 Task: Find connections with filter location Caruaru with filter topic #homebuyers with filter profile language Potuguese with filter current company HSE INTEGRO with filter school Sharda University with filter industry Building Construction with filter service category Video Editing with filter keywords title Red Cross Volunteer
Action: Mouse moved to (607, 111)
Screenshot: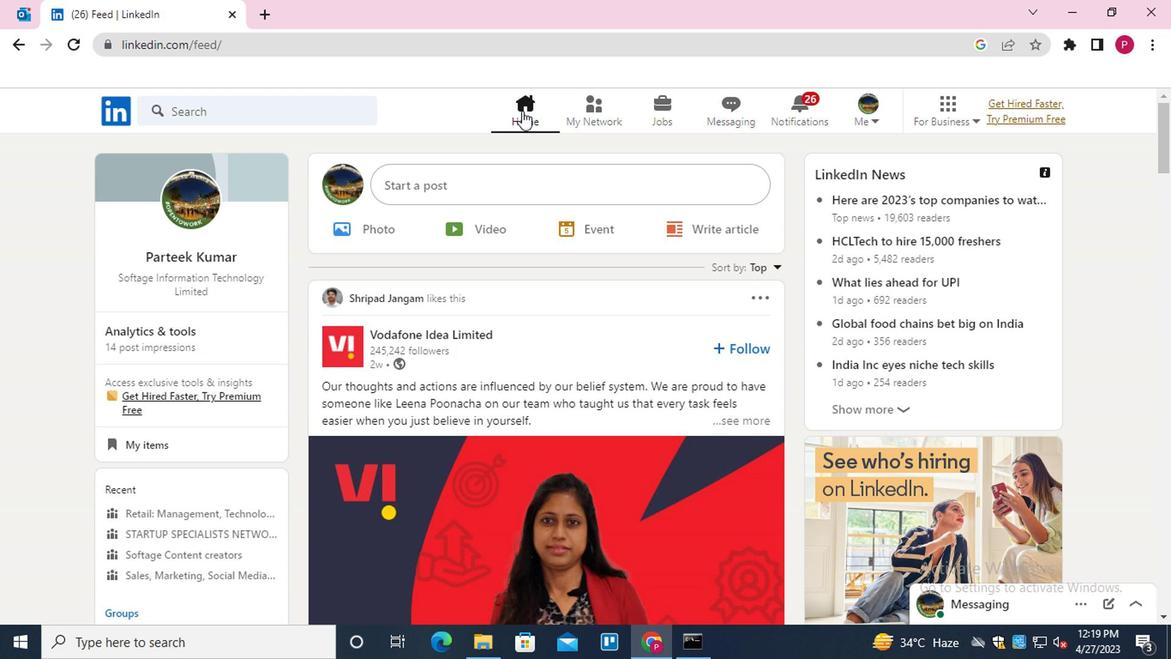 
Action: Mouse pressed left at (607, 111)
Screenshot: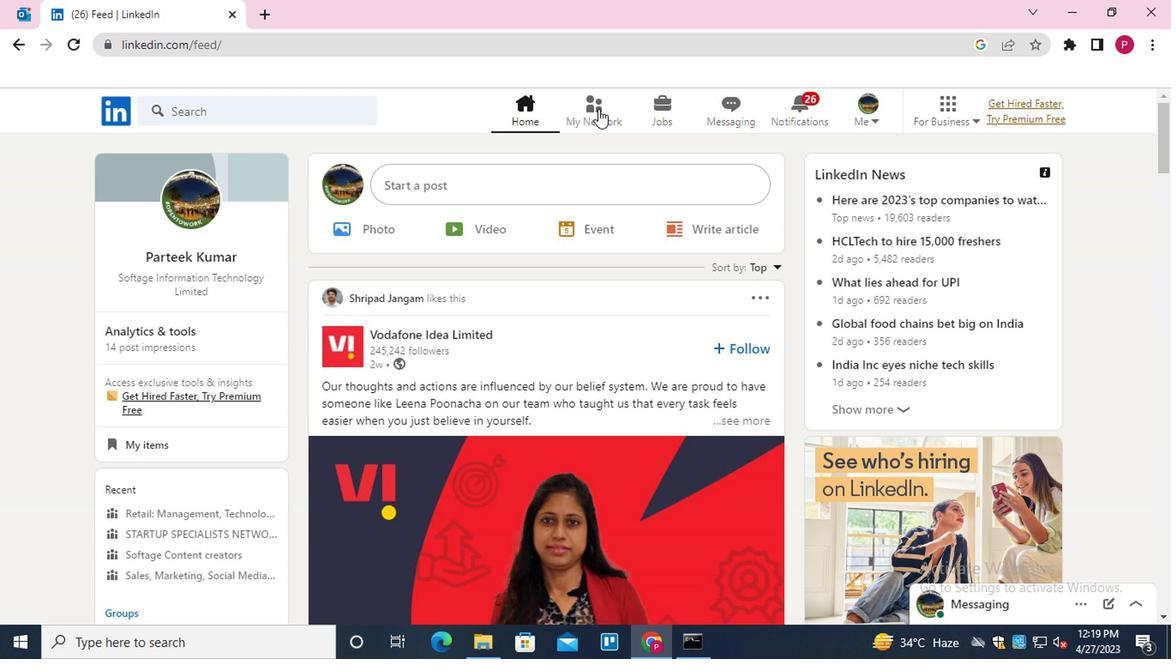 
Action: Mouse moved to (295, 214)
Screenshot: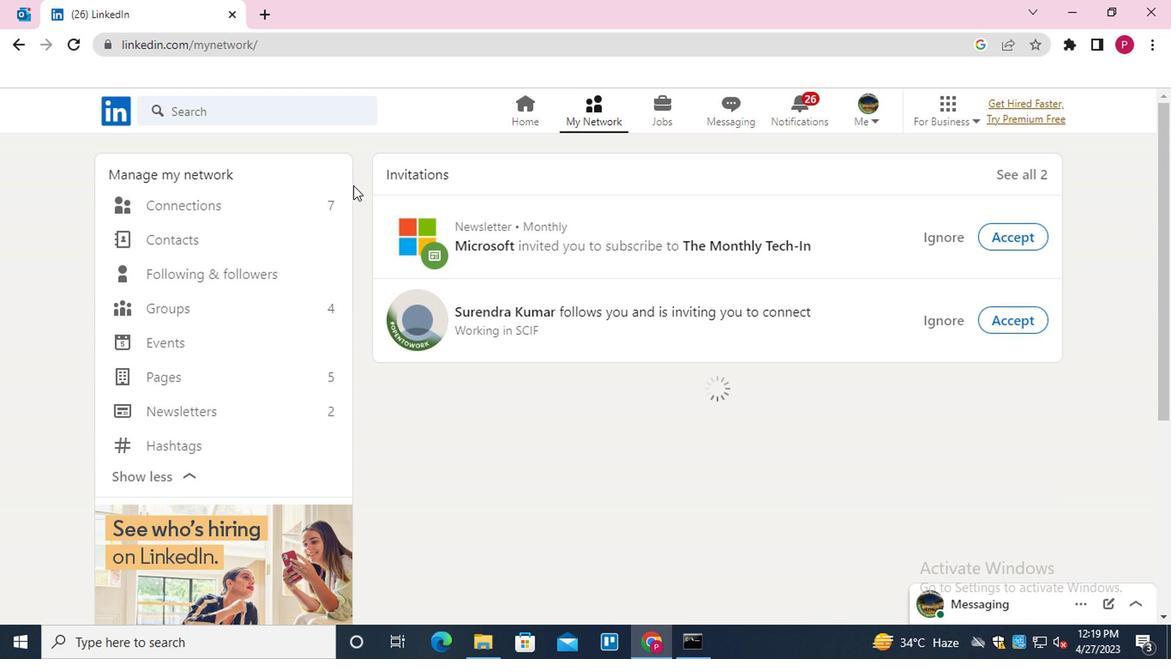 
Action: Mouse pressed left at (295, 214)
Screenshot: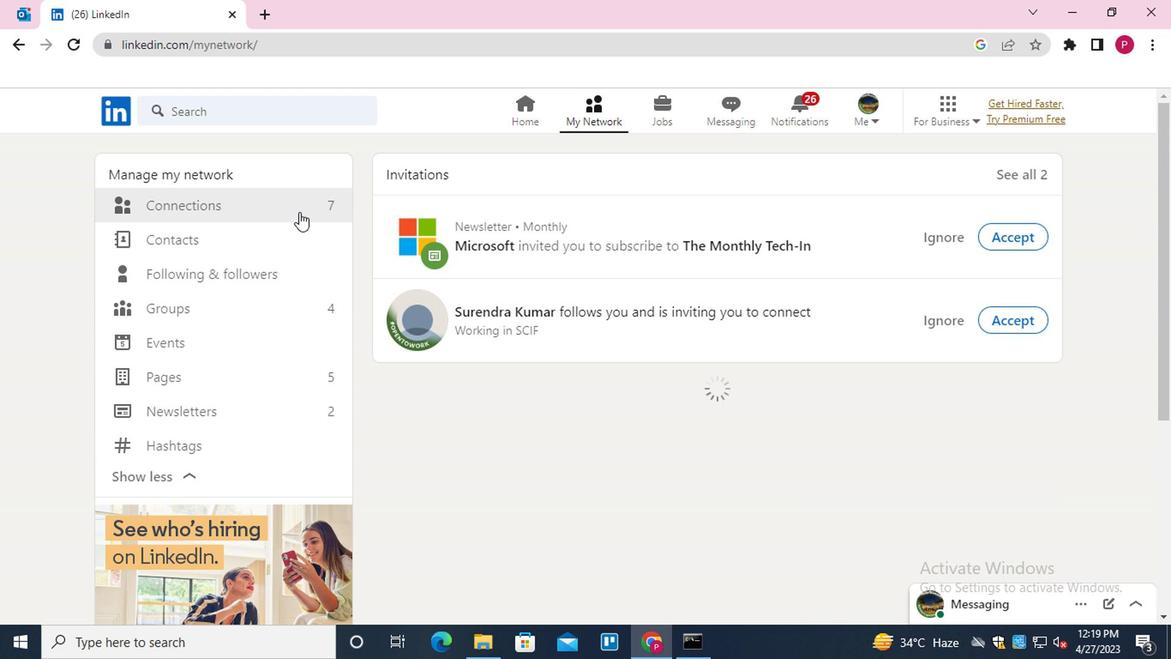 
Action: Mouse moved to (723, 206)
Screenshot: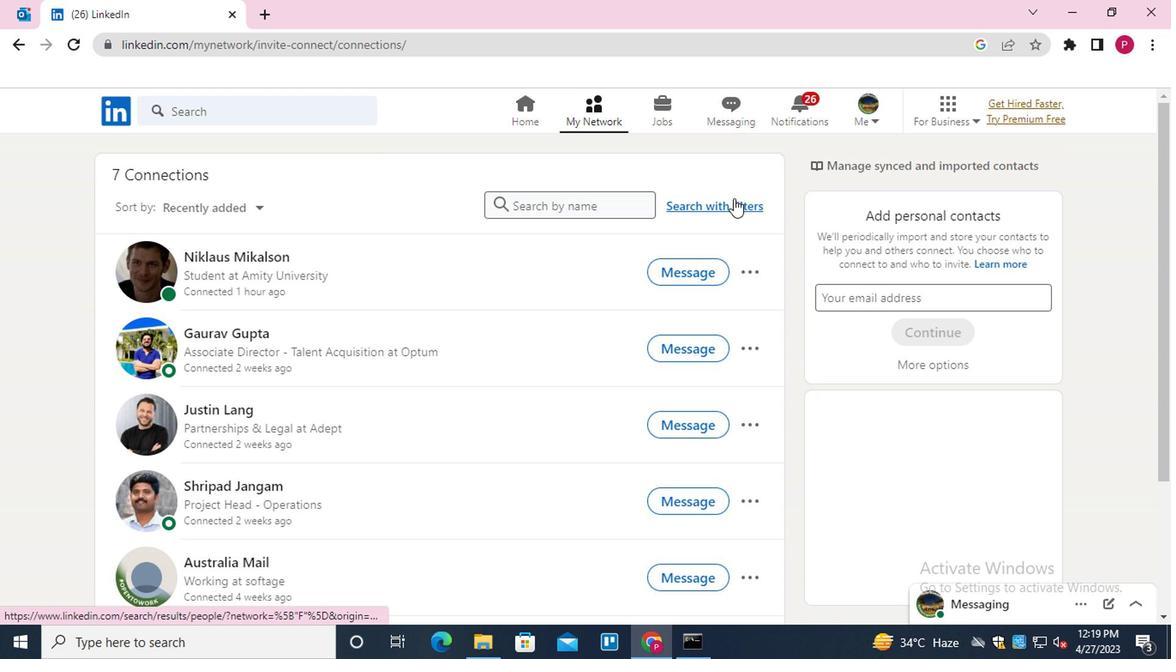 
Action: Mouse pressed left at (723, 206)
Screenshot: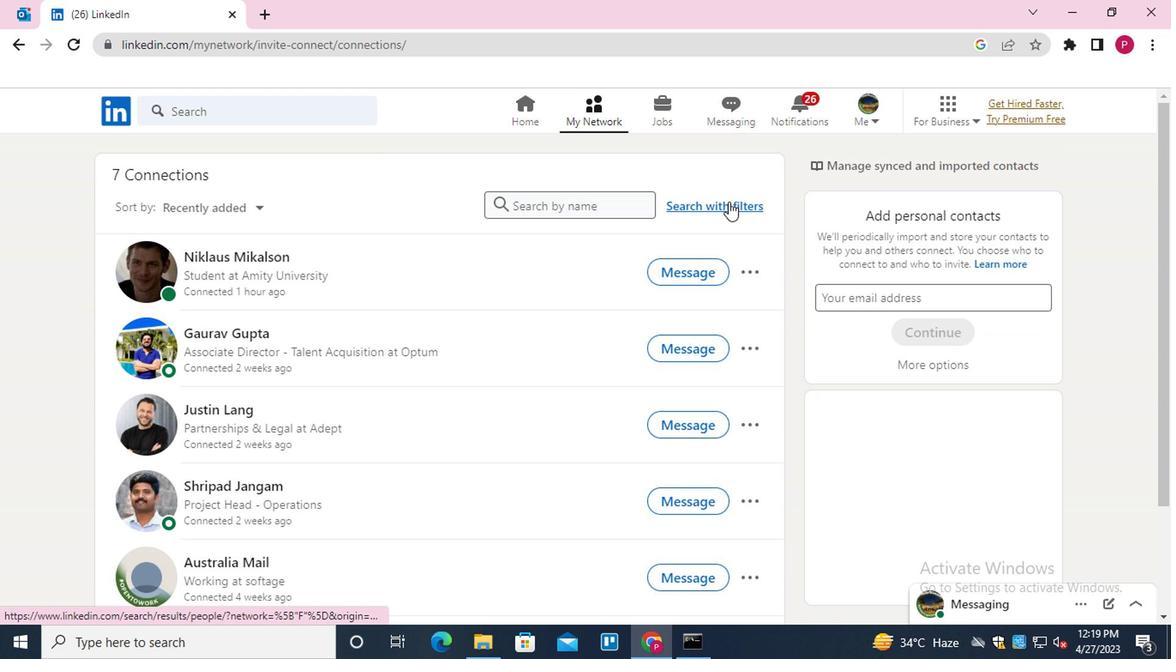 
Action: Mouse moved to (620, 165)
Screenshot: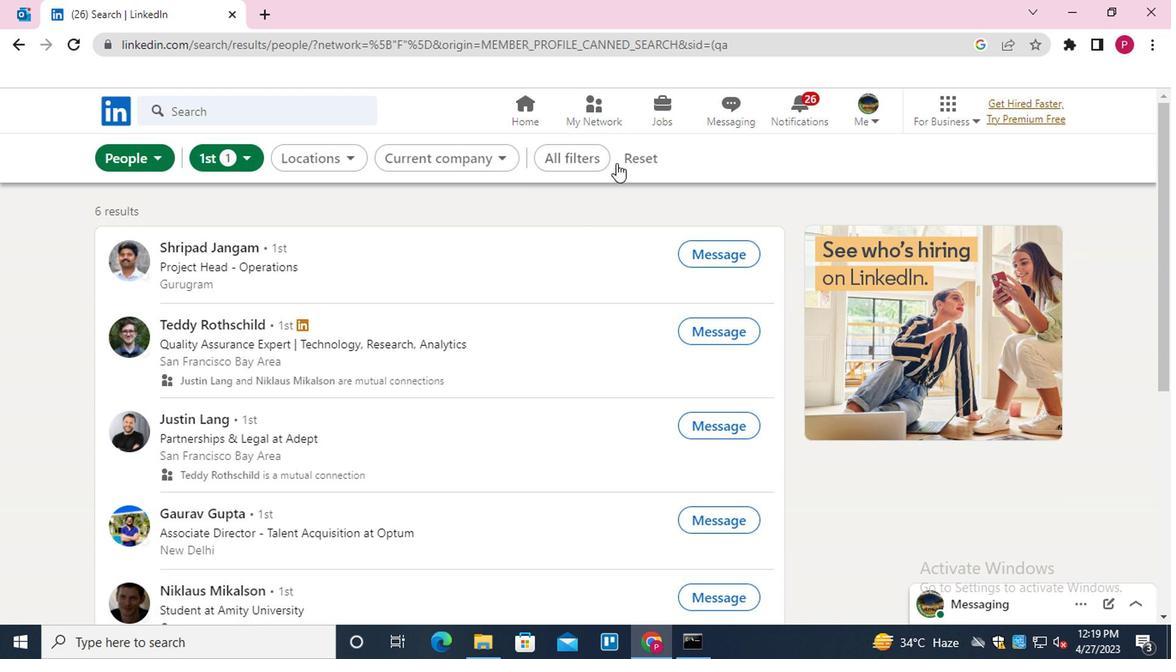
Action: Mouse pressed left at (620, 165)
Screenshot: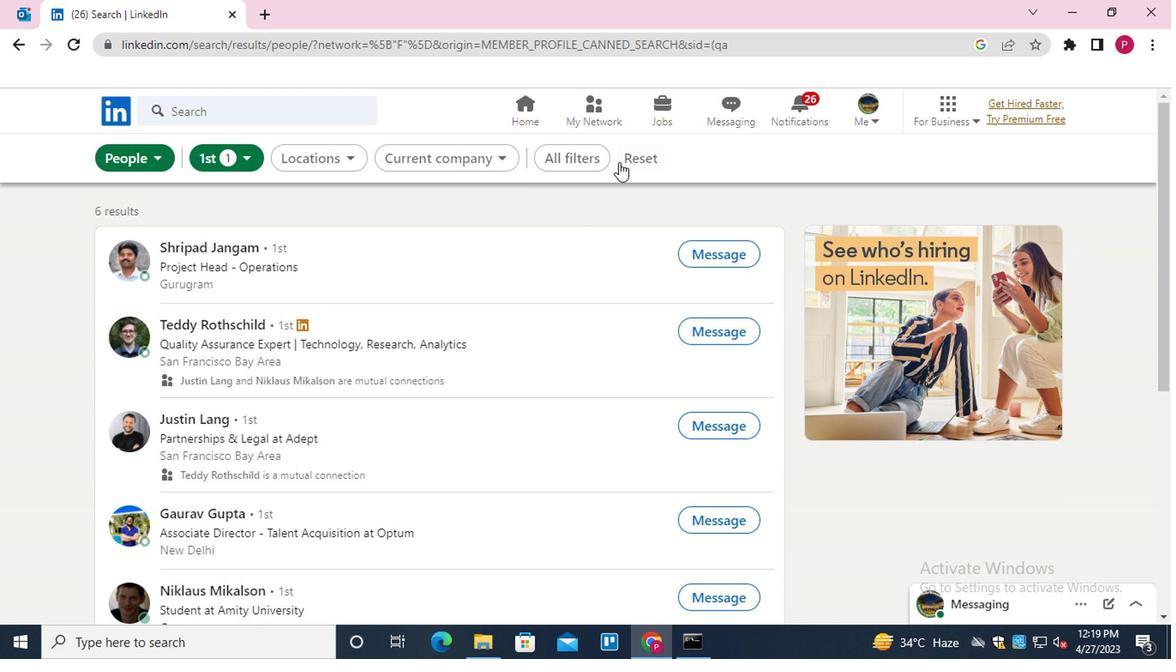 
Action: Mouse moved to (582, 166)
Screenshot: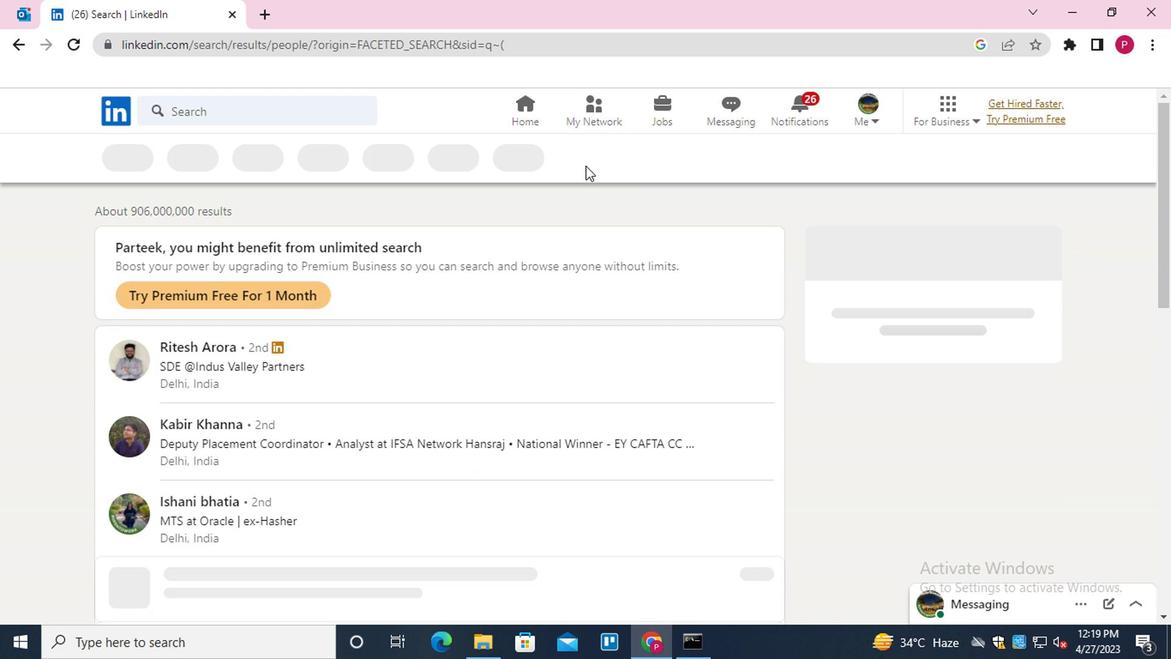 
Action: Mouse pressed left at (582, 166)
Screenshot: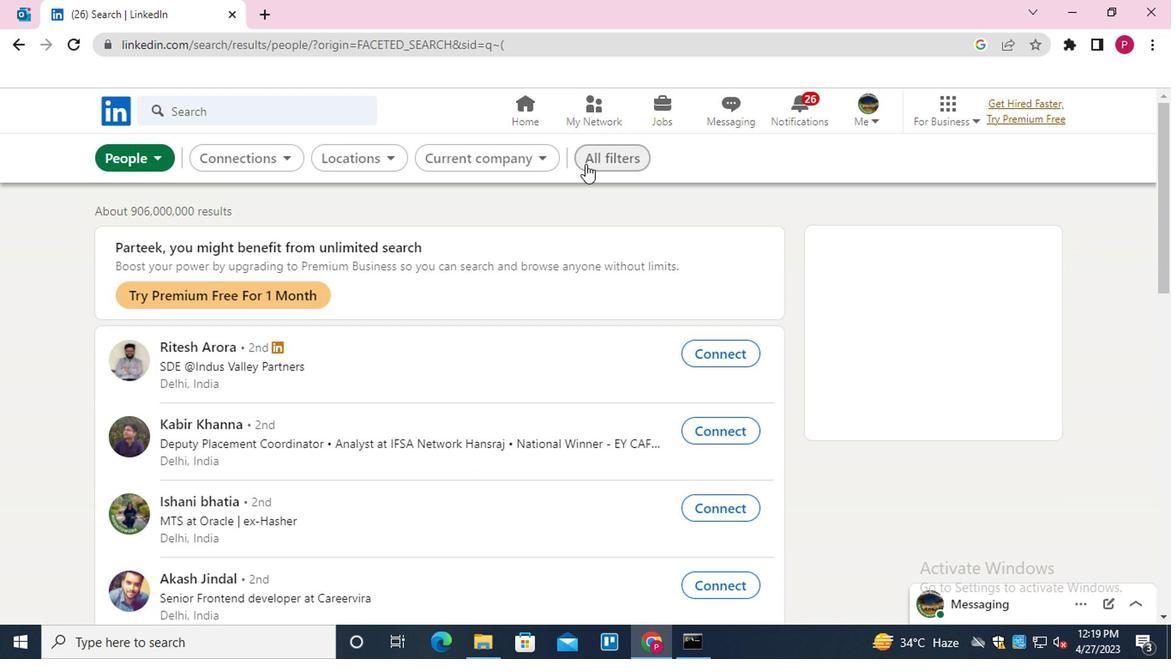 
Action: Mouse moved to (837, 398)
Screenshot: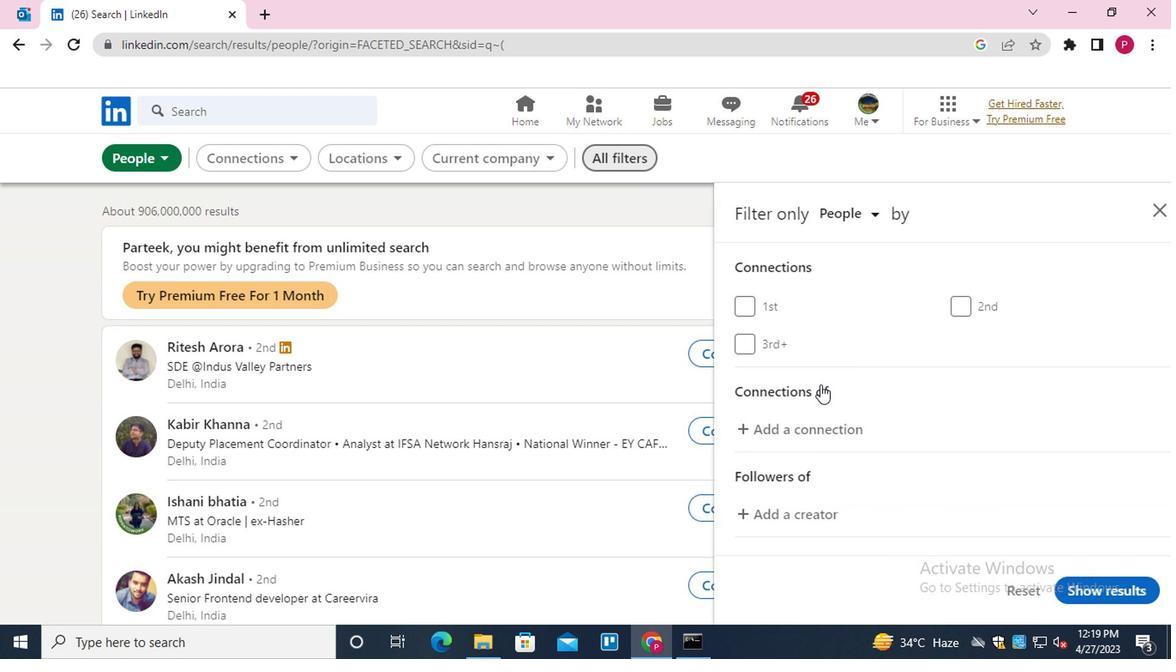 
Action: Mouse scrolled (837, 397) with delta (0, 0)
Screenshot: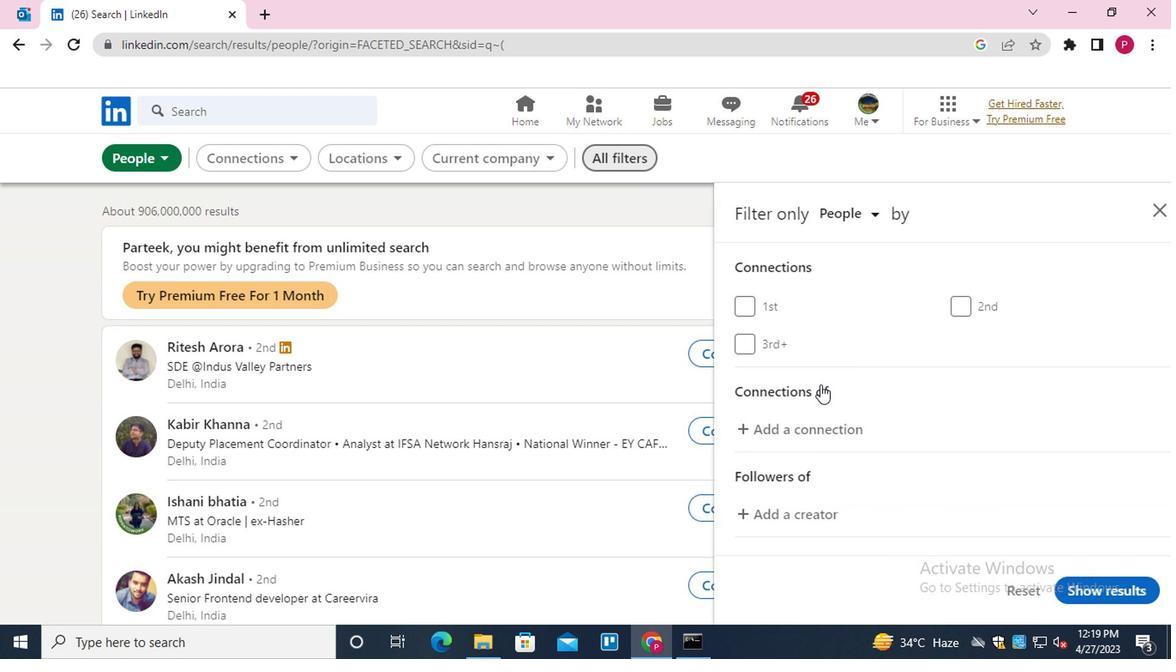 
Action: Mouse moved to (840, 402)
Screenshot: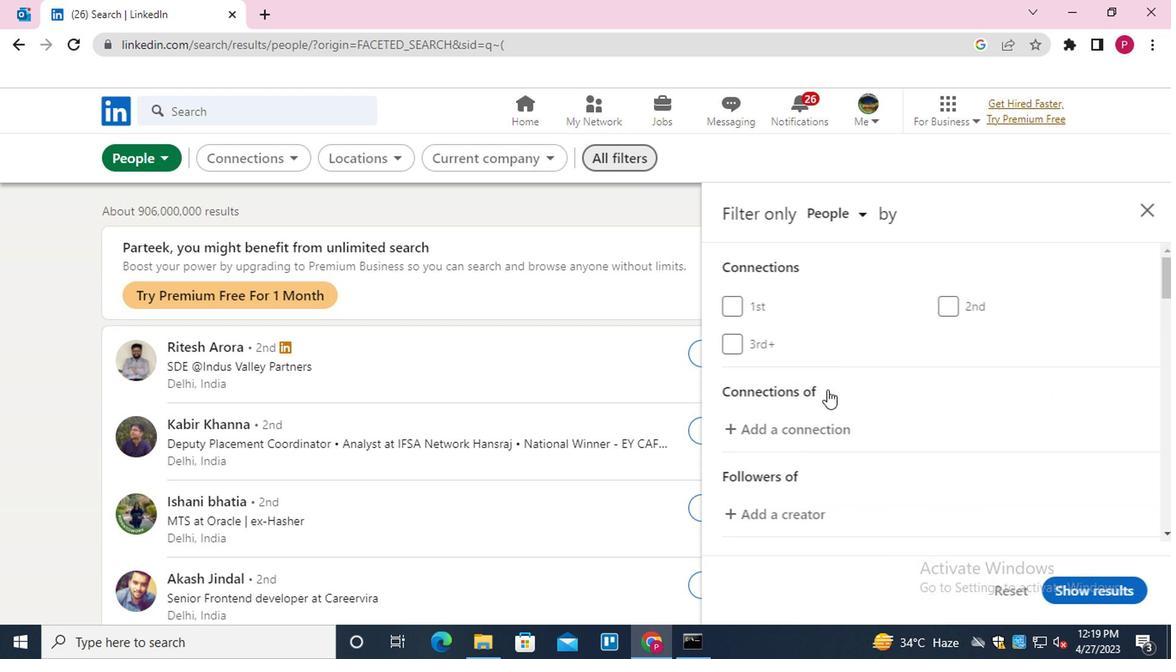
Action: Mouse scrolled (840, 400) with delta (0, -1)
Screenshot: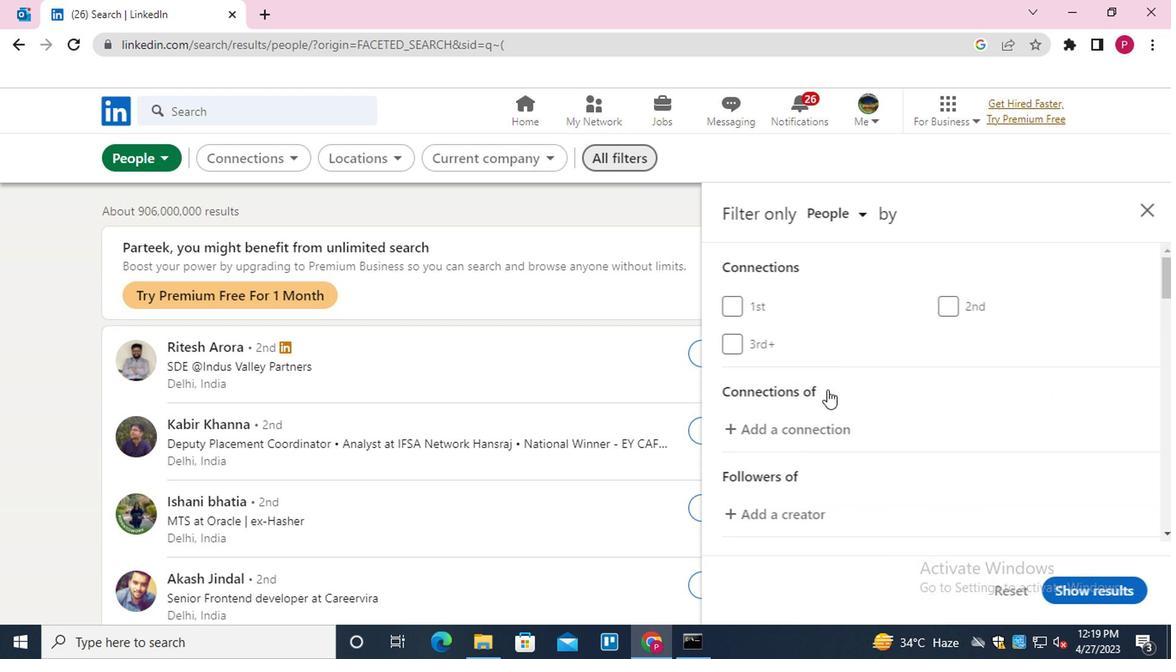 
Action: Mouse moved to (846, 408)
Screenshot: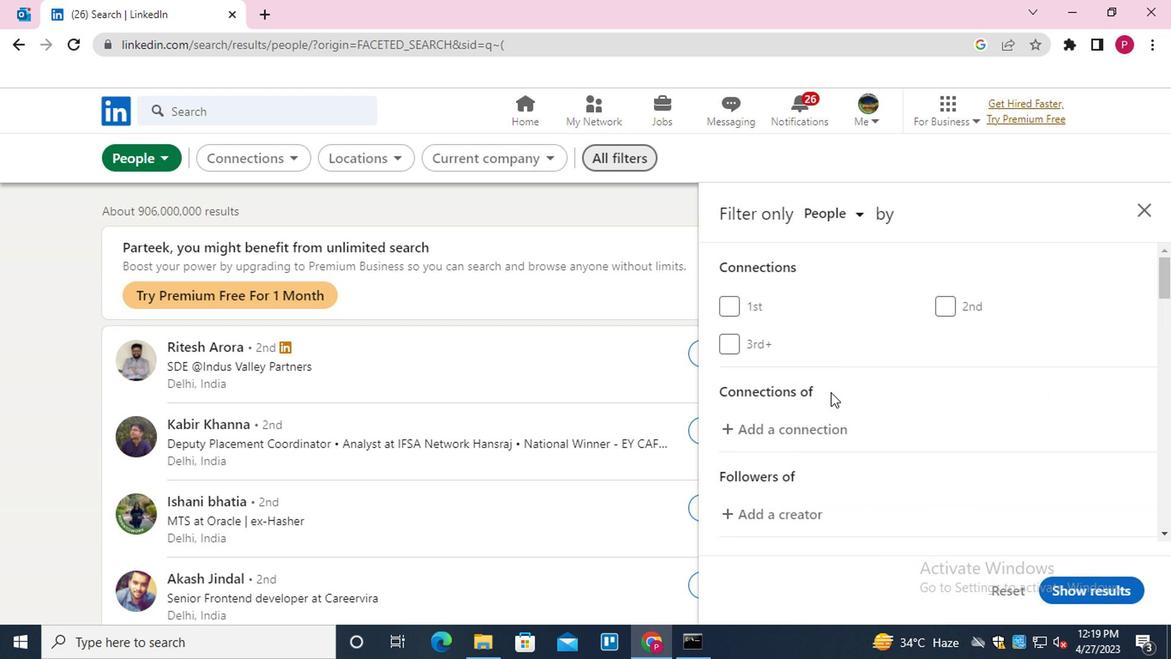 
Action: Mouse scrolled (846, 407) with delta (0, -1)
Screenshot: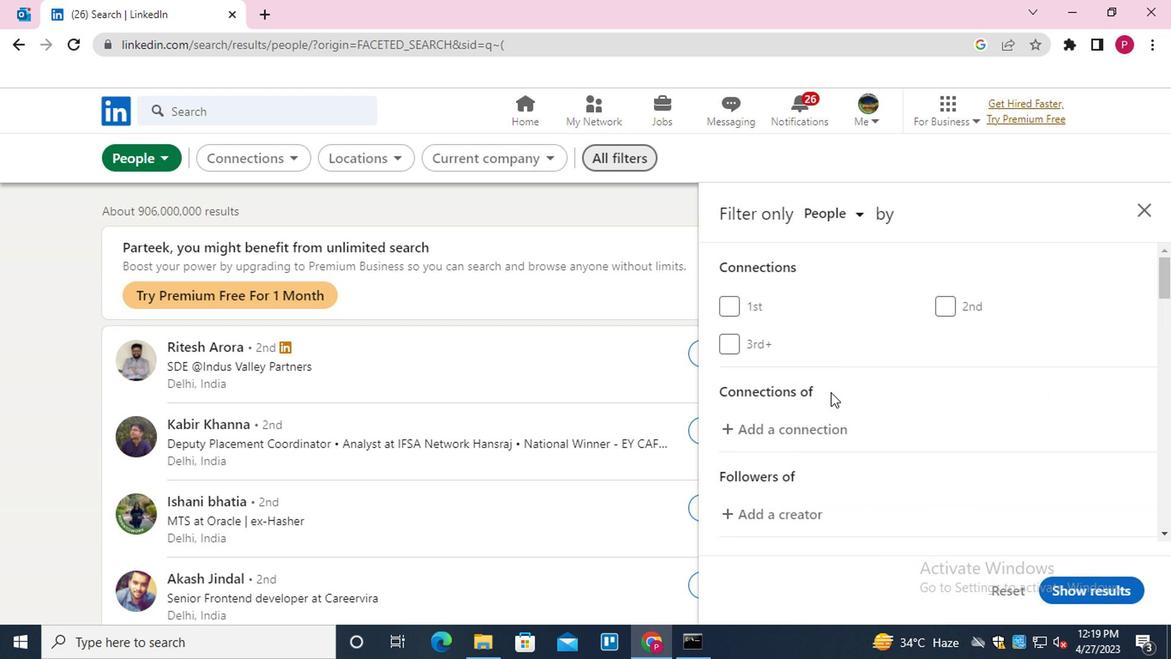 
Action: Mouse moved to (997, 415)
Screenshot: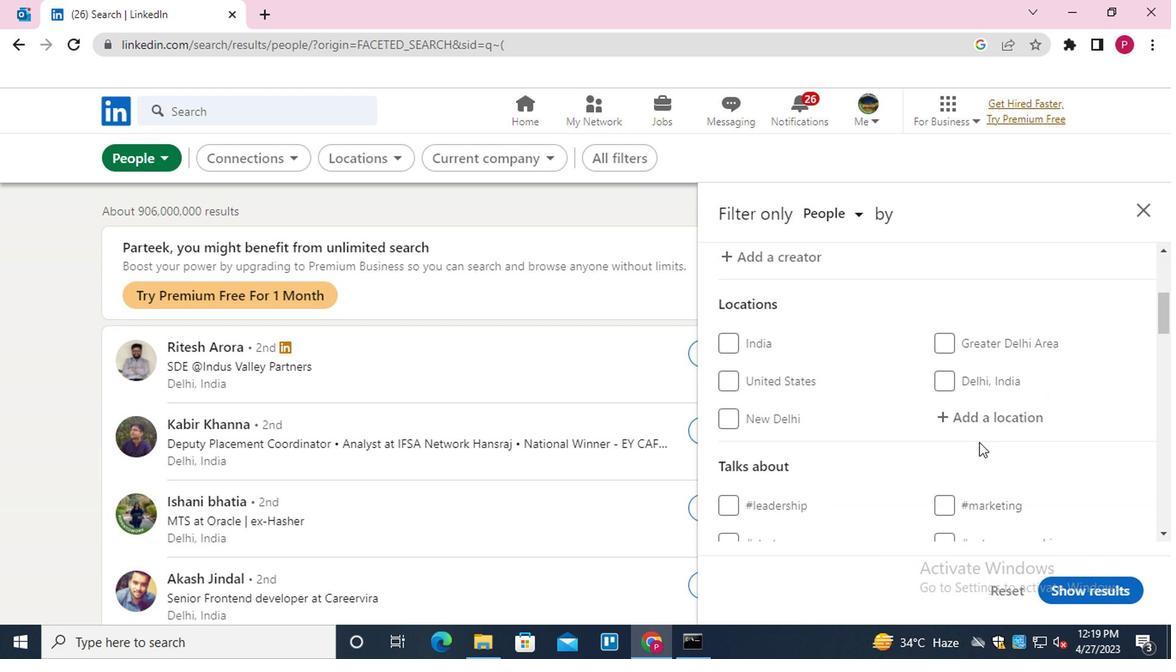 
Action: Mouse pressed left at (997, 415)
Screenshot: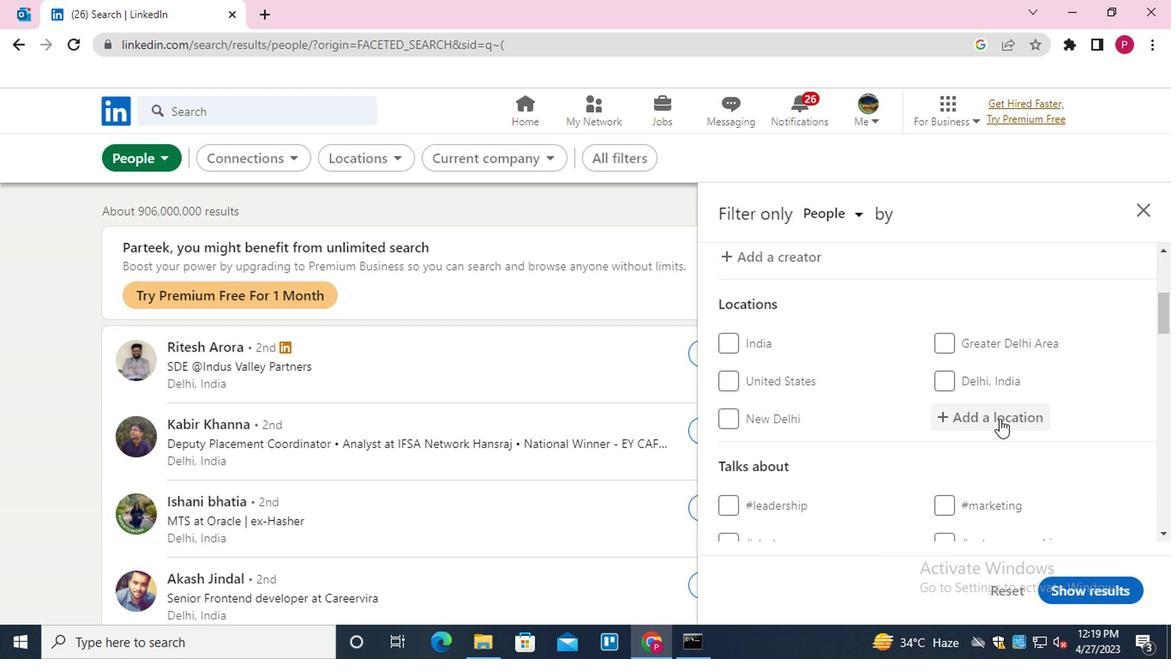 
Action: Mouse moved to (997, 414)
Screenshot: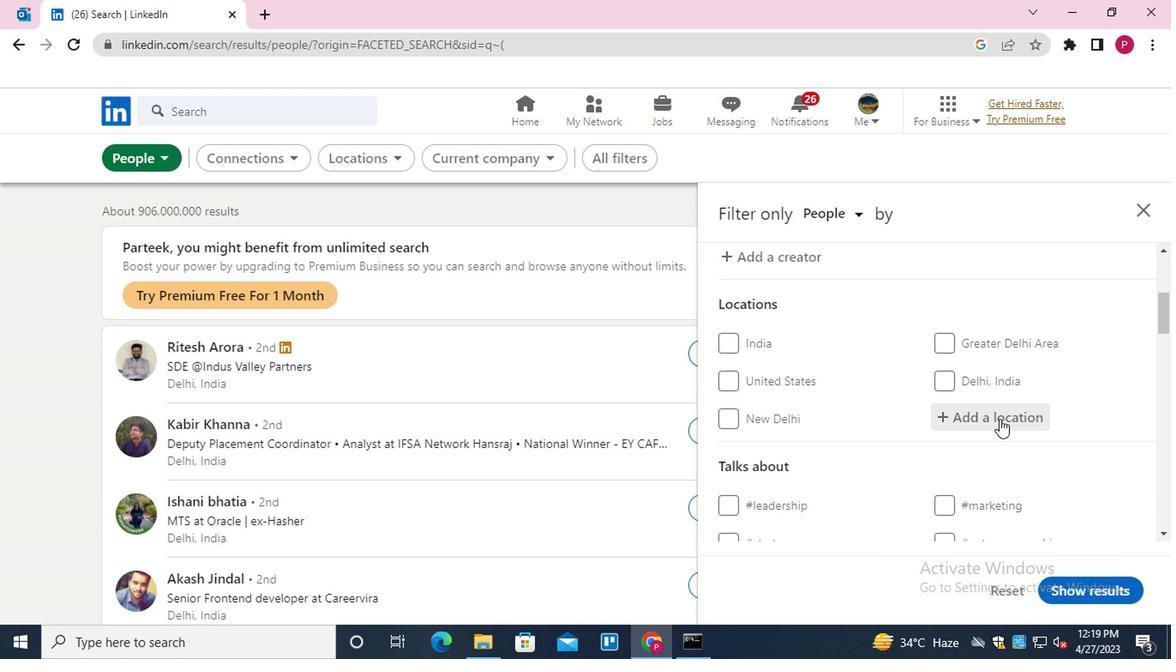 
Action: Key pressed <Key.shift>CARUARU<Key.down><Key.enter>
Screenshot: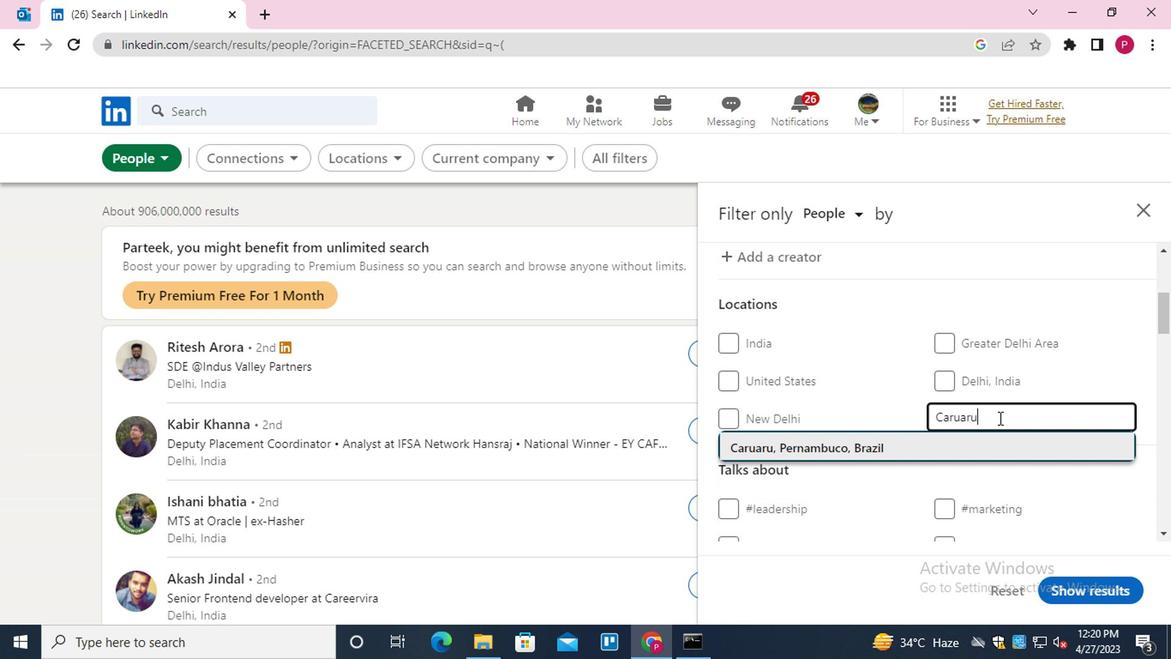 
Action: Mouse moved to (981, 414)
Screenshot: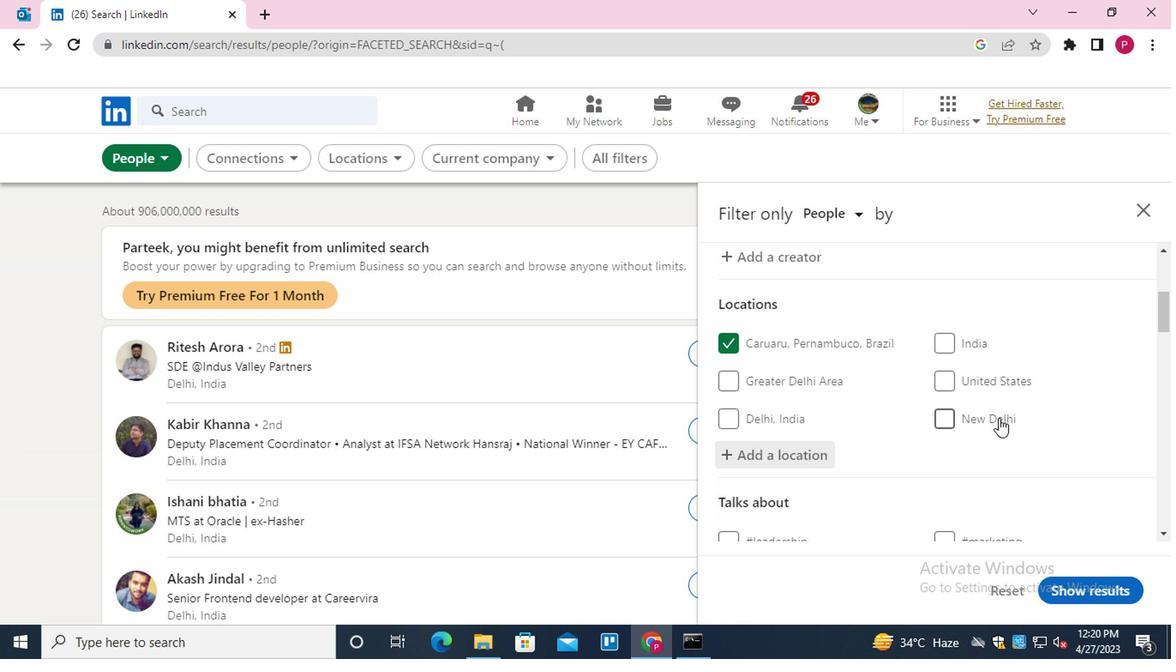 
Action: Mouse scrolled (981, 413) with delta (0, 0)
Screenshot: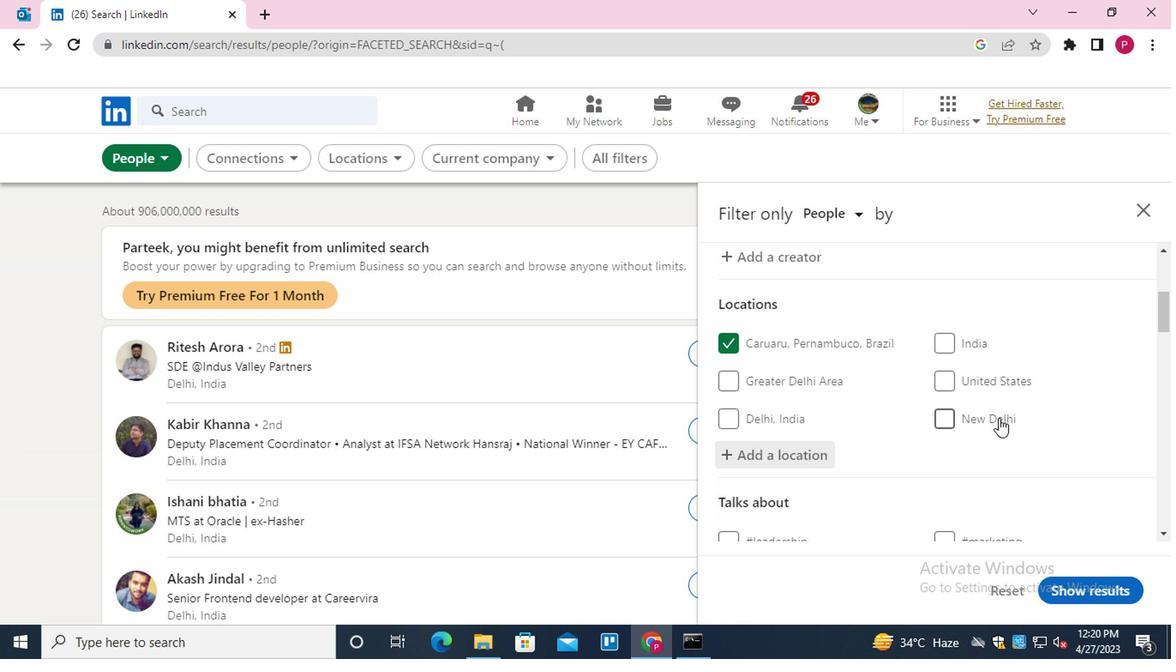 
Action: Mouse scrolled (981, 413) with delta (0, 0)
Screenshot: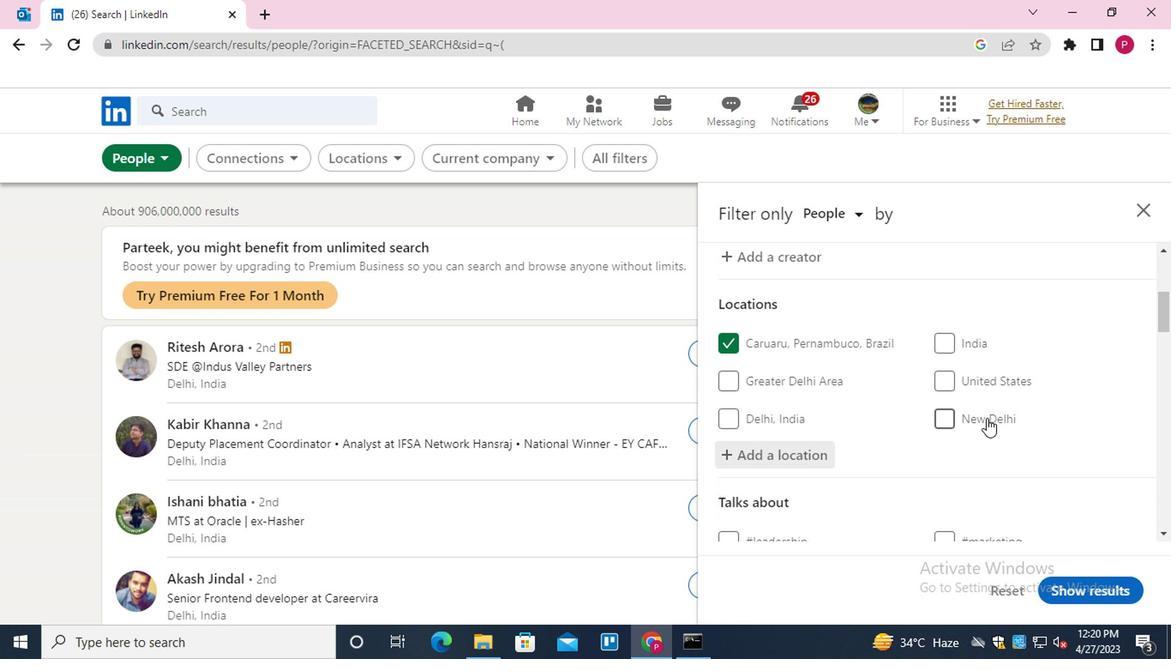 
Action: Mouse moved to (978, 446)
Screenshot: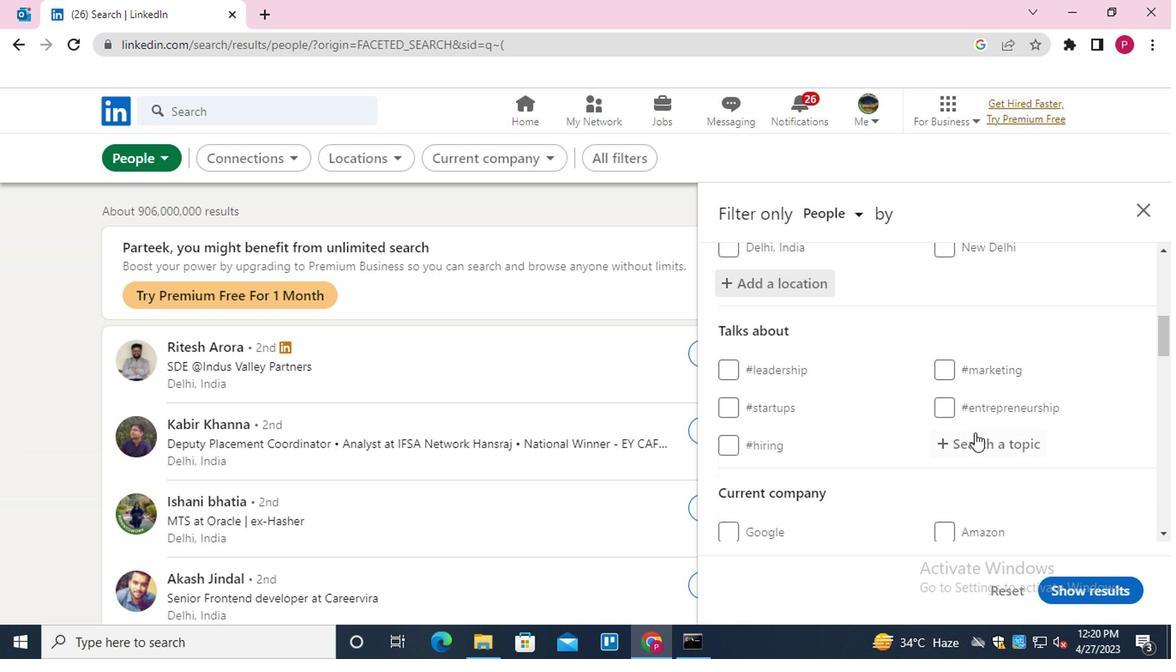 
Action: Mouse pressed left at (978, 446)
Screenshot: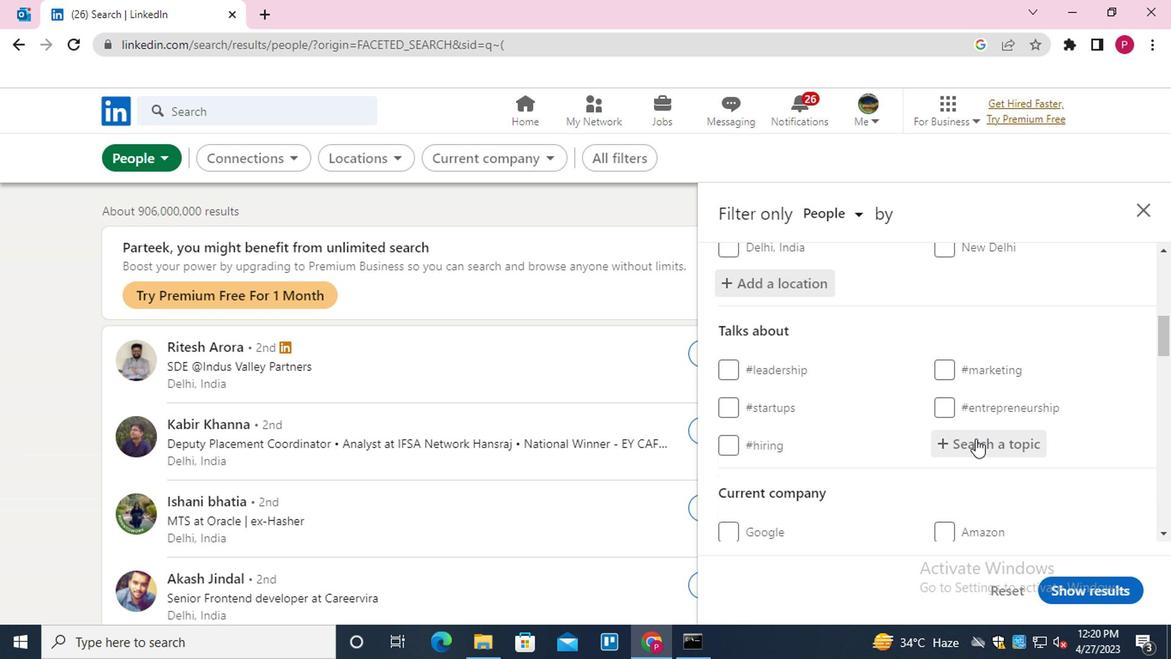 
Action: Key pressed HOMEBUYERS<Key.down><Key.enter>
Screenshot: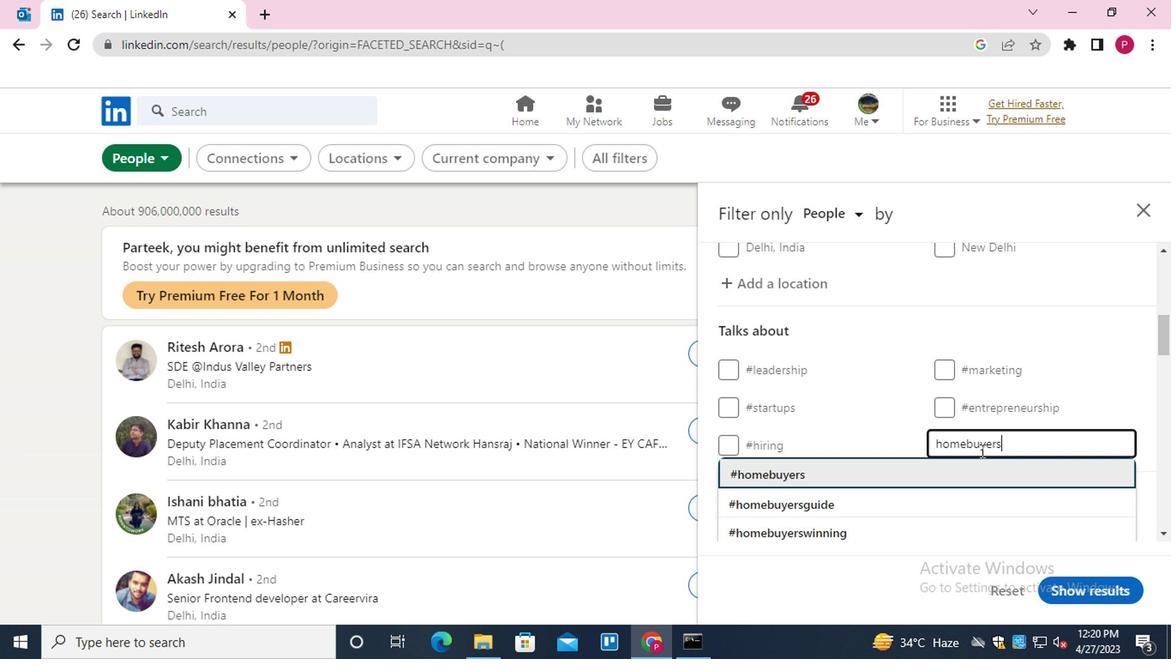 
Action: Mouse moved to (844, 429)
Screenshot: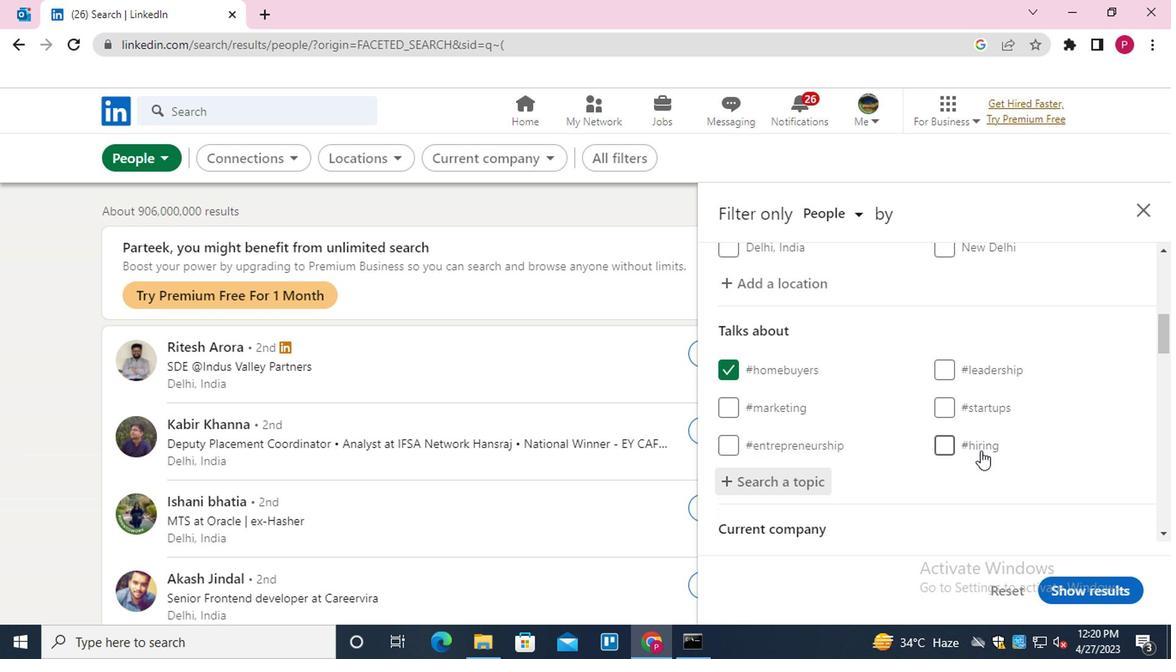 
Action: Mouse scrolled (844, 427) with delta (0, -1)
Screenshot: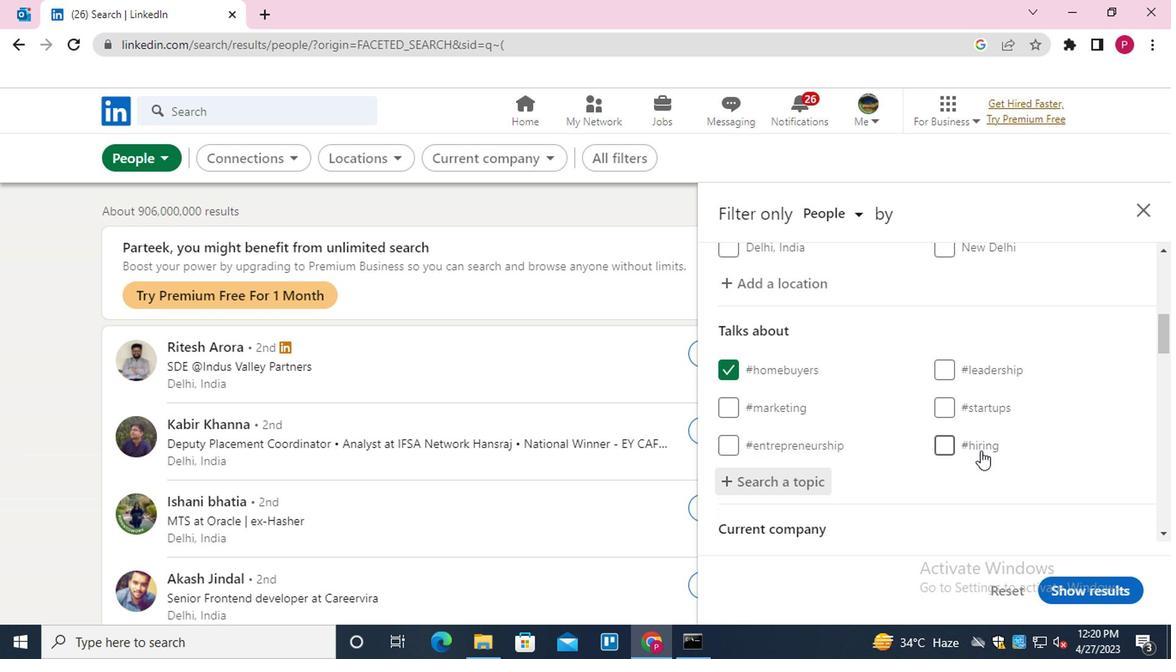 
Action: Mouse moved to (818, 422)
Screenshot: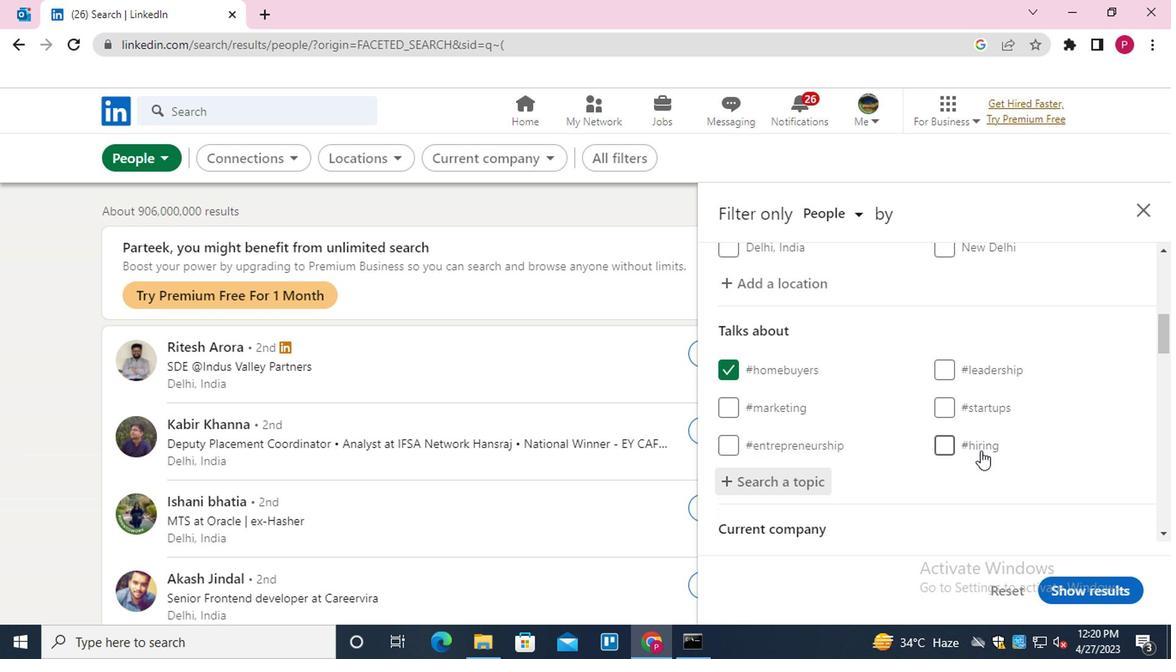 
Action: Mouse scrolled (818, 421) with delta (0, -1)
Screenshot: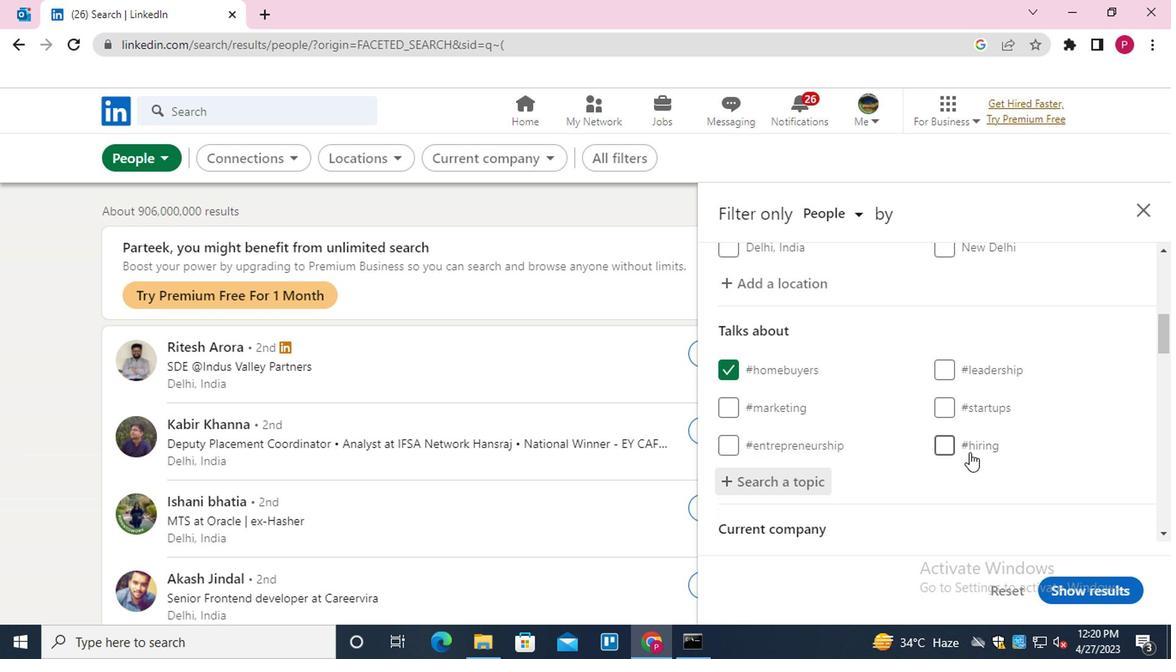 
Action: Mouse moved to (818, 420)
Screenshot: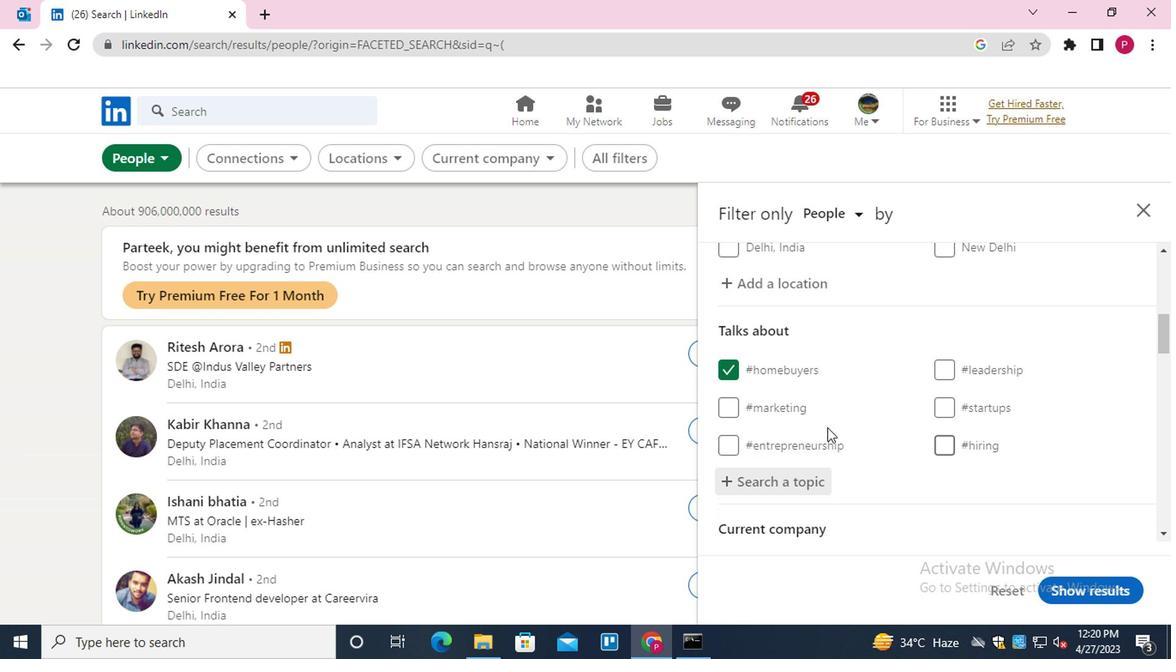 
Action: Mouse scrolled (818, 419) with delta (0, 0)
Screenshot: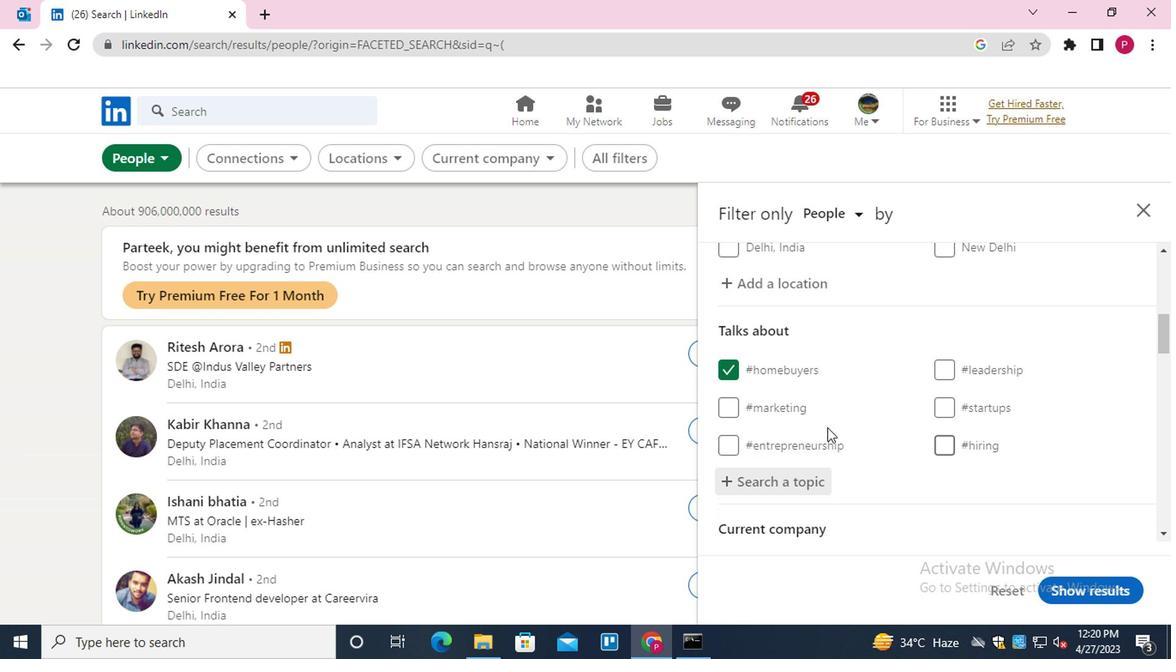 
Action: Mouse moved to (829, 418)
Screenshot: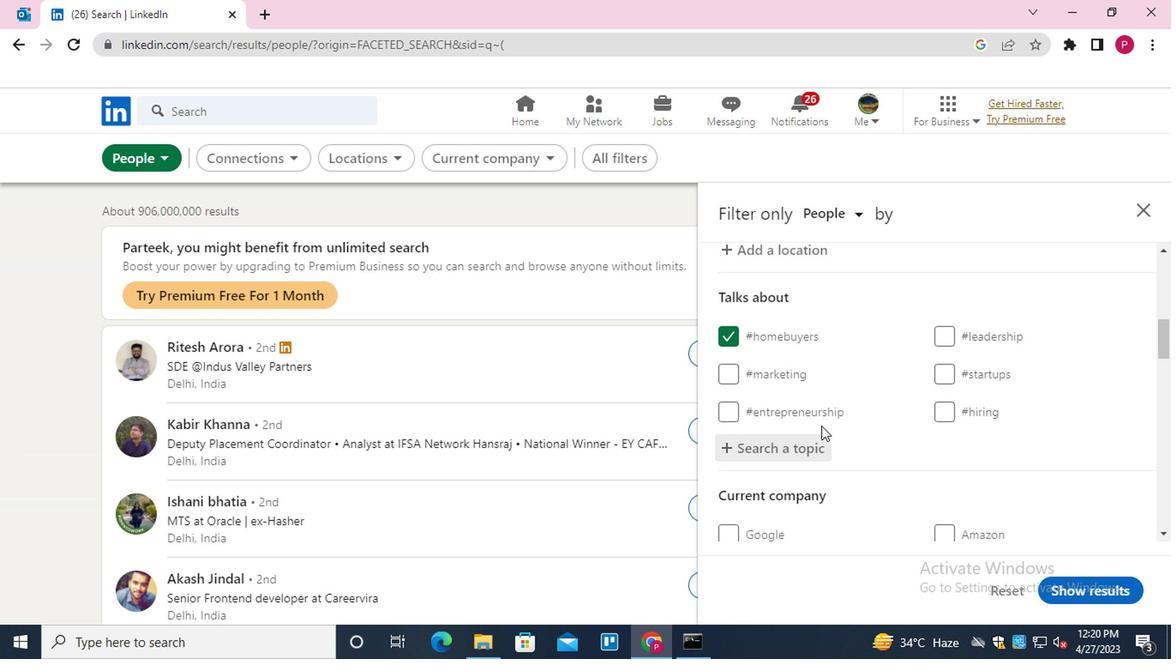 
Action: Mouse scrolled (829, 418) with delta (0, 0)
Screenshot: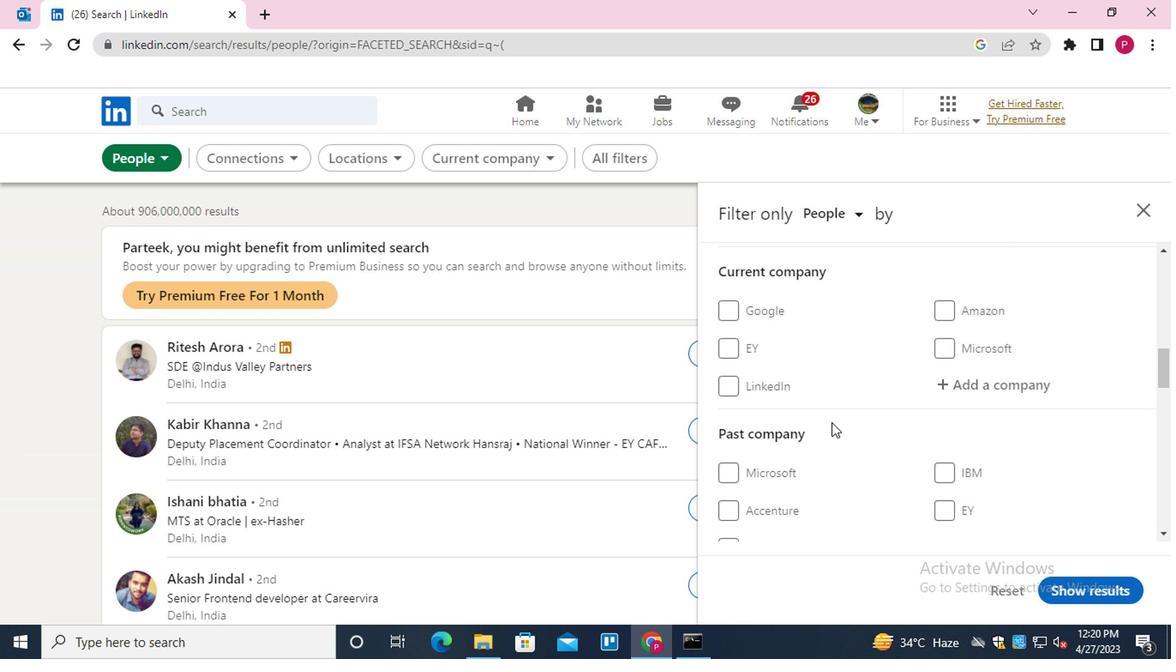 
Action: Mouse scrolled (829, 418) with delta (0, 0)
Screenshot: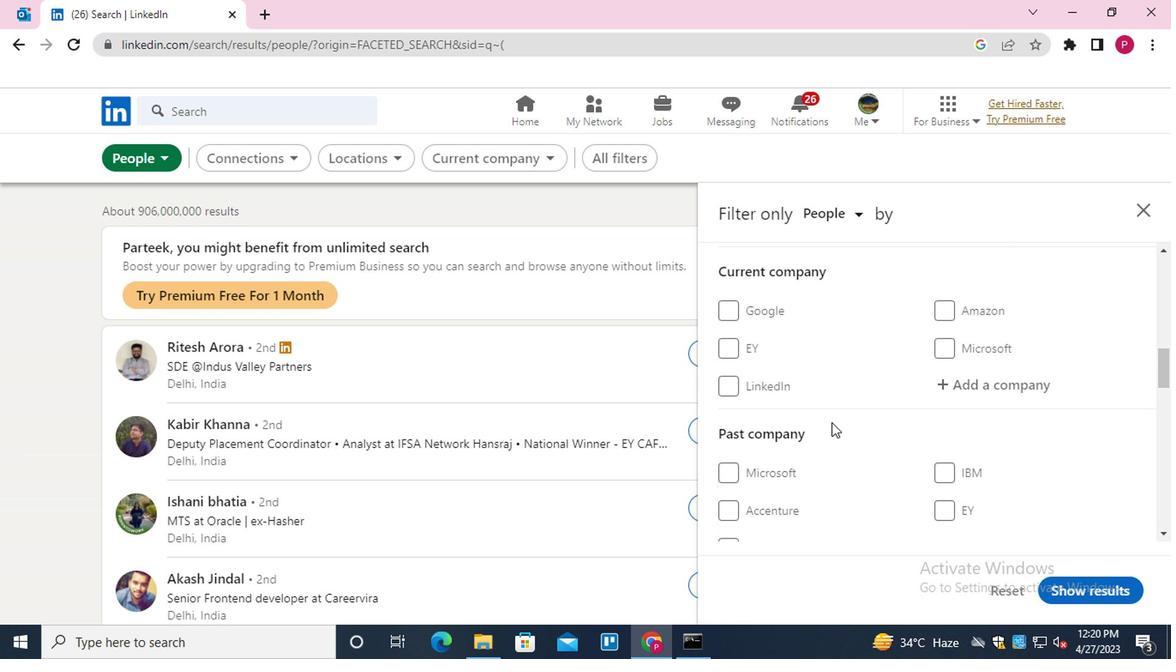 
Action: Mouse scrolled (829, 418) with delta (0, 0)
Screenshot: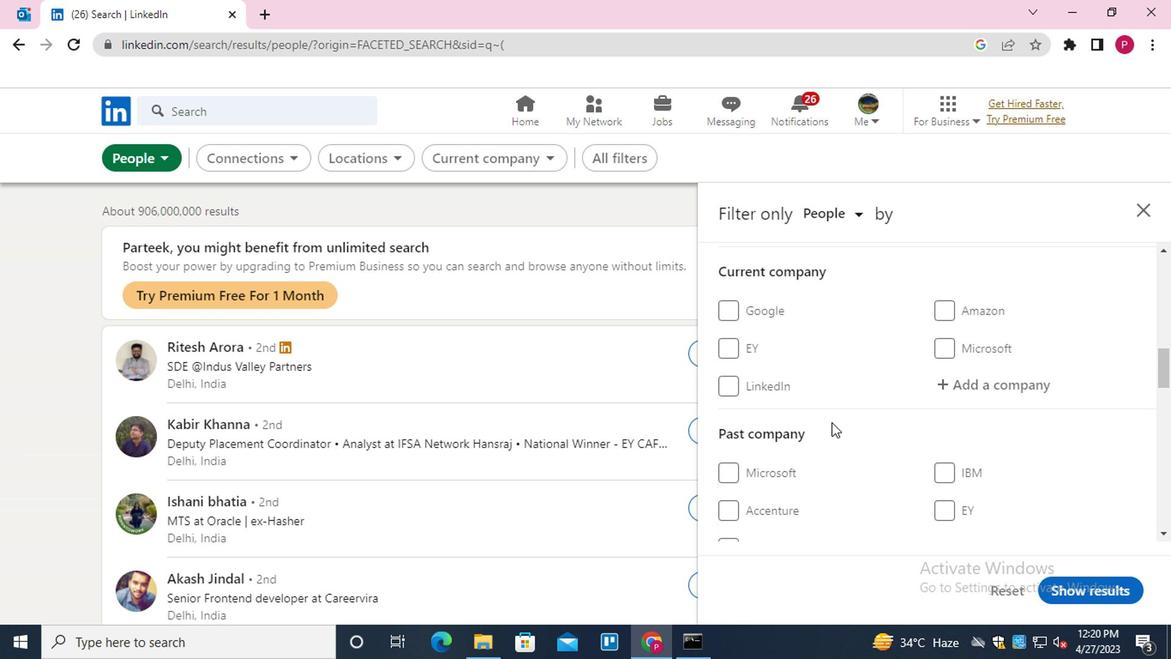 
Action: Mouse moved to (818, 416)
Screenshot: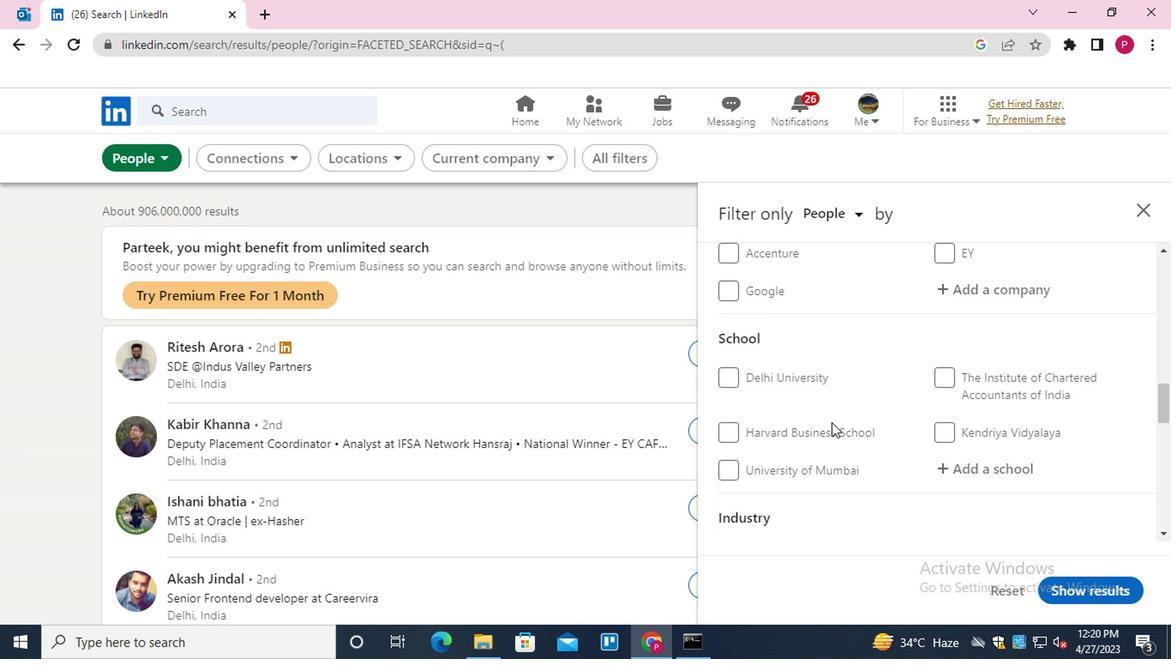 
Action: Mouse scrolled (818, 416) with delta (0, 0)
Screenshot: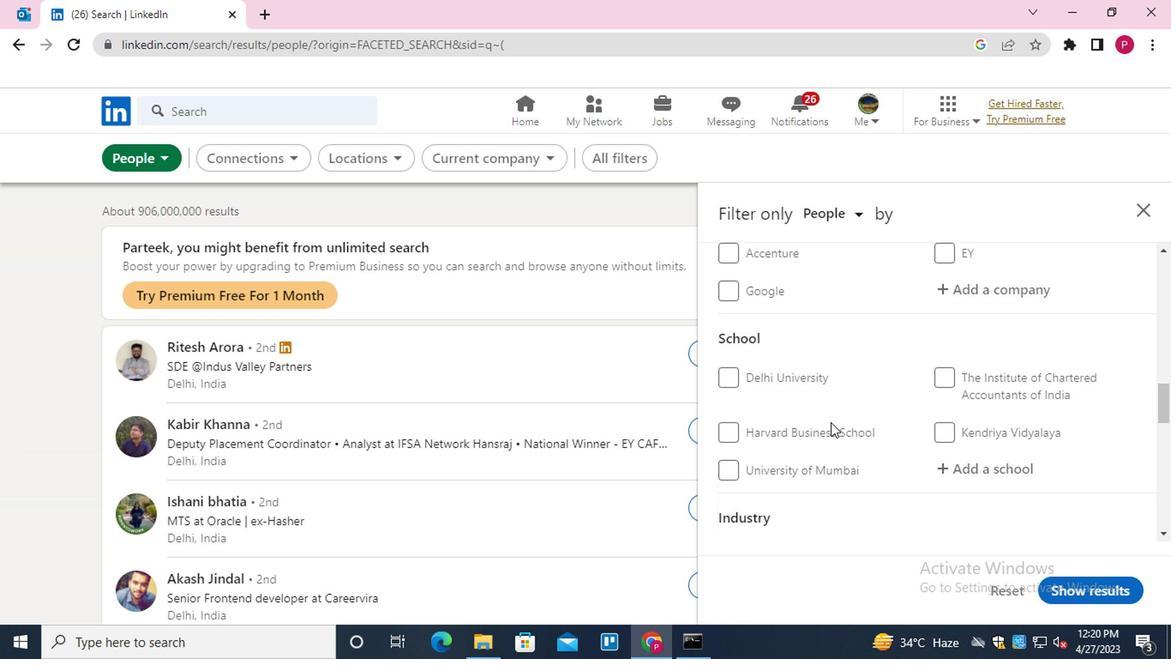 
Action: Mouse scrolled (818, 416) with delta (0, 0)
Screenshot: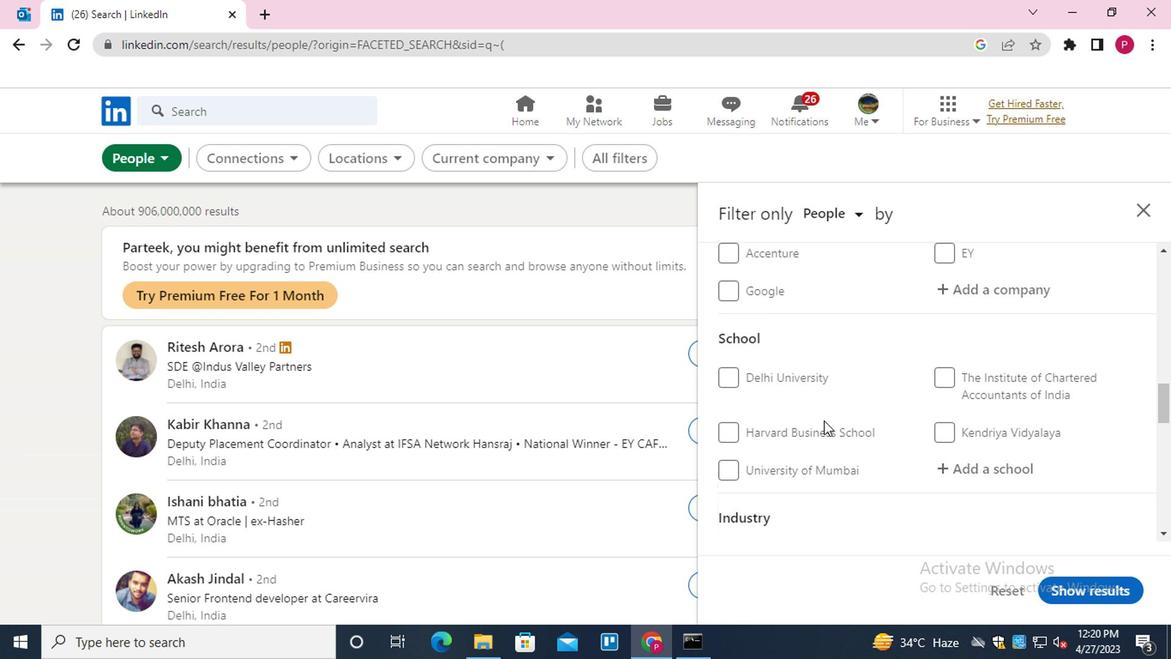 
Action: Mouse scrolled (818, 416) with delta (0, 0)
Screenshot: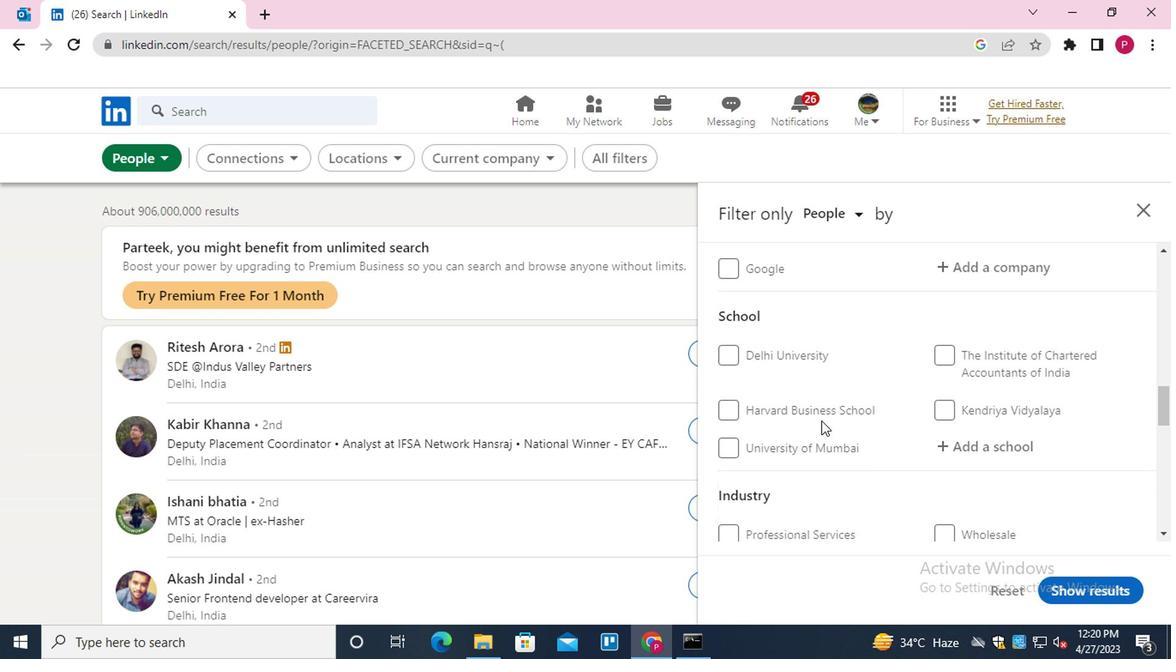 
Action: Mouse scrolled (818, 416) with delta (0, 0)
Screenshot: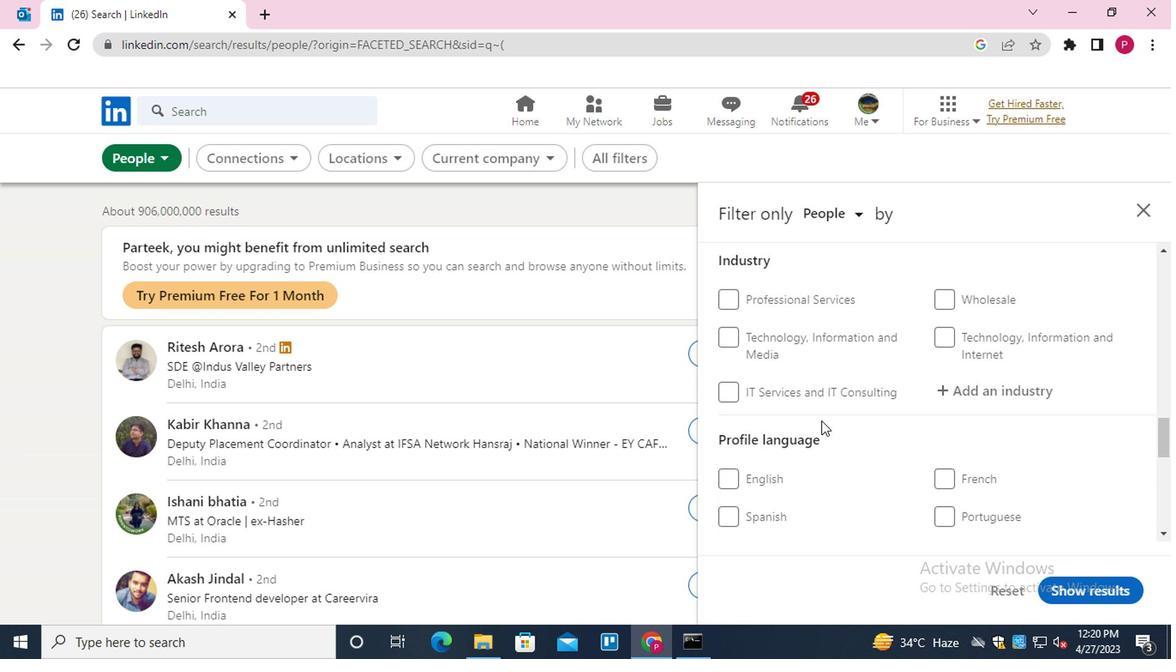 
Action: Mouse scrolled (818, 416) with delta (0, 0)
Screenshot: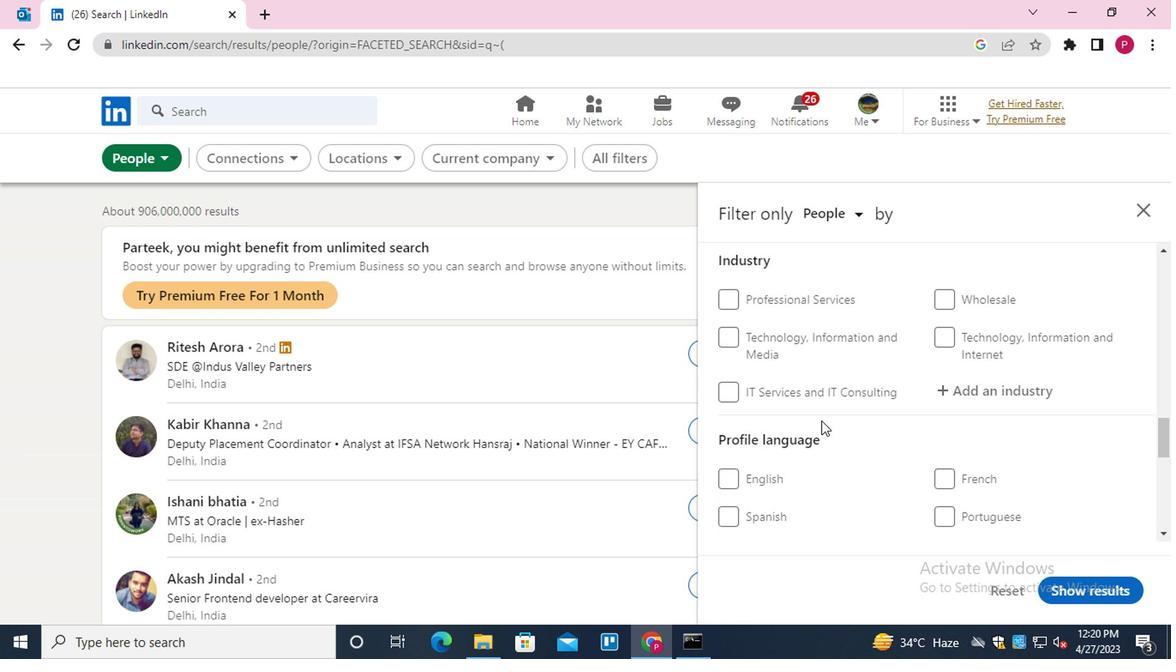 
Action: Mouse moved to (936, 348)
Screenshot: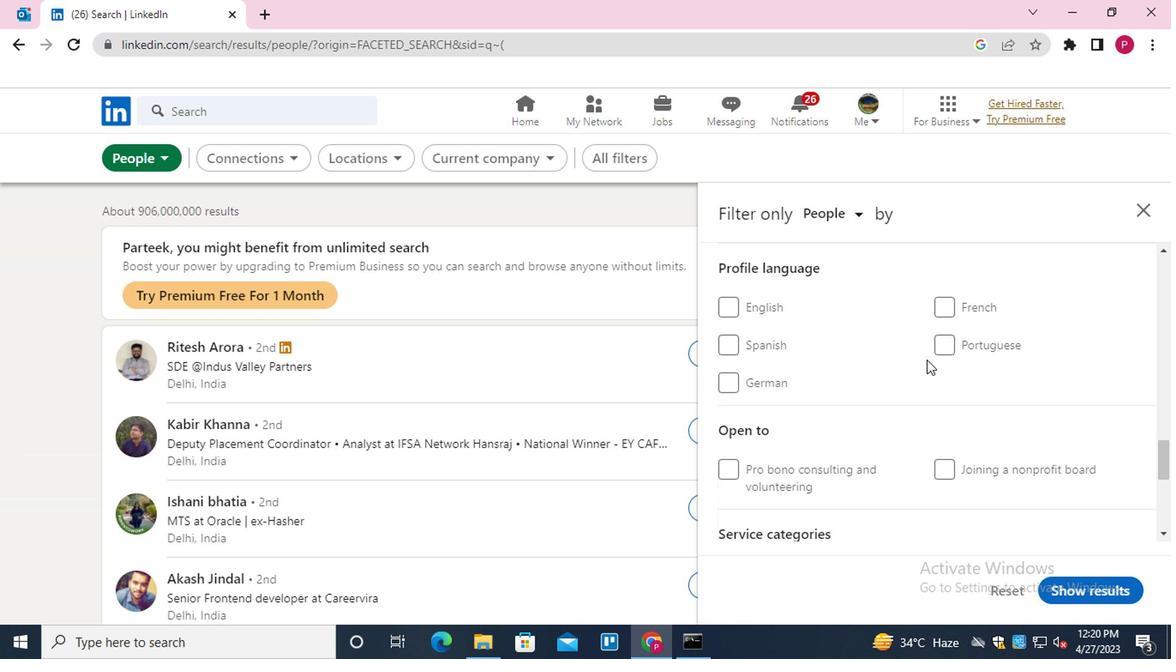 
Action: Mouse pressed left at (936, 348)
Screenshot: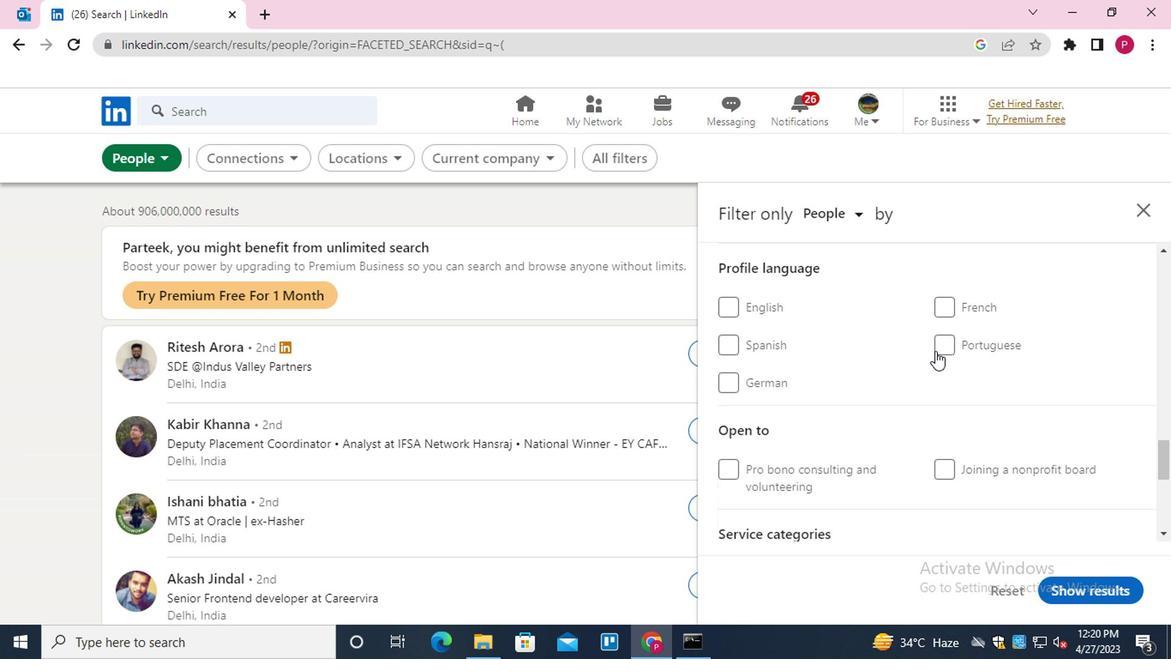 
Action: Mouse moved to (856, 384)
Screenshot: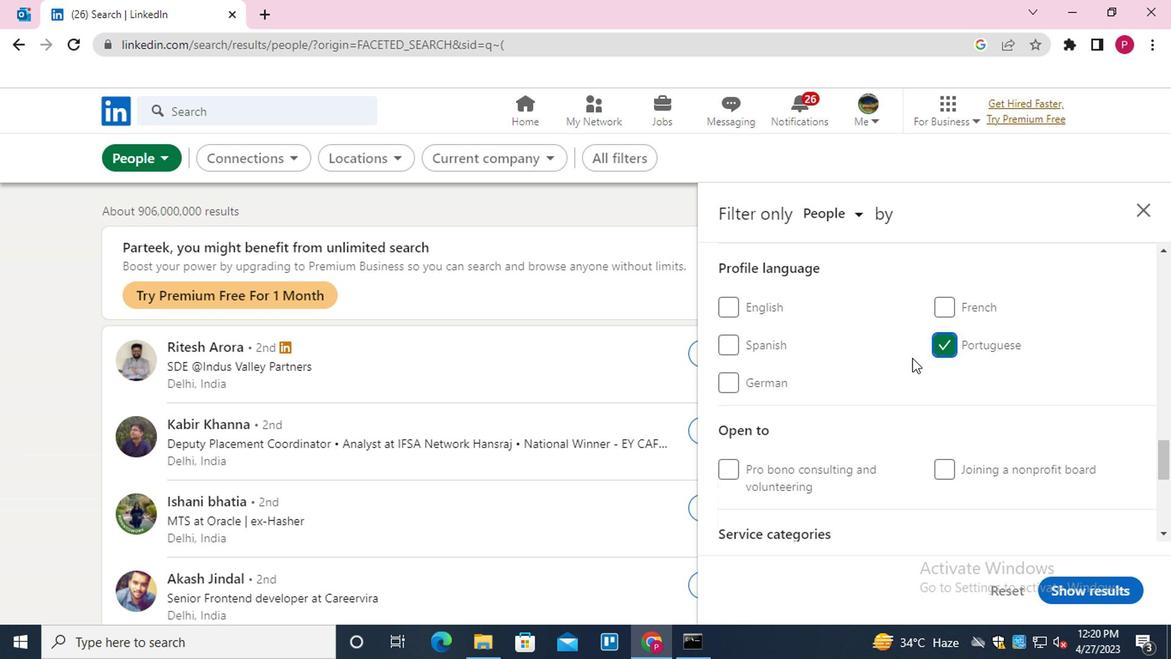 
Action: Mouse scrolled (856, 385) with delta (0, 0)
Screenshot: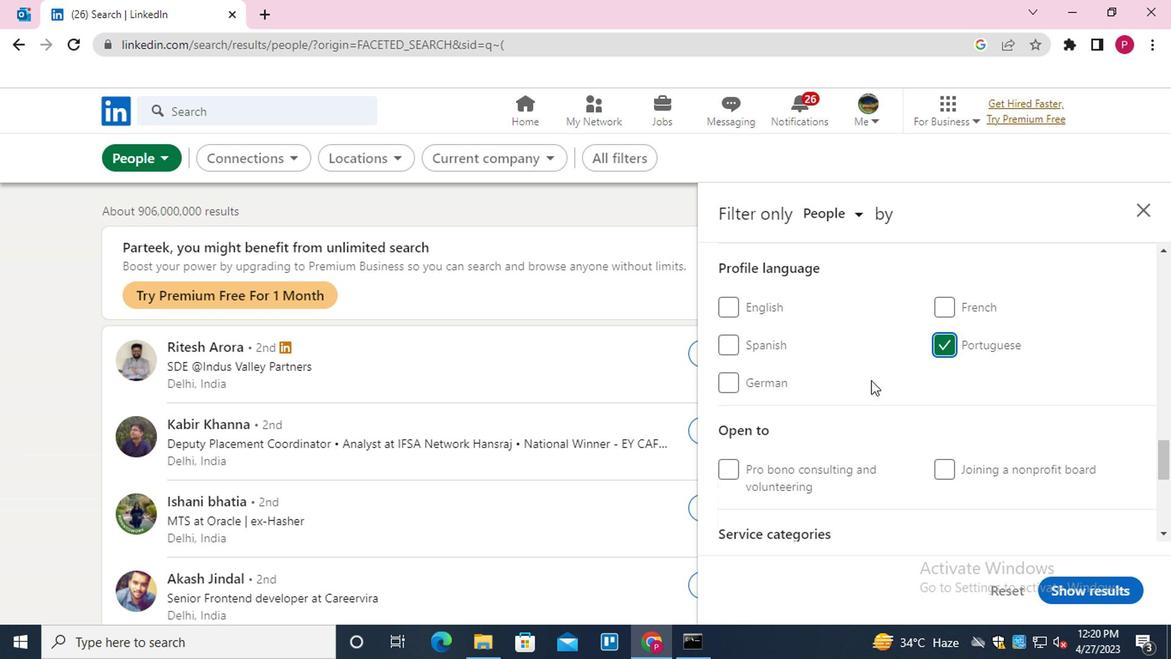 
Action: Mouse scrolled (856, 385) with delta (0, 0)
Screenshot: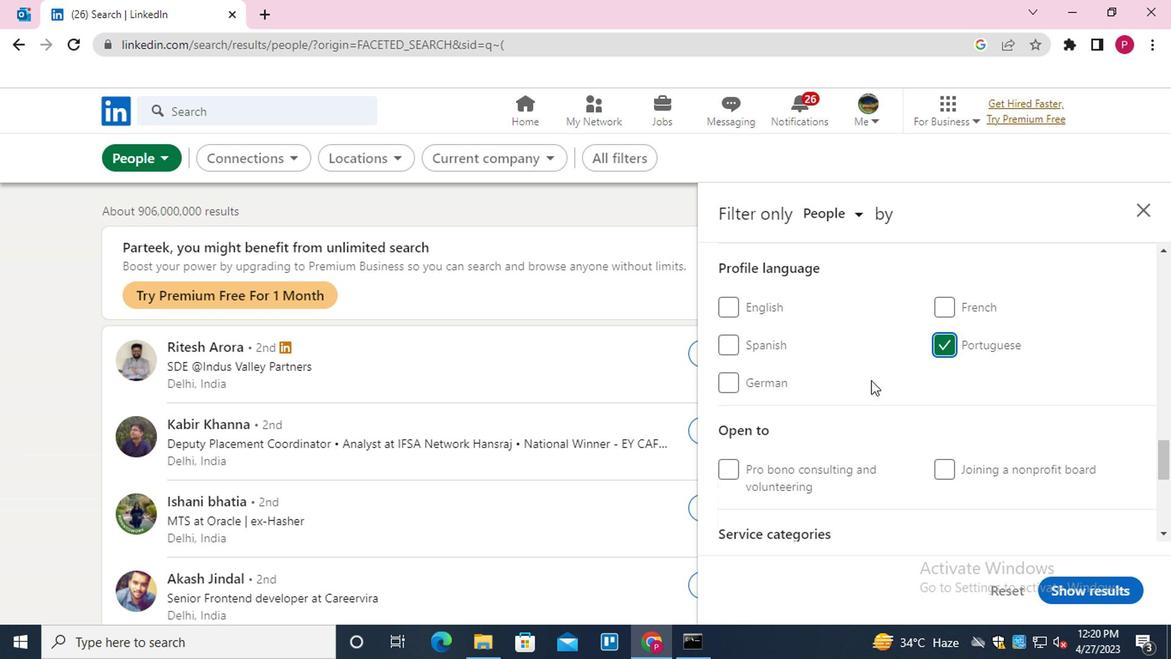 
Action: Mouse scrolled (856, 385) with delta (0, 0)
Screenshot: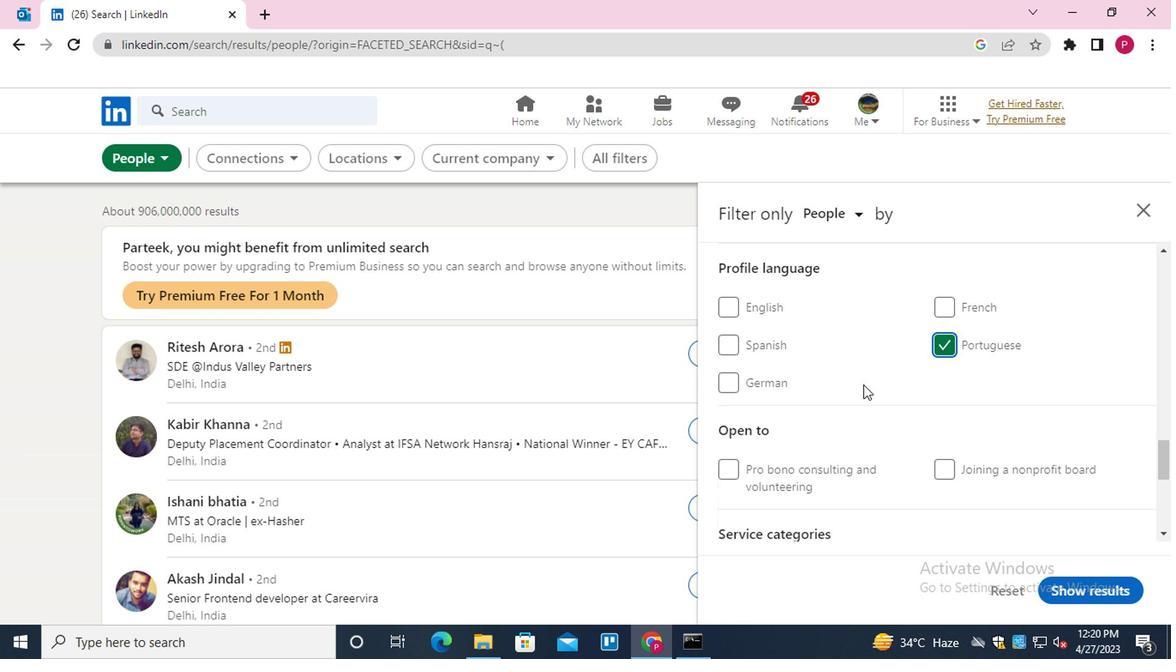 
Action: Mouse scrolled (856, 385) with delta (0, 0)
Screenshot: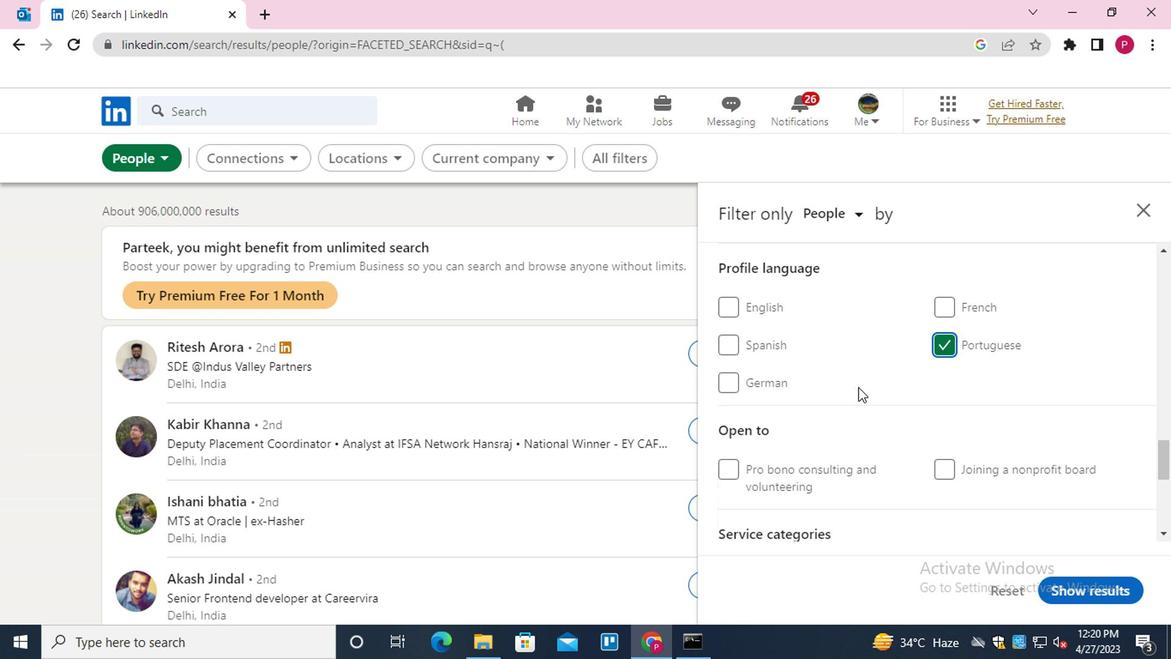 
Action: Mouse scrolled (856, 385) with delta (0, 0)
Screenshot: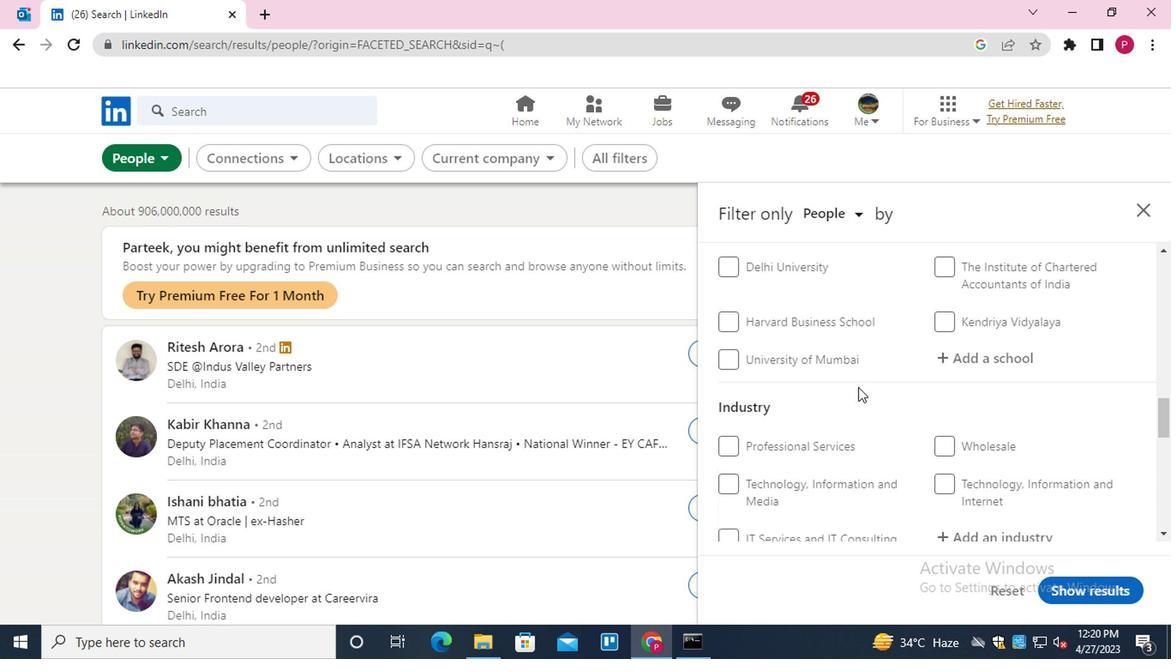 
Action: Mouse scrolled (856, 385) with delta (0, 0)
Screenshot: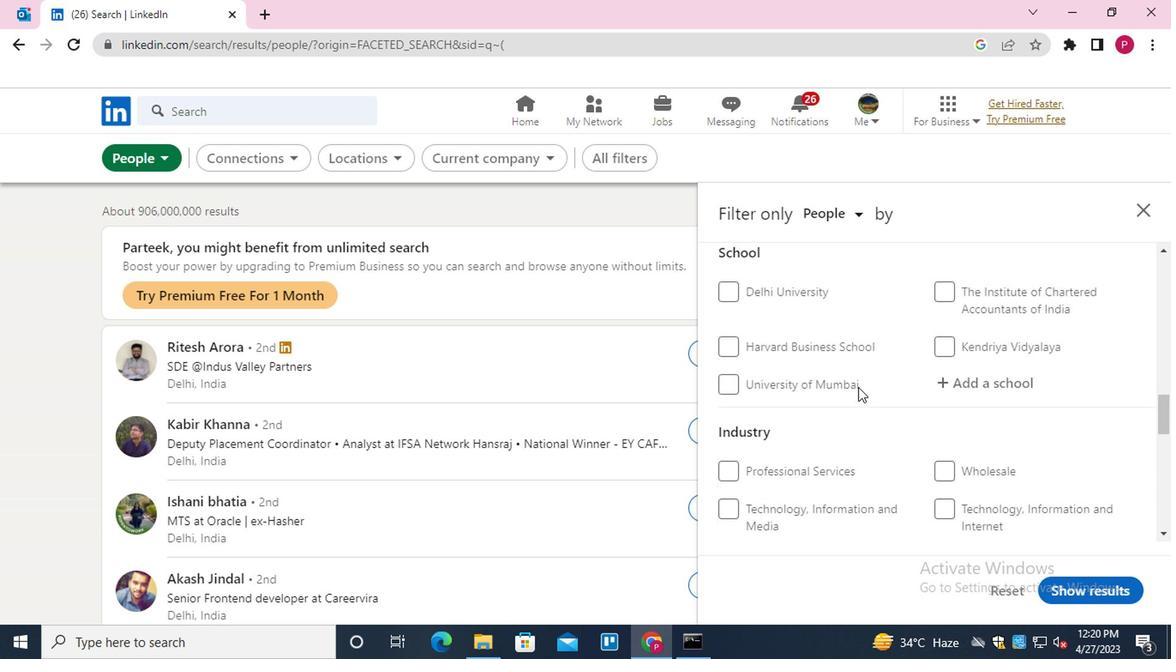 
Action: Mouse scrolled (856, 385) with delta (0, 0)
Screenshot: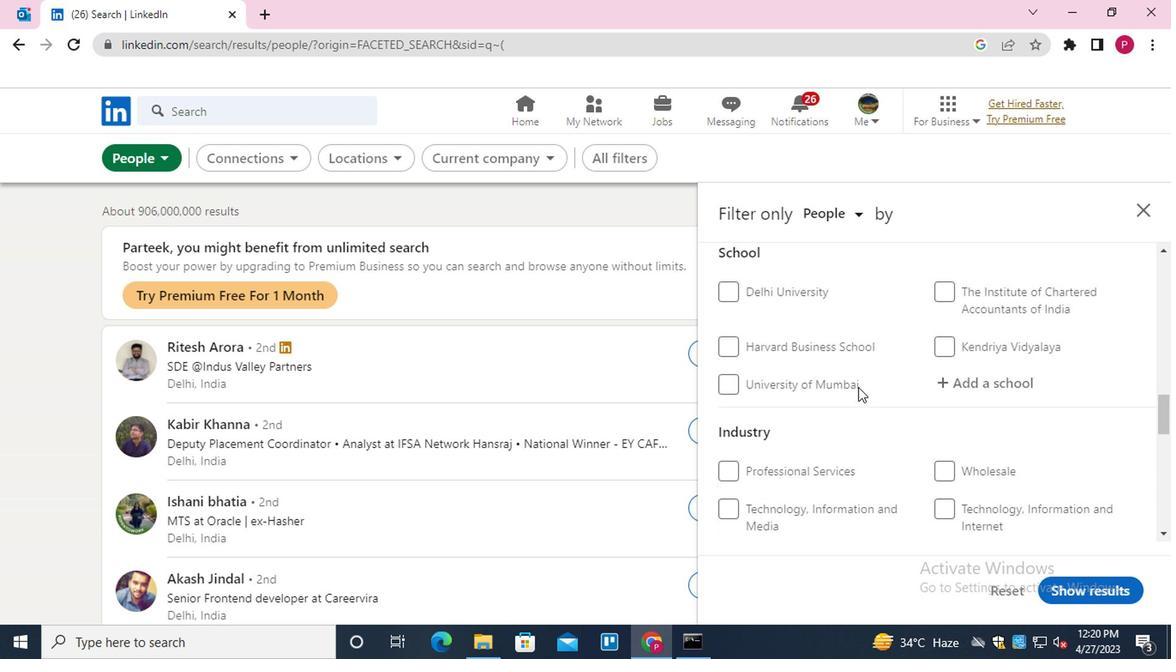 
Action: Mouse moved to (974, 293)
Screenshot: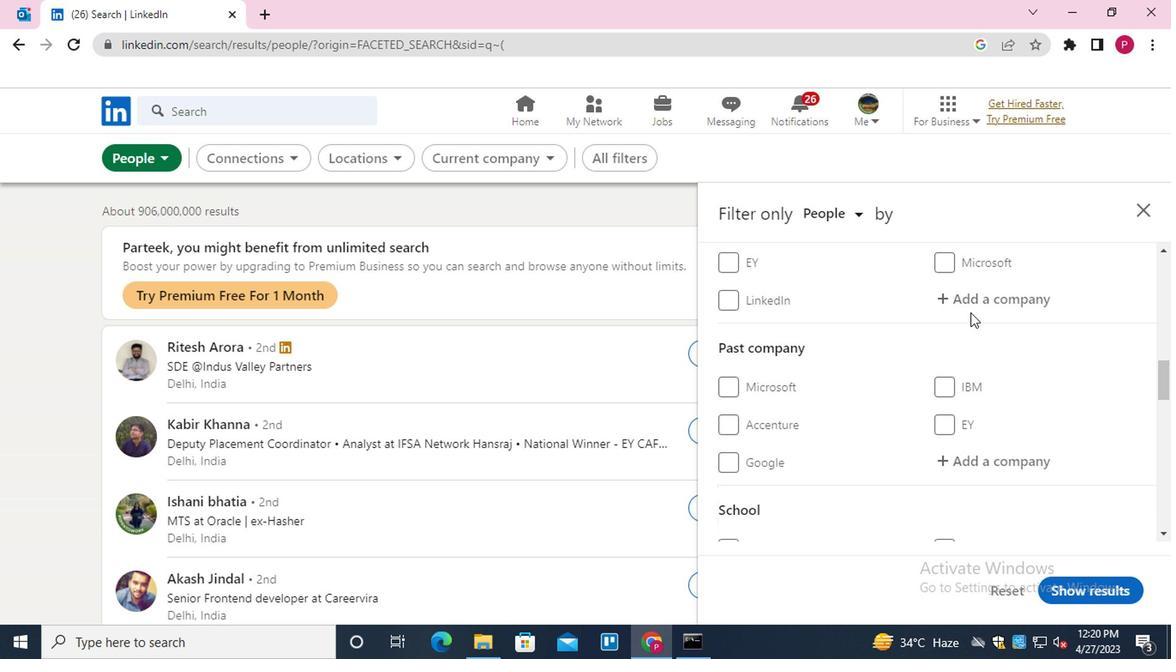 
Action: Mouse pressed left at (974, 293)
Screenshot: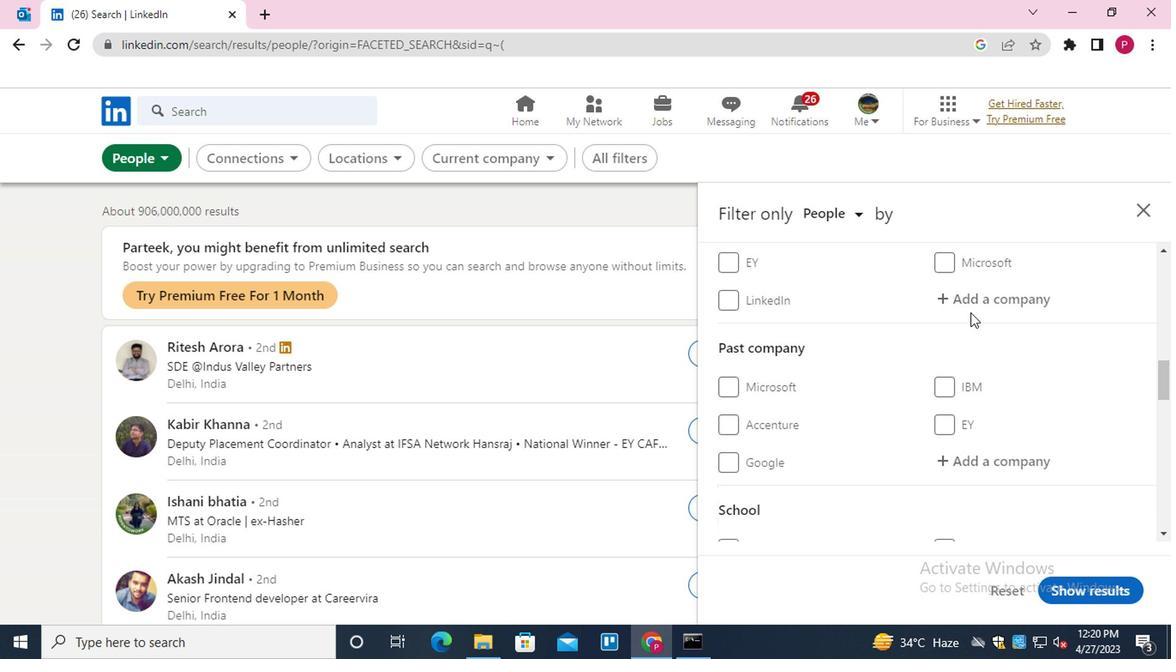 
Action: Key pressed <Key.shift><Key.shift><Key.shift>HSE<Key.down><Key.down><Key.enter>
Screenshot: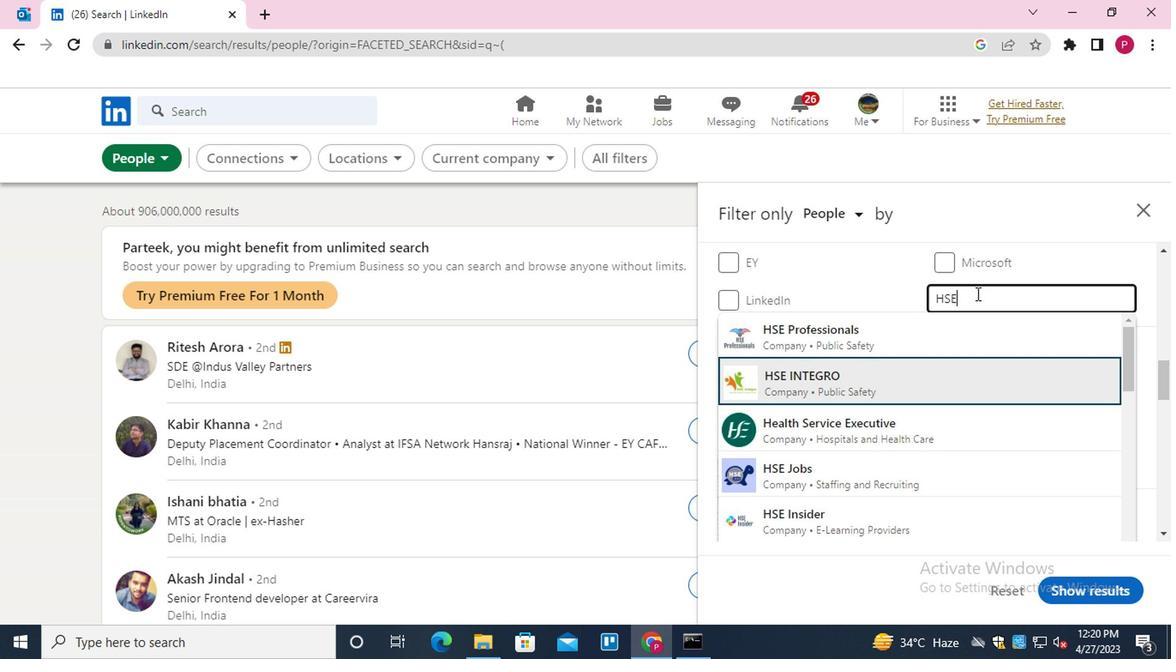 
Action: Mouse moved to (841, 303)
Screenshot: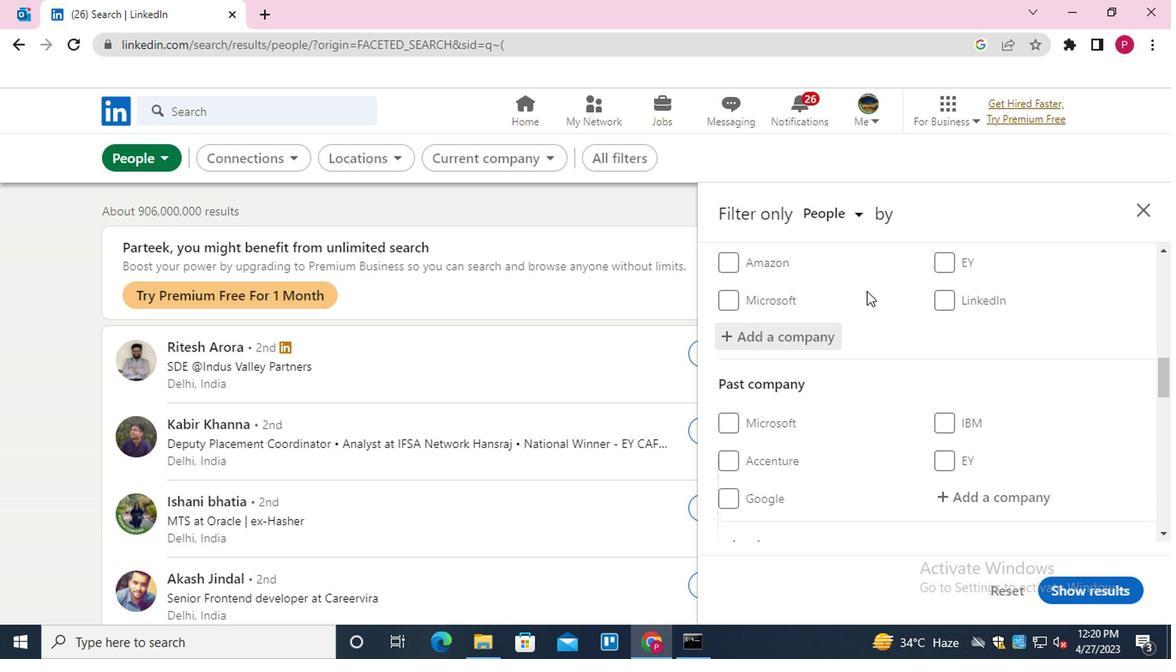 
Action: Mouse scrolled (841, 302) with delta (0, -1)
Screenshot: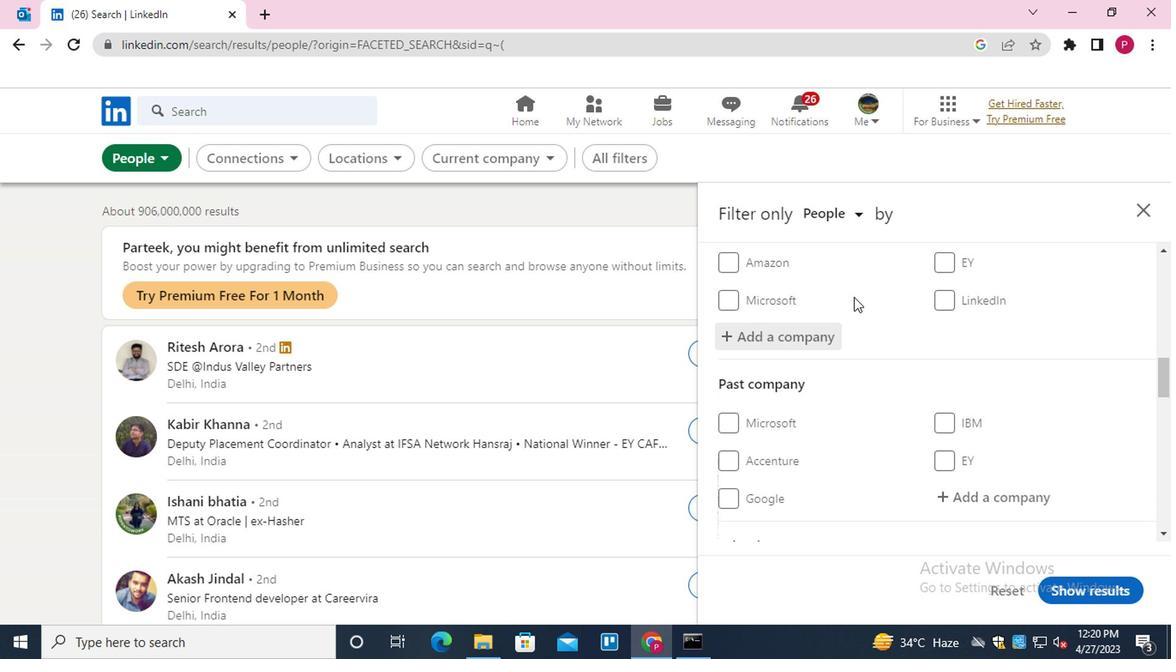 
Action: Mouse moved to (840, 304)
Screenshot: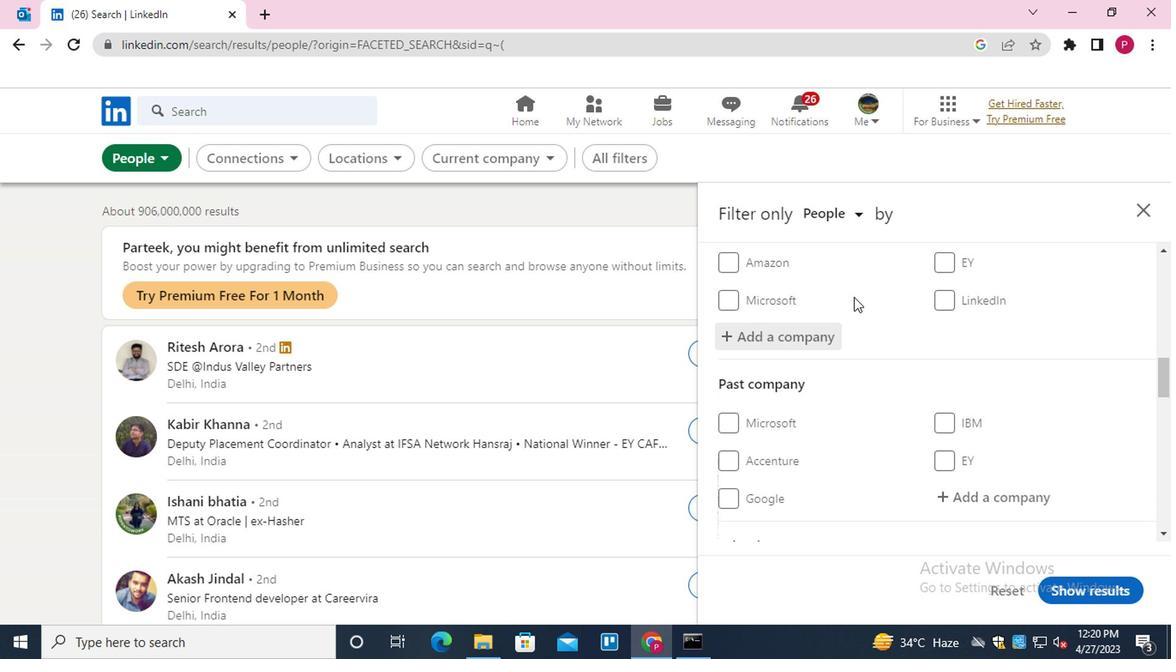 
Action: Mouse scrolled (840, 303) with delta (0, 0)
Screenshot: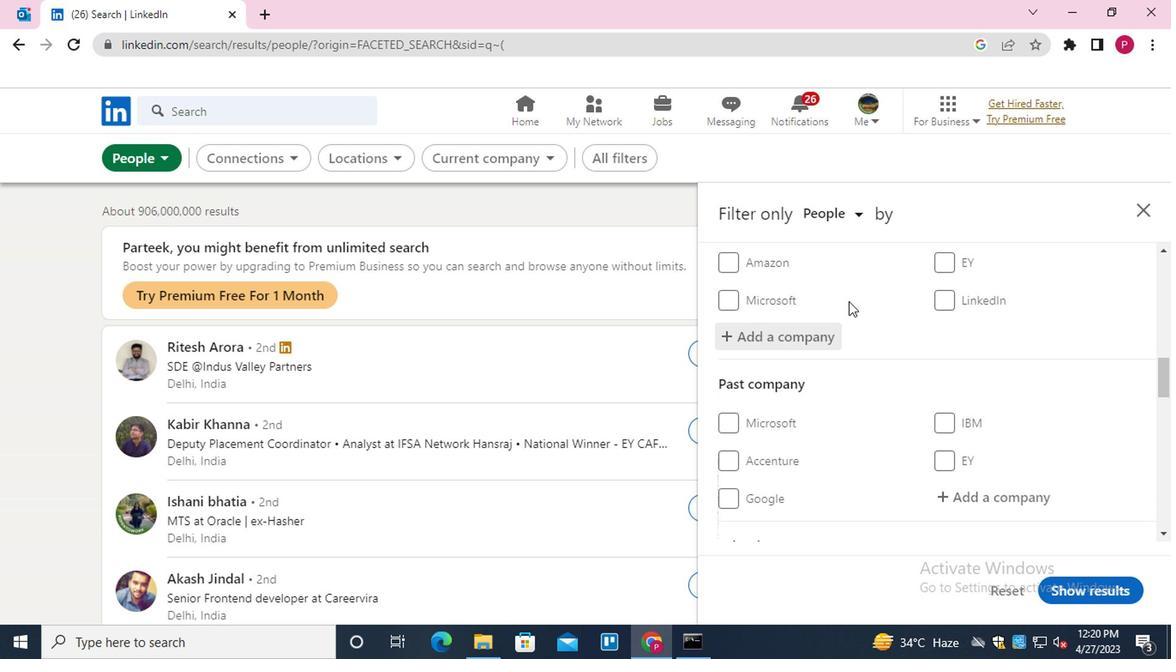 
Action: Mouse scrolled (840, 303) with delta (0, 0)
Screenshot: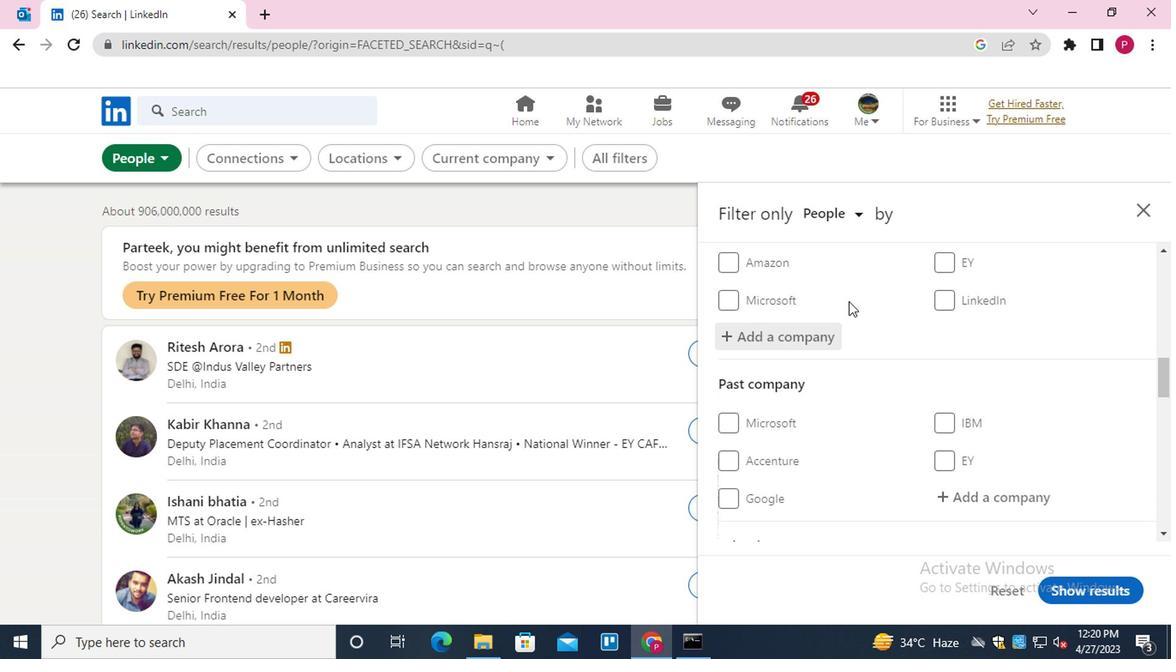 
Action: Mouse moved to (840, 313)
Screenshot: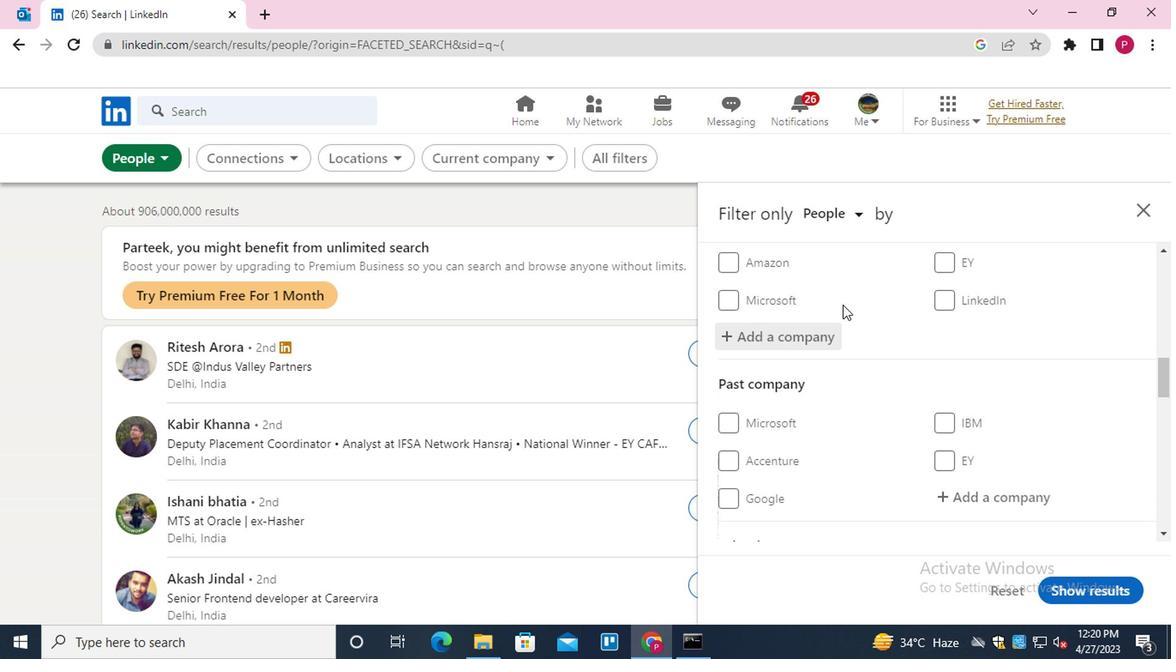 
Action: Mouse scrolled (840, 311) with delta (0, -1)
Screenshot: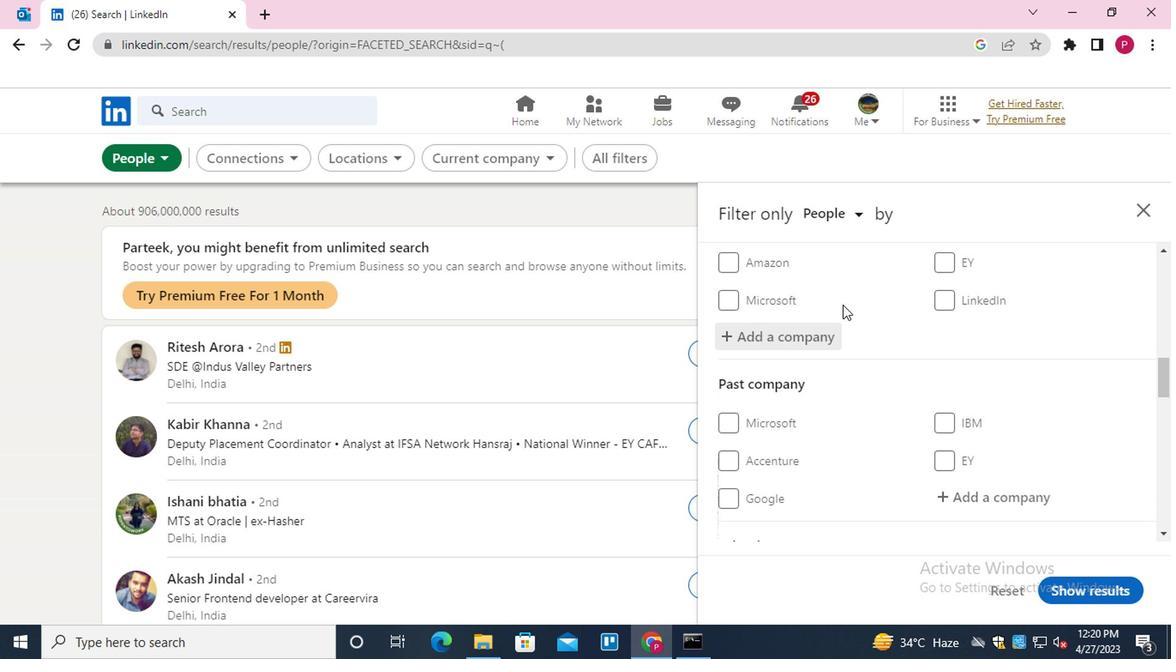 
Action: Mouse moved to (972, 327)
Screenshot: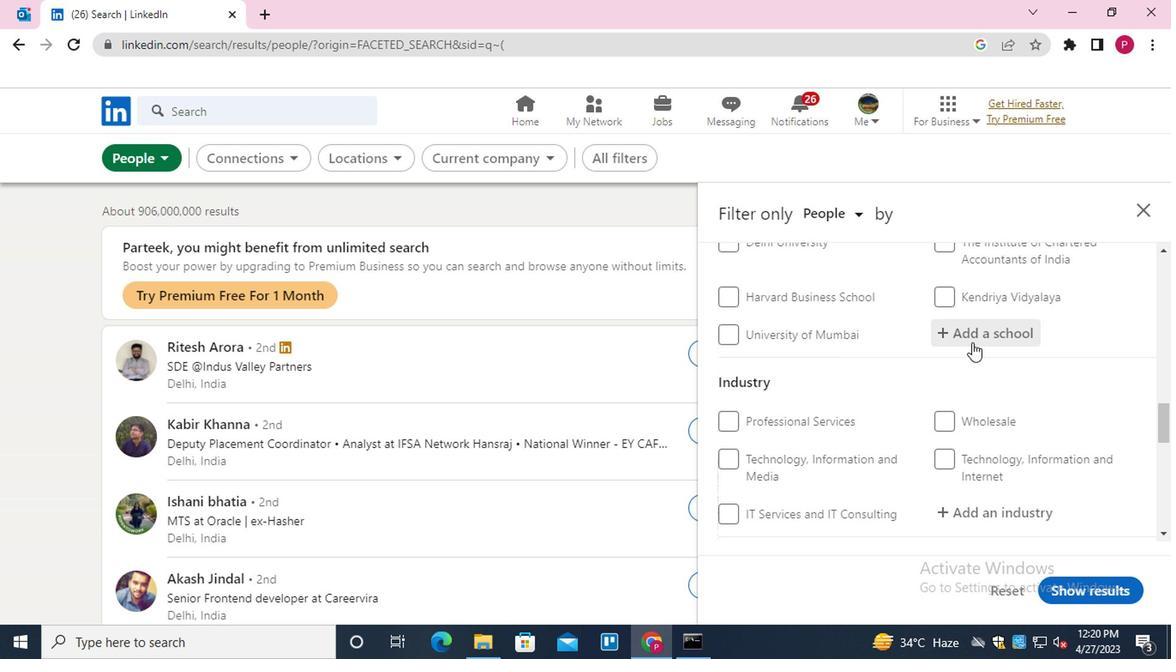 
Action: Mouse pressed left at (972, 327)
Screenshot: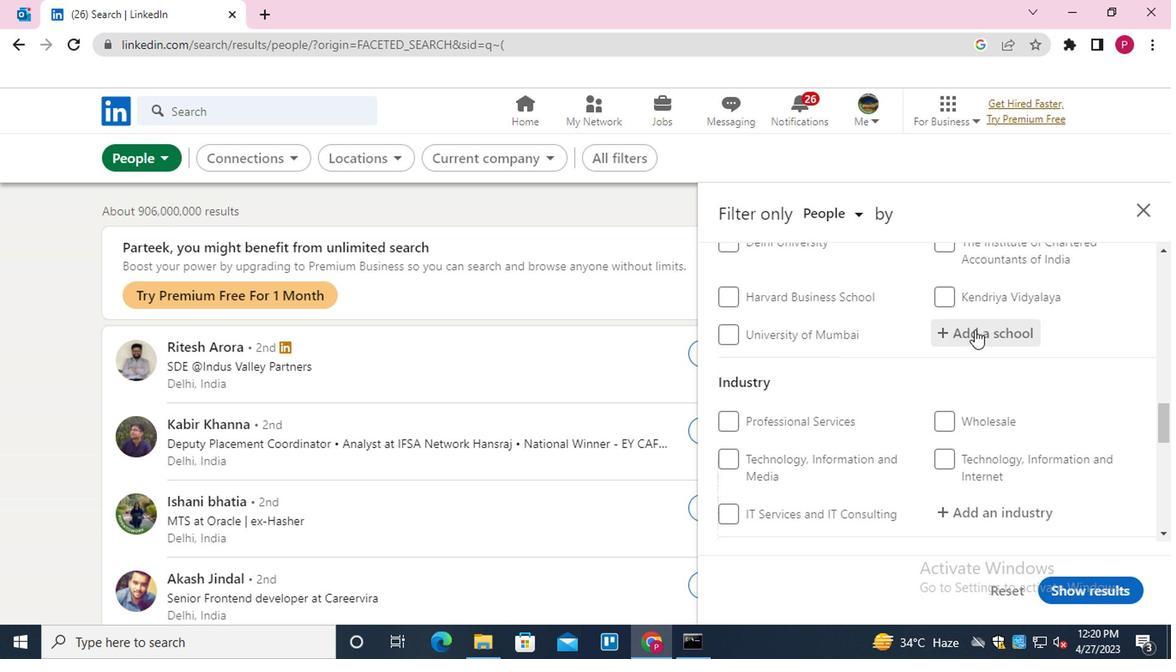 
Action: Key pressed <Key.shift><Key.shift>SHARDA<Key.space><Key.down><Key.enter>
Screenshot: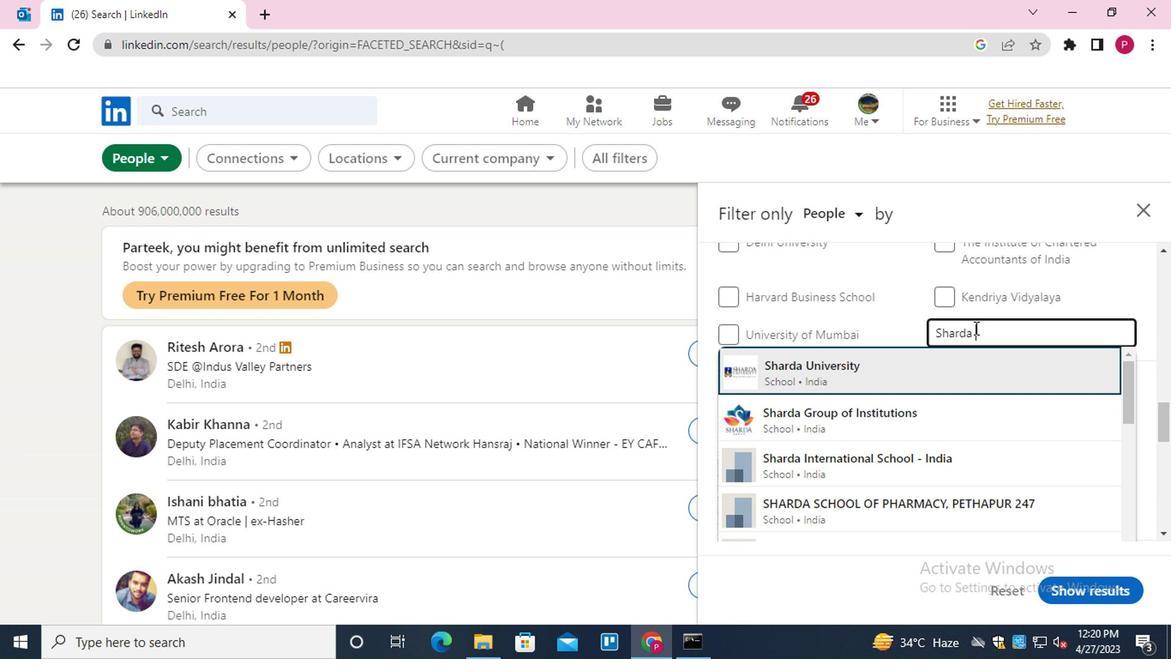 
Action: Mouse moved to (911, 340)
Screenshot: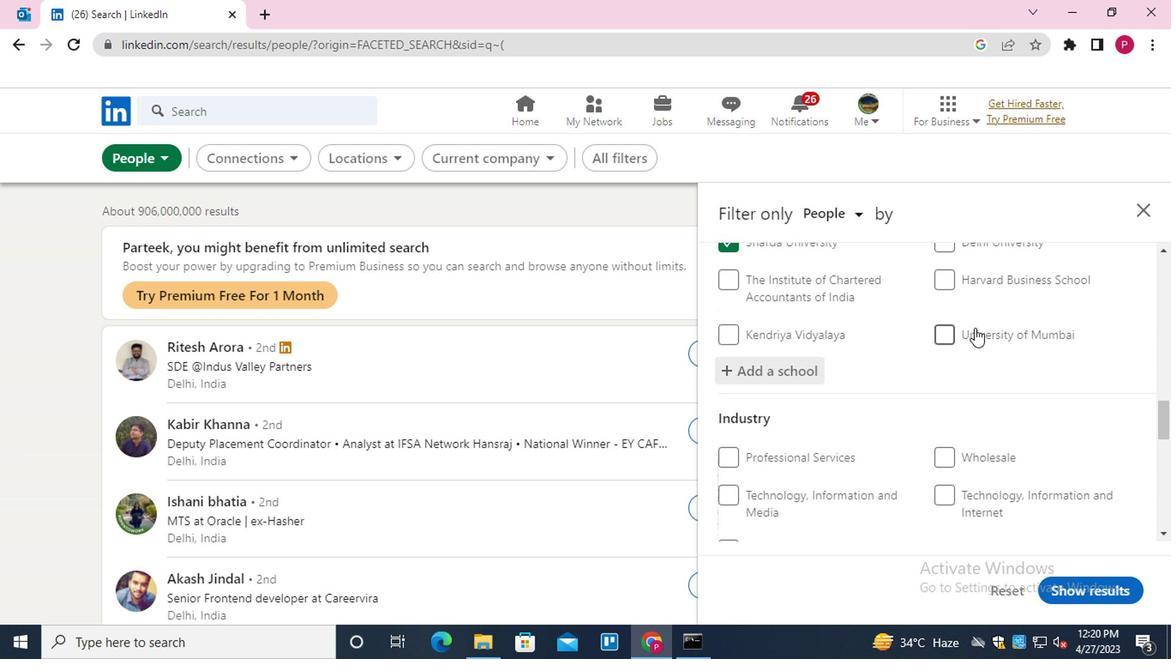
Action: Mouse scrolled (911, 339) with delta (0, -1)
Screenshot: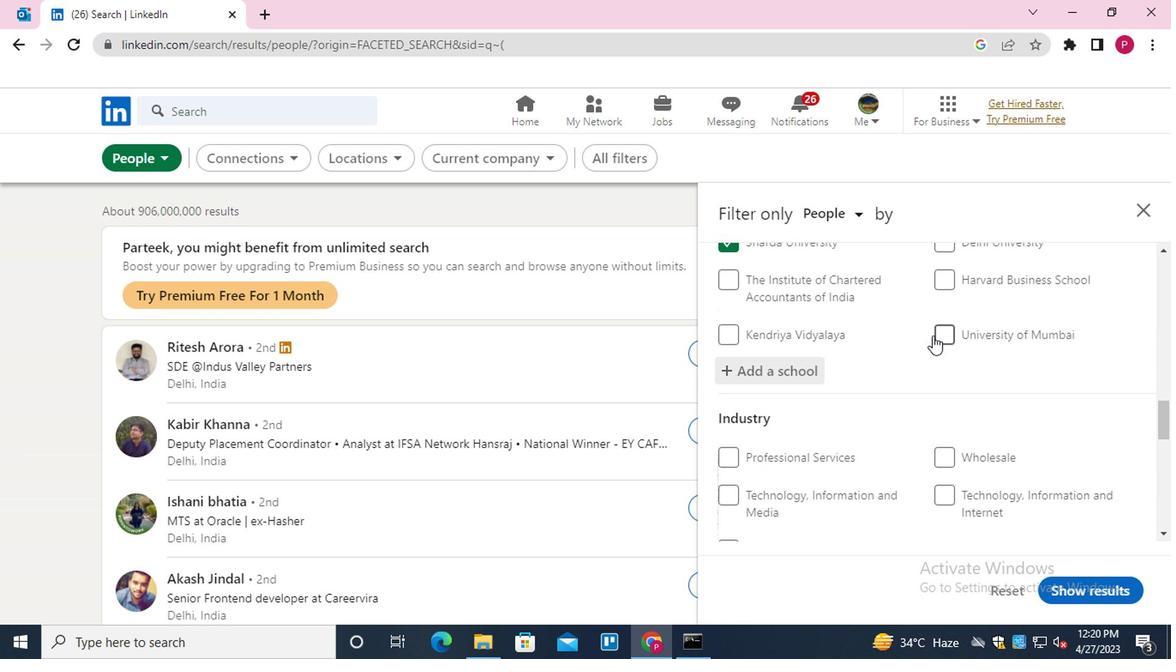 
Action: Mouse scrolled (911, 339) with delta (0, -1)
Screenshot: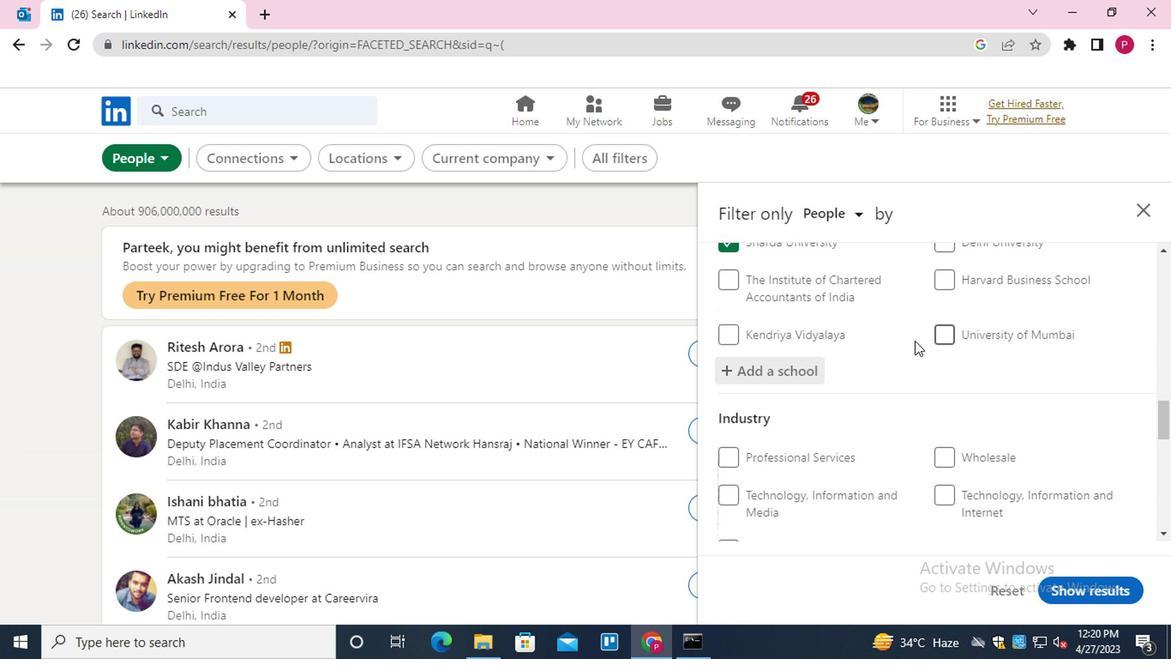 
Action: Mouse moved to (972, 363)
Screenshot: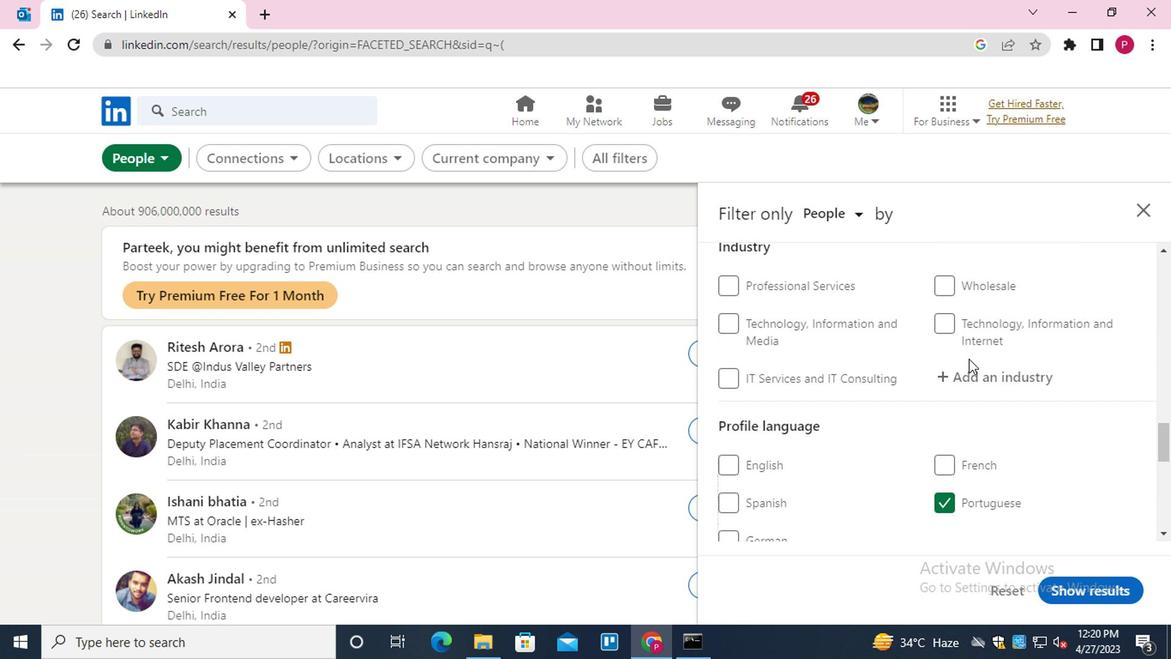 
Action: Mouse pressed left at (972, 363)
Screenshot: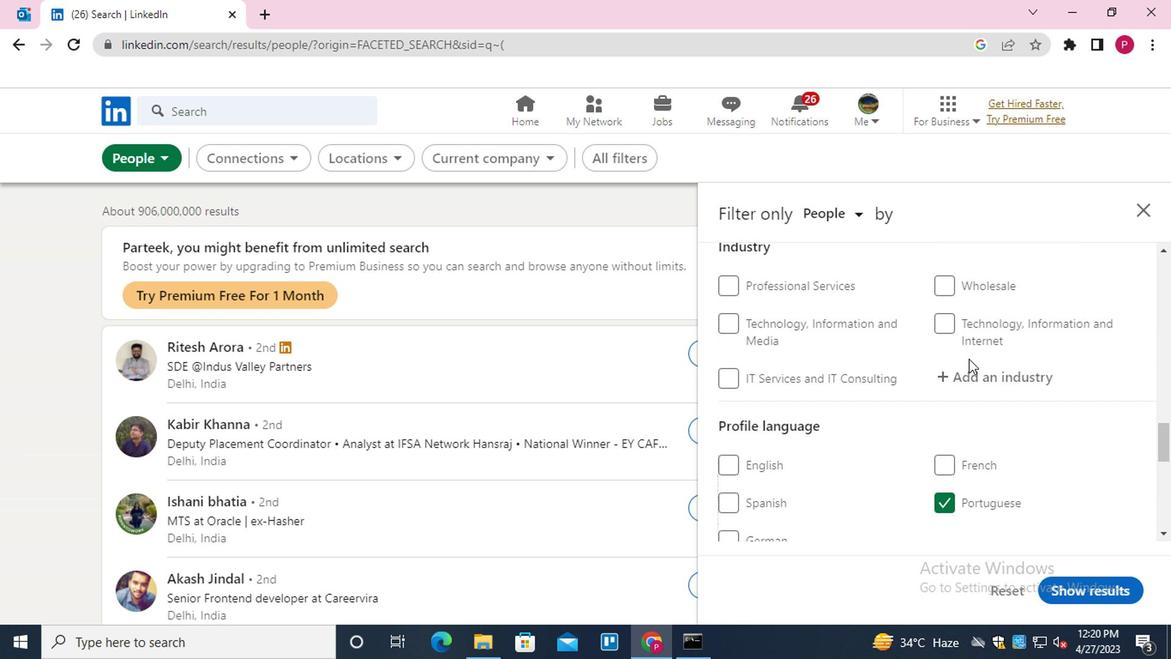 
Action: Mouse moved to (974, 364)
Screenshot: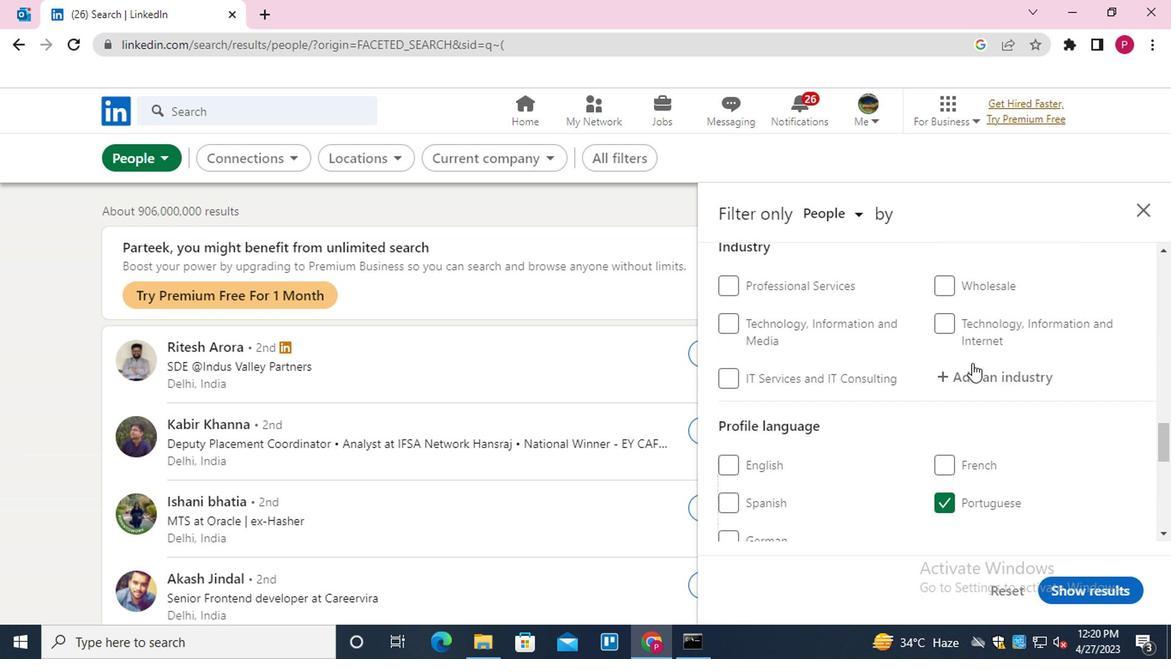 
Action: Key pressed <Key.shift><Key.shift><Key.shift>BUILDING<Key.down><Key.down><Key.up><Key.down><Key.down><Key.down><Key.down><Key.down><Key.down><Key.up><Key.left><Key.left><Key.left><Key.down><Key.down><Key.down><Key.up><Key.enter>
Screenshot: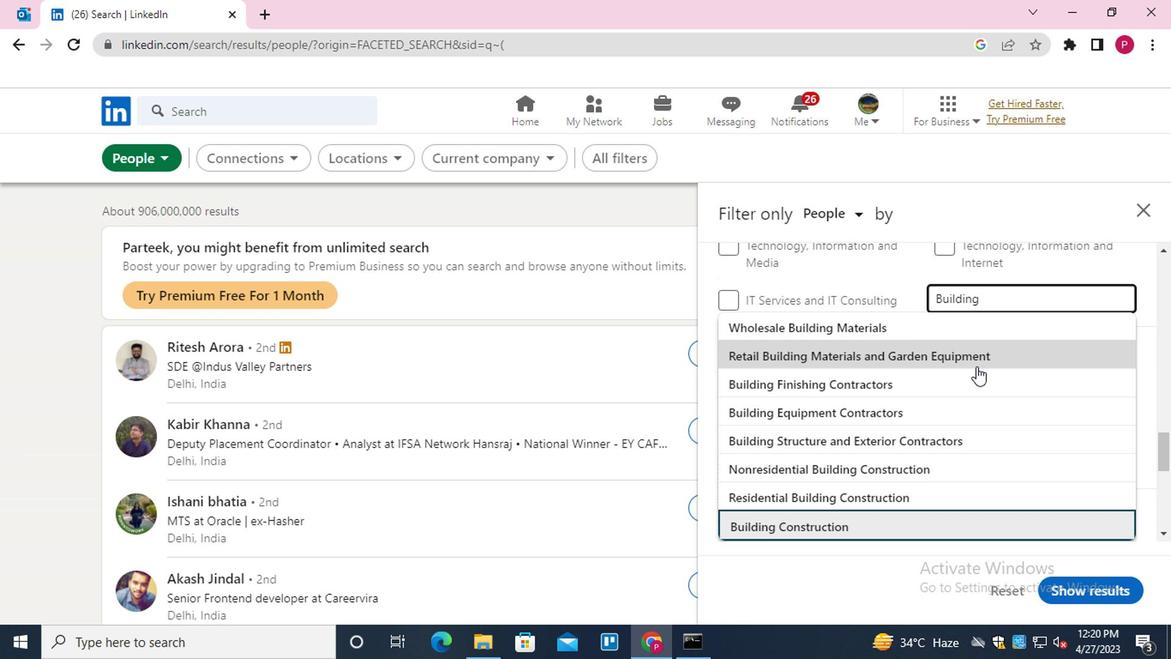 
Action: Mouse moved to (959, 375)
Screenshot: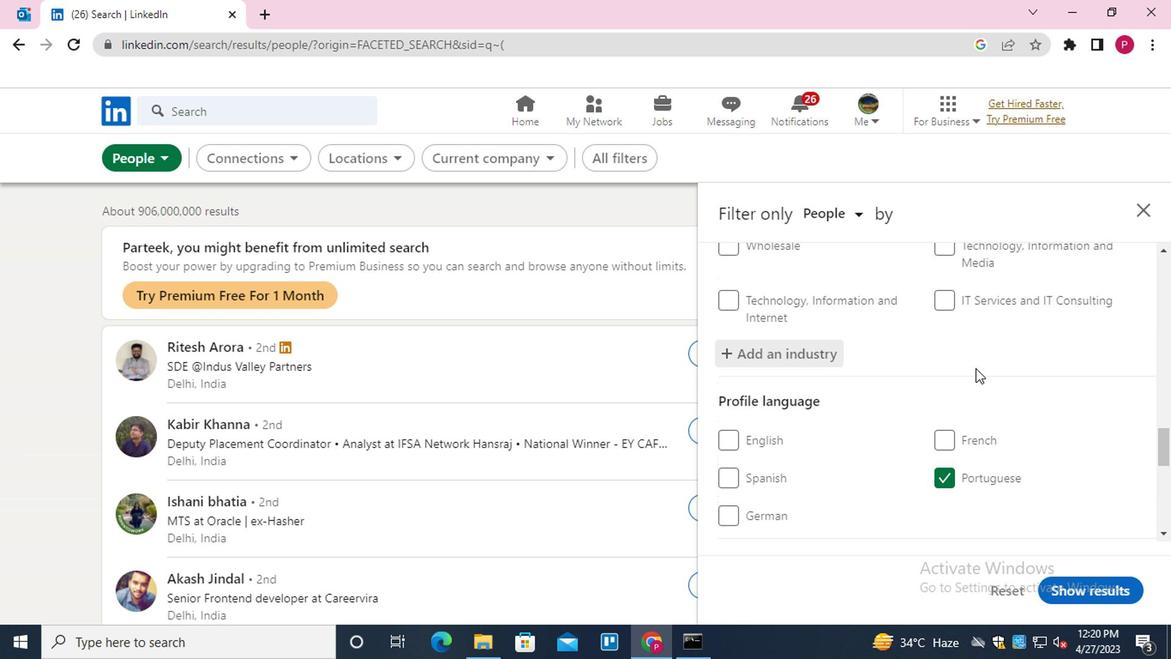 
Action: Mouse scrolled (959, 375) with delta (0, 0)
Screenshot: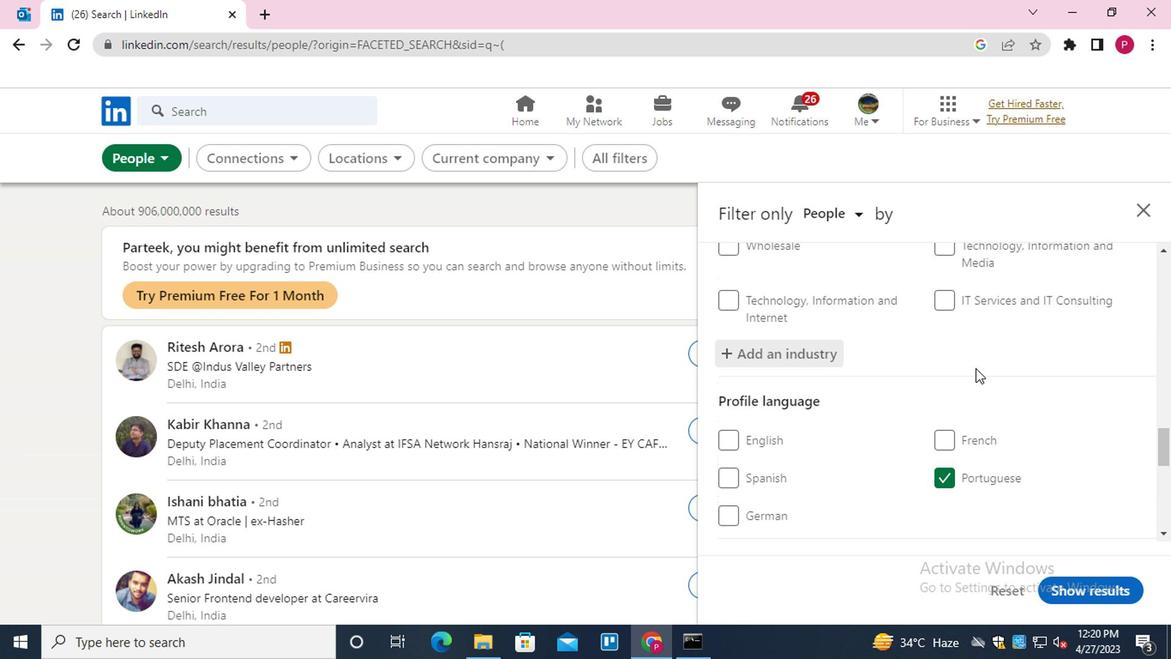 
Action: Mouse moved to (955, 379)
Screenshot: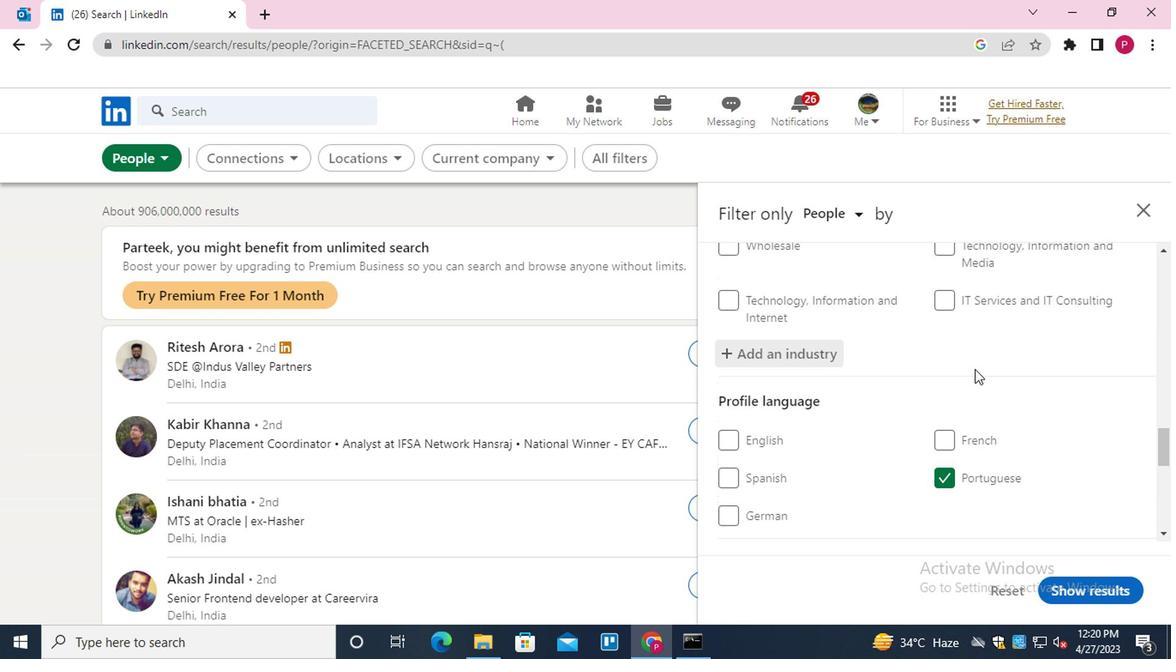 
Action: Mouse scrolled (955, 378) with delta (0, 0)
Screenshot: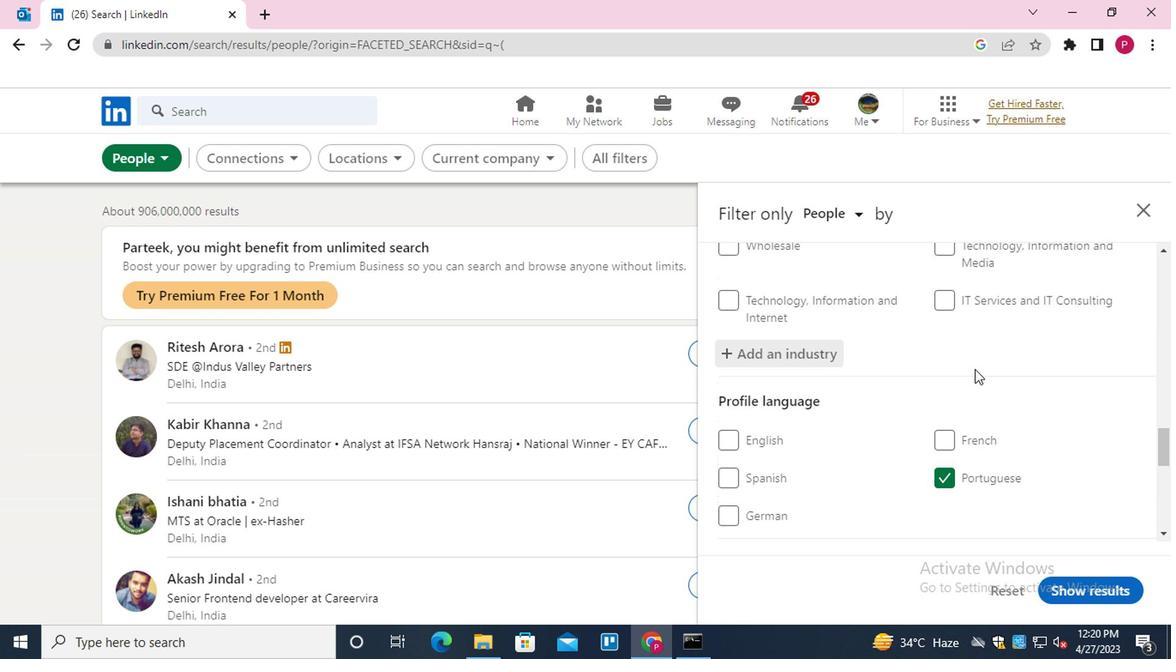 
Action: Mouse moved to (953, 381)
Screenshot: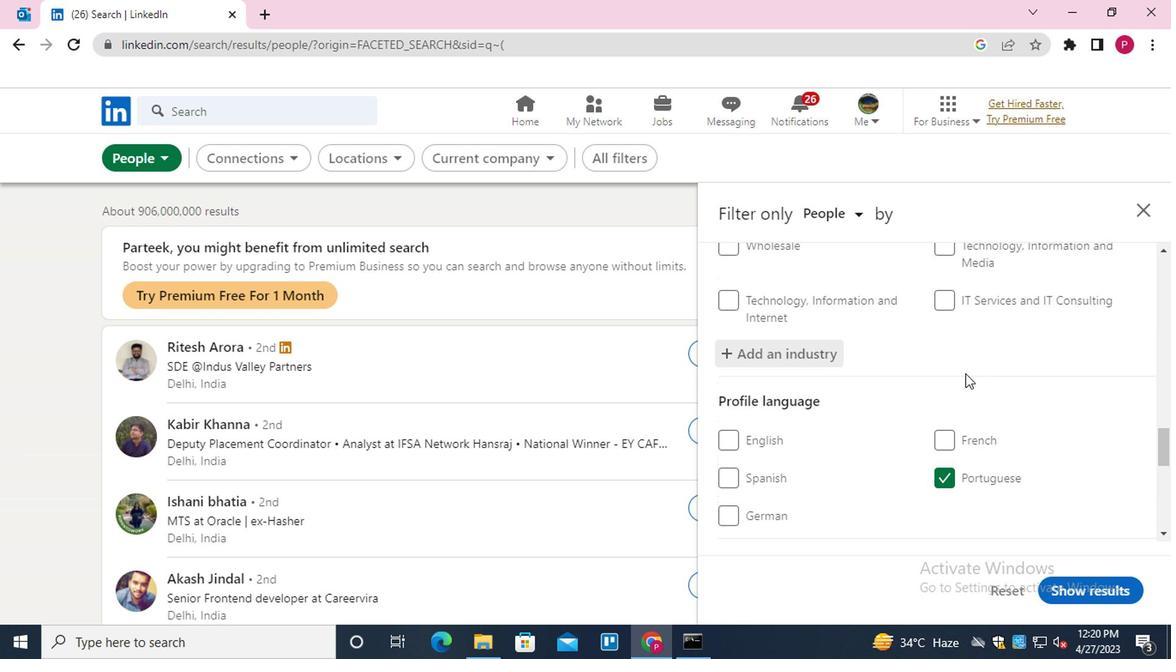 
Action: Mouse scrolled (953, 380) with delta (0, -1)
Screenshot: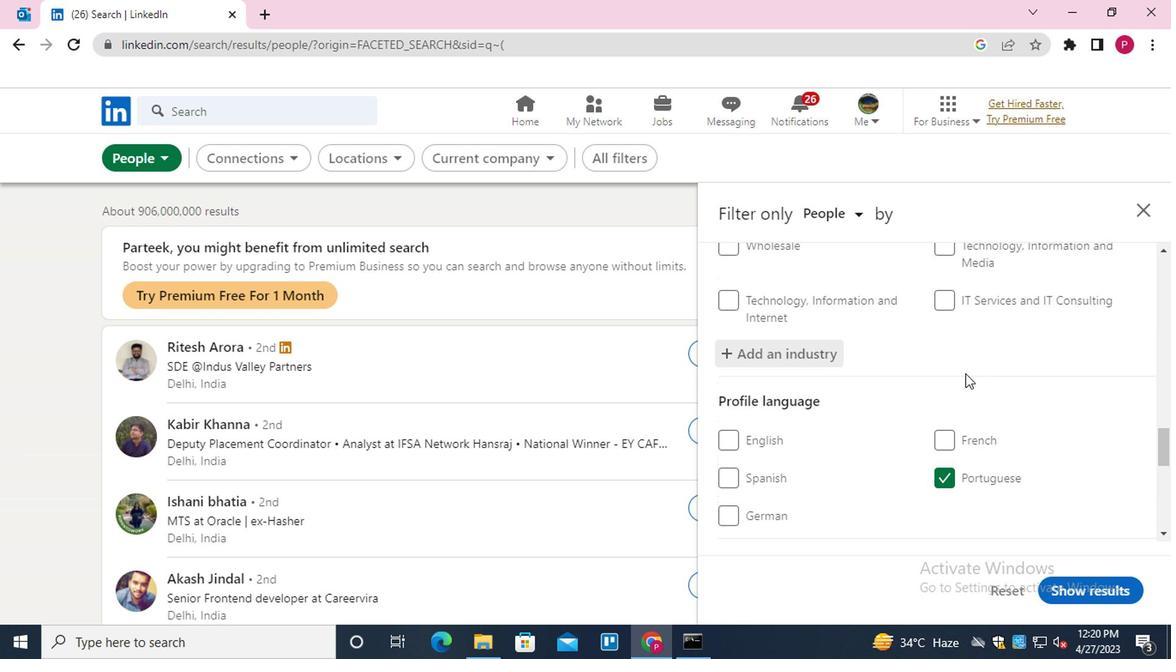 
Action: Mouse moved to (952, 382)
Screenshot: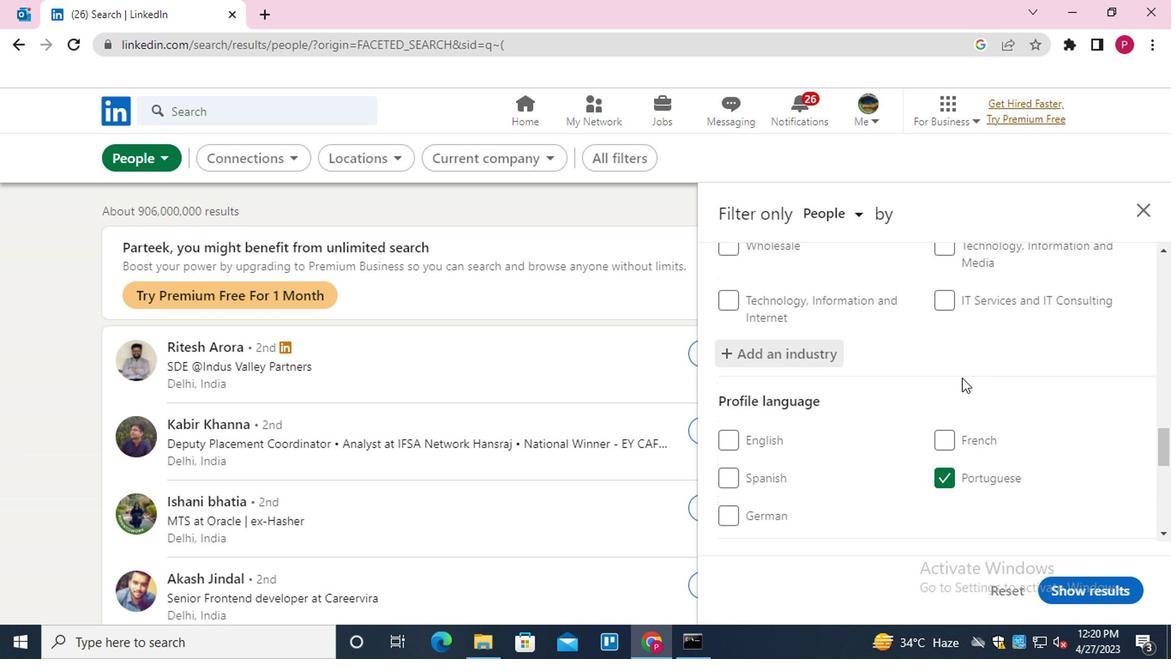 
Action: Mouse scrolled (952, 381) with delta (0, 0)
Screenshot: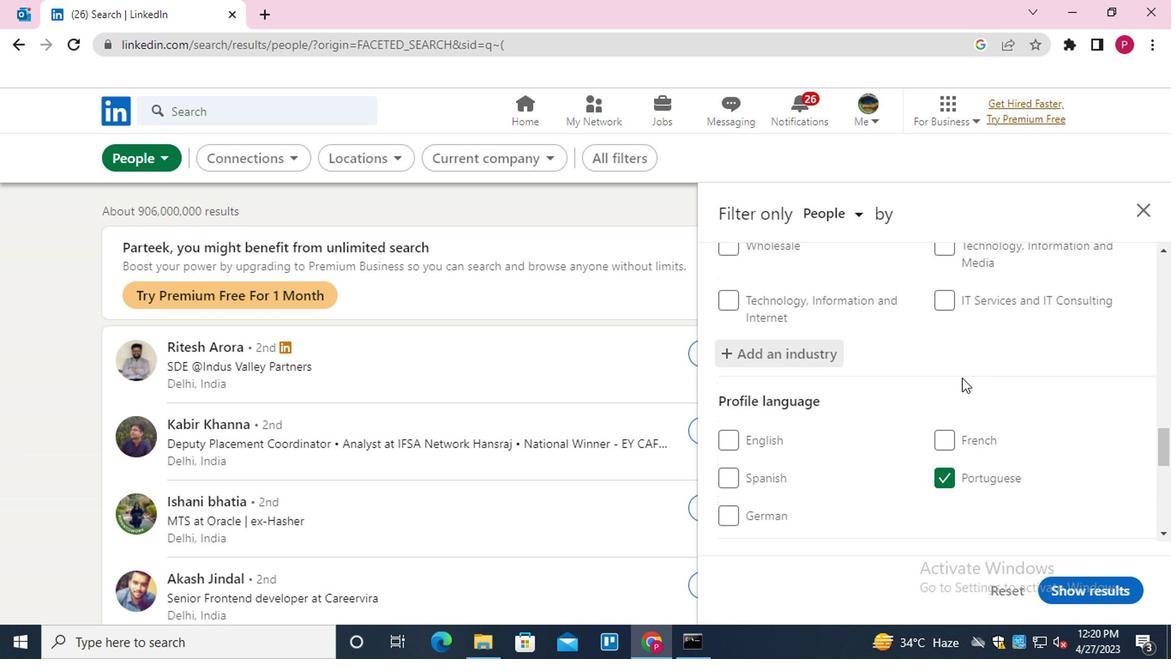 
Action: Mouse scrolled (952, 381) with delta (0, 0)
Screenshot: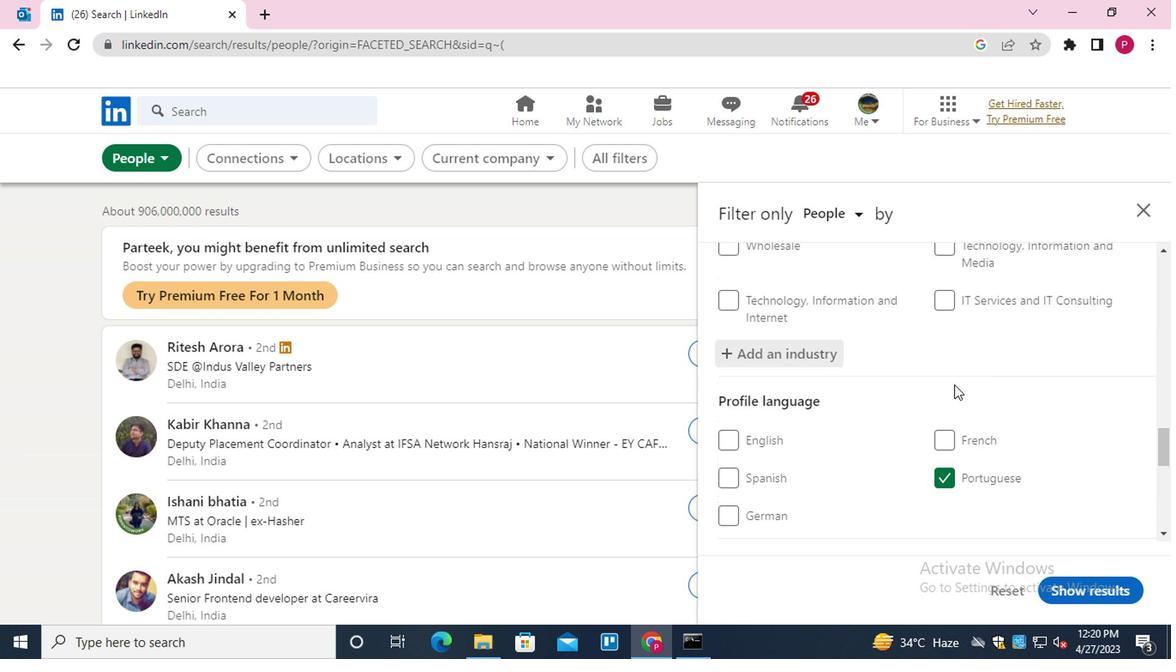 
Action: Mouse moved to (928, 411)
Screenshot: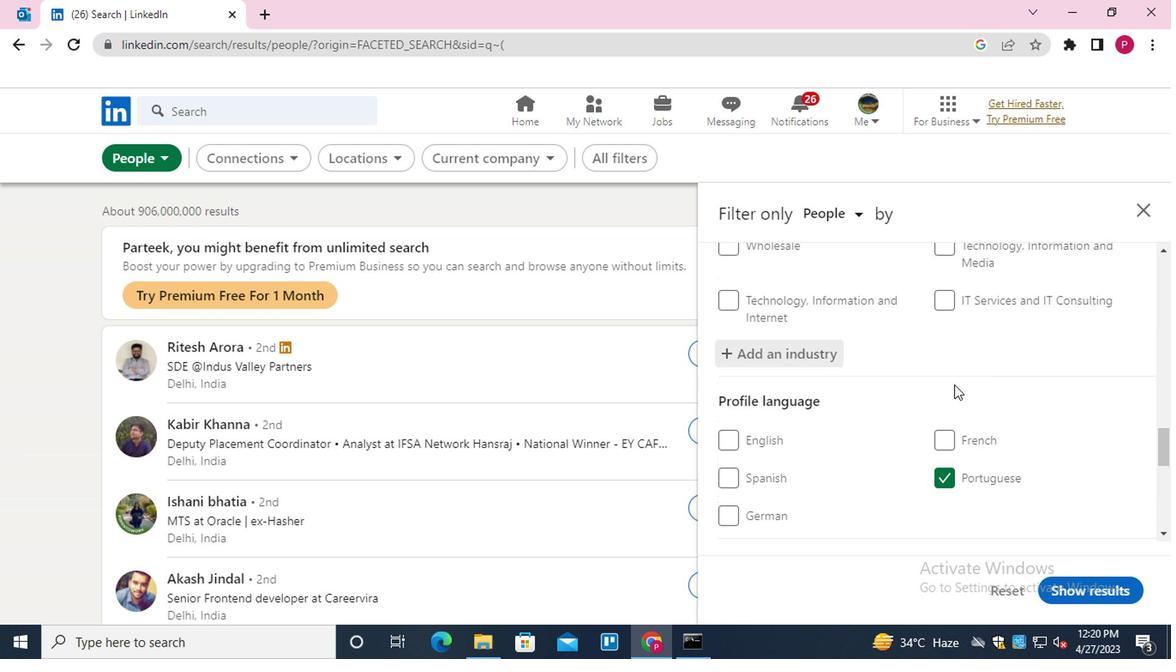 
Action: Mouse scrolled (928, 410) with delta (0, 0)
Screenshot: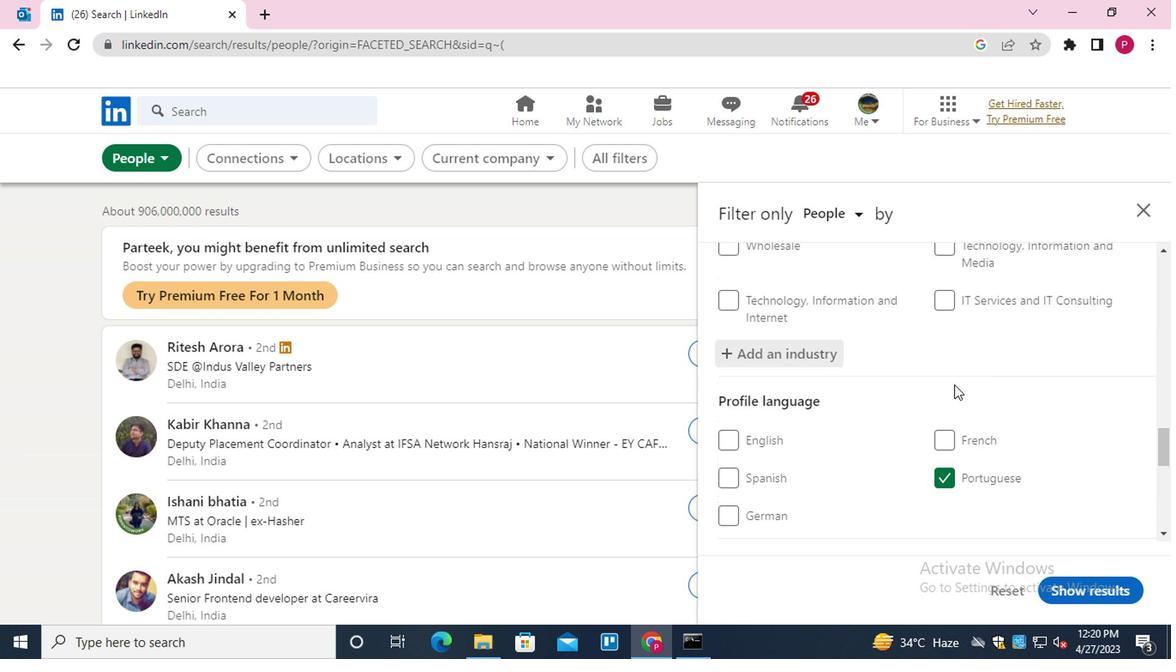 
Action: Mouse moved to (923, 419)
Screenshot: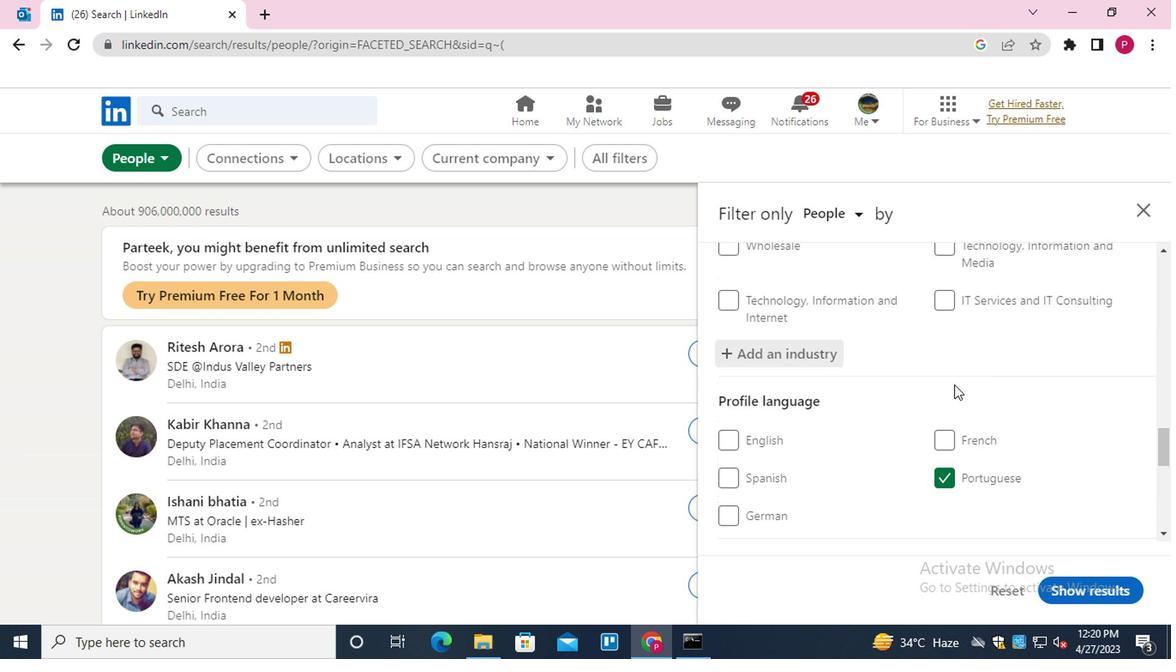 
Action: Mouse scrolled (923, 418) with delta (0, -1)
Screenshot: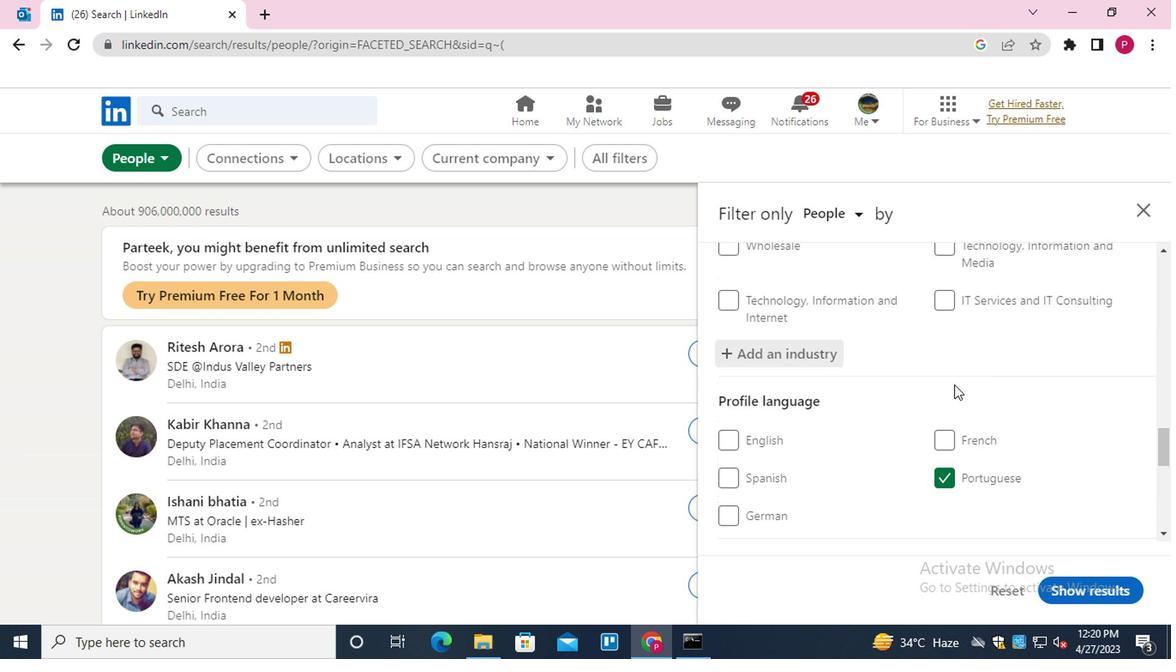 
Action: Mouse moved to (1002, 303)
Screenshot: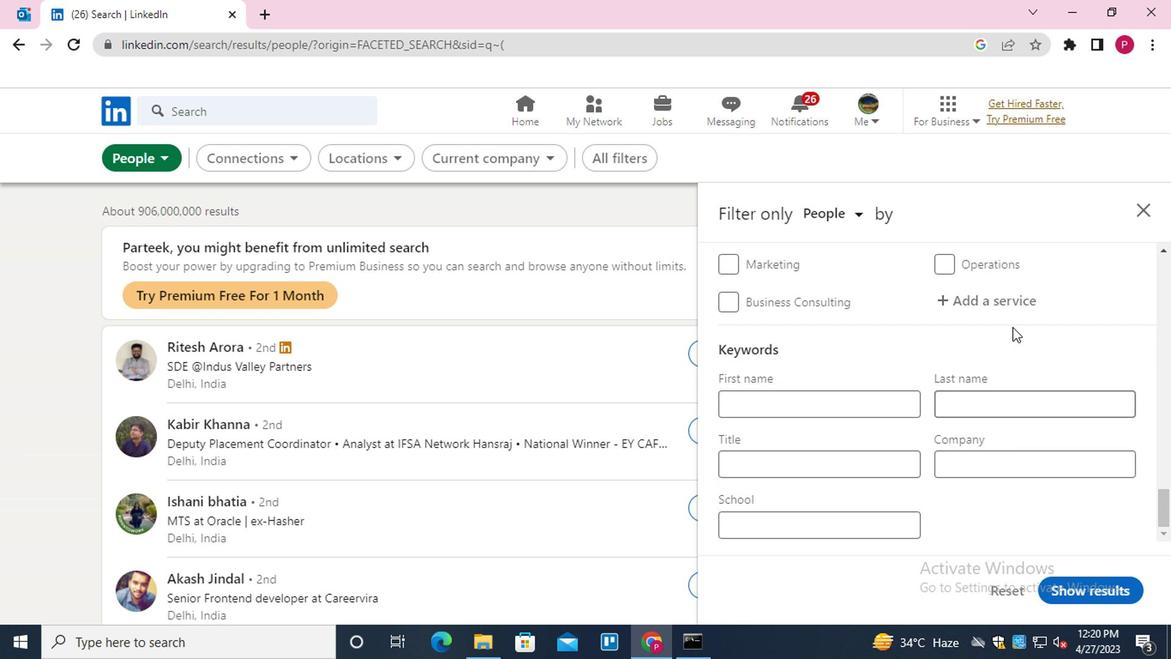 
Action: Mouse pressed left at (1002, 303)
Screenshot: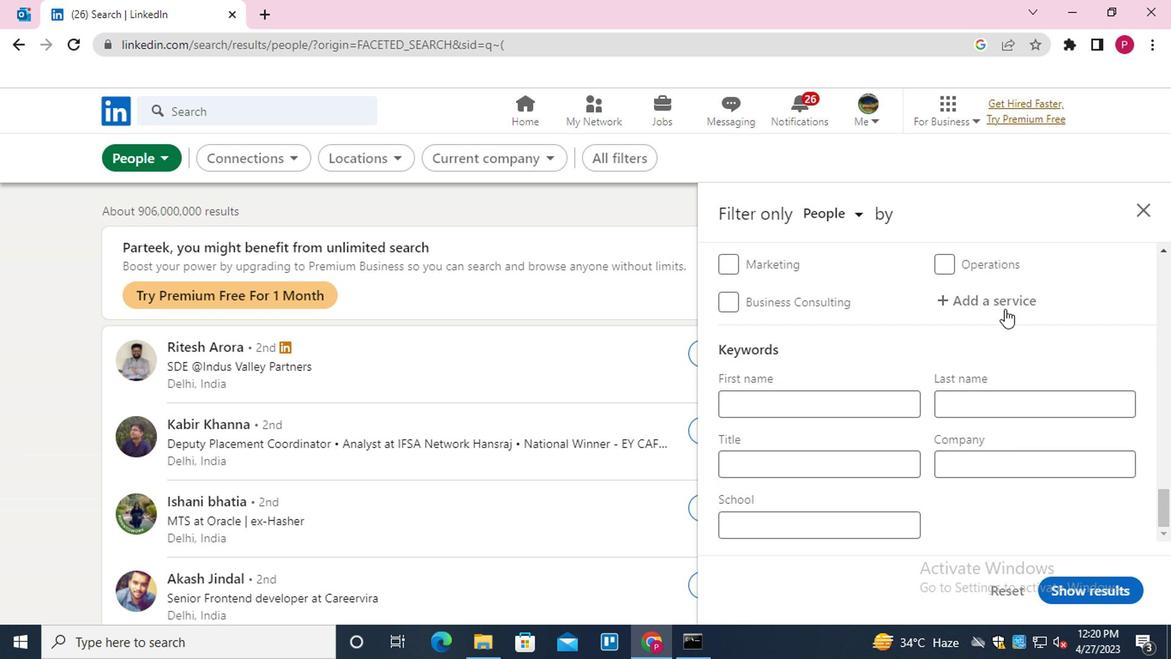 
Action: Key pressed <Key.shift><Key.shift><Key.shift>VIDEO<Key.space><Key.shift>EDITING<Key.down><Key.down><Key.enter>
Screenshot: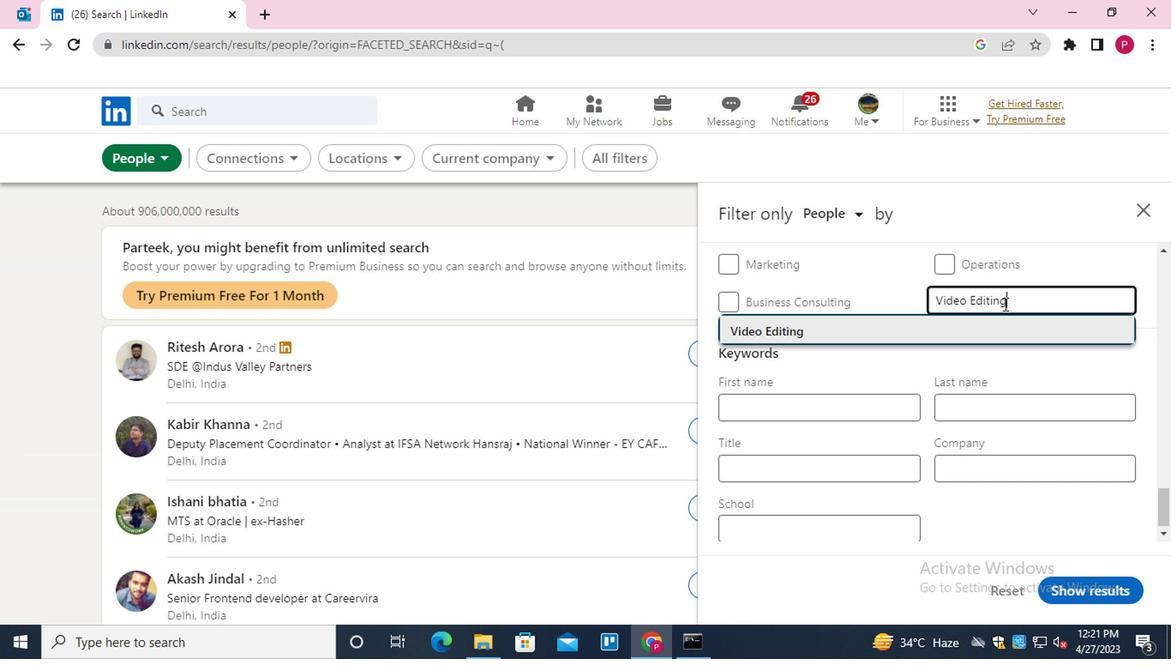 
Action: Mouse moved to (965, 311)
Screenshot: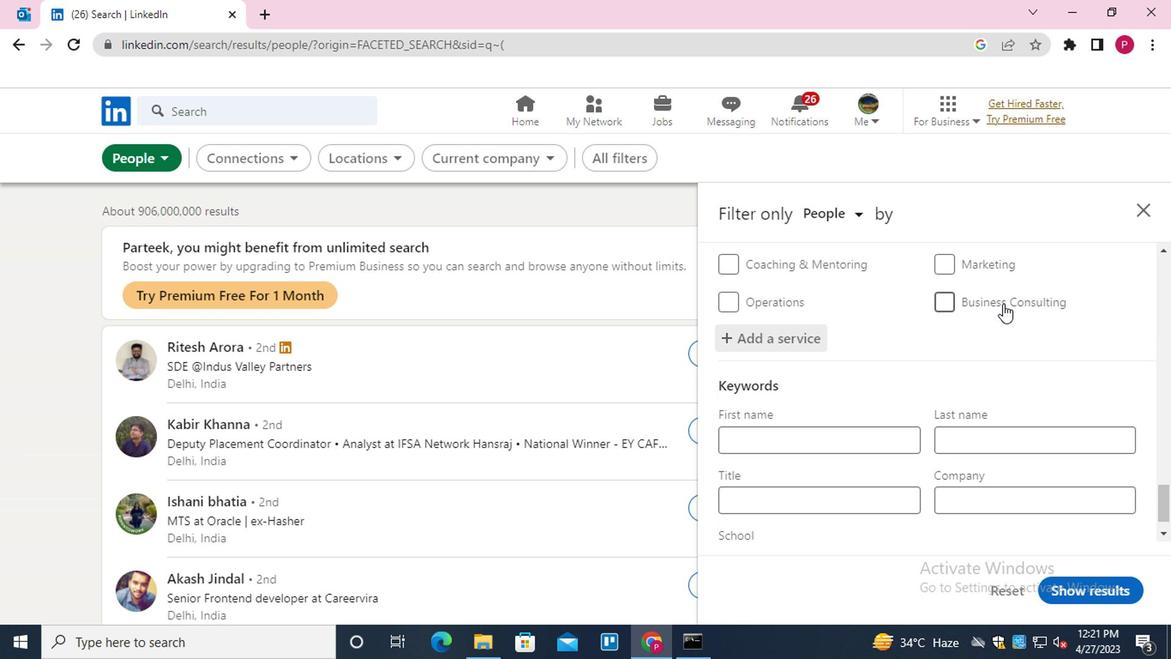 
Action: Mouse scrolled (965, 310) with delta (0, -1)
Screenshot: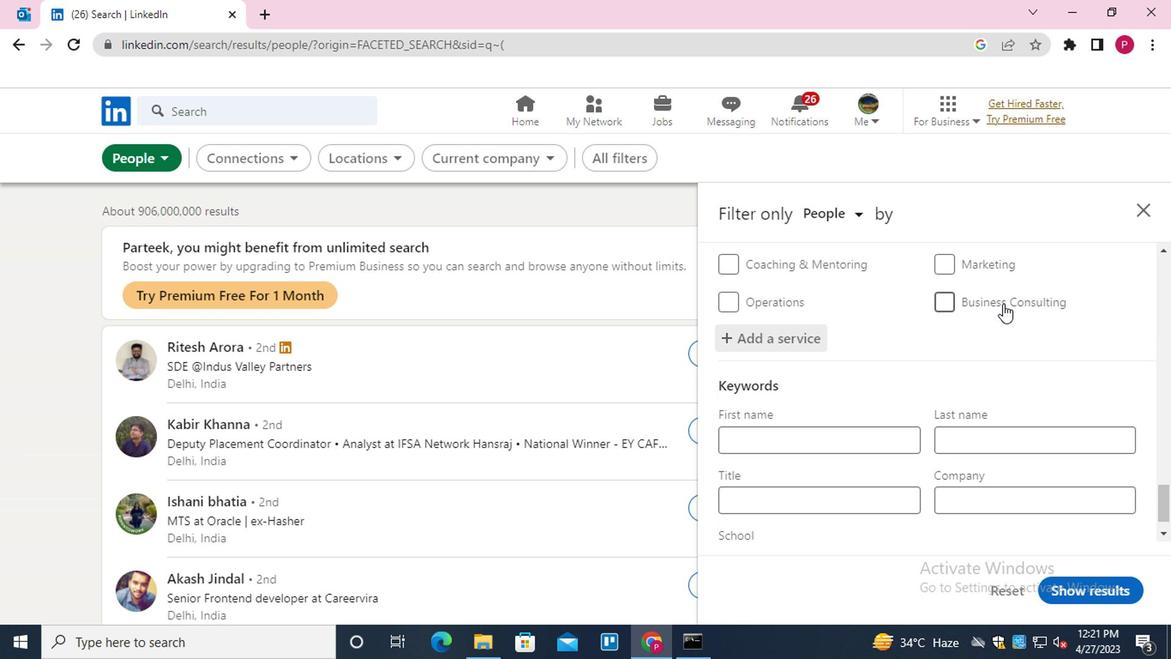 
Action: Mouse moved to (963, 316)
Screenshot: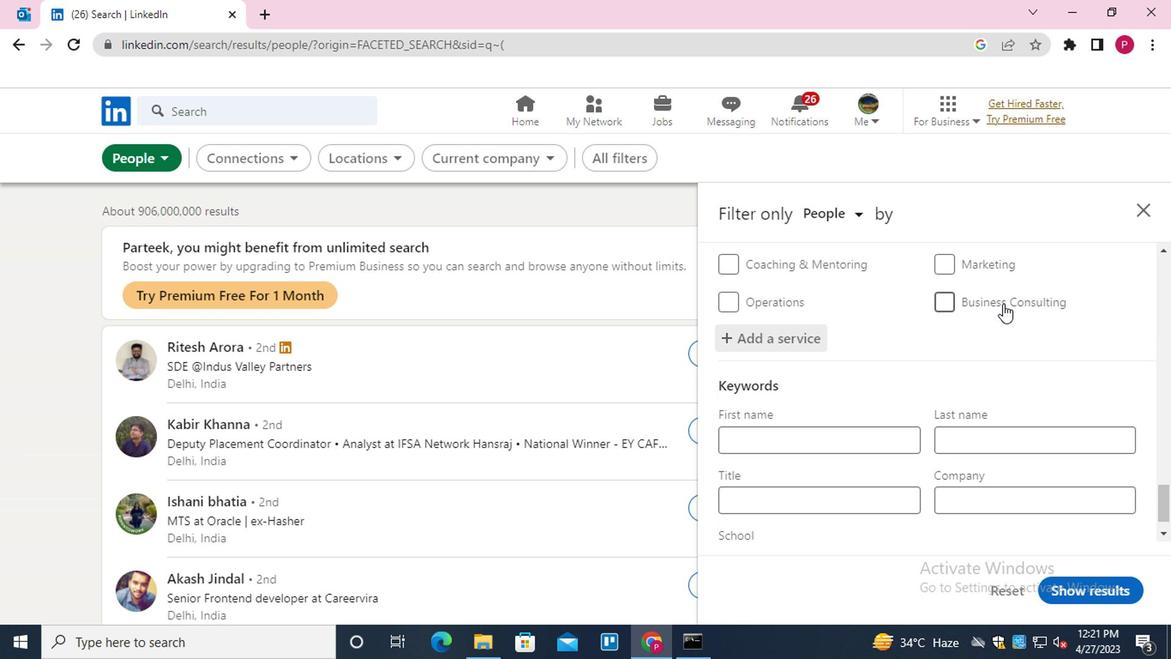 
Action: Mouse scrolled (963, 315) with delta (0, 0)
Screenshot: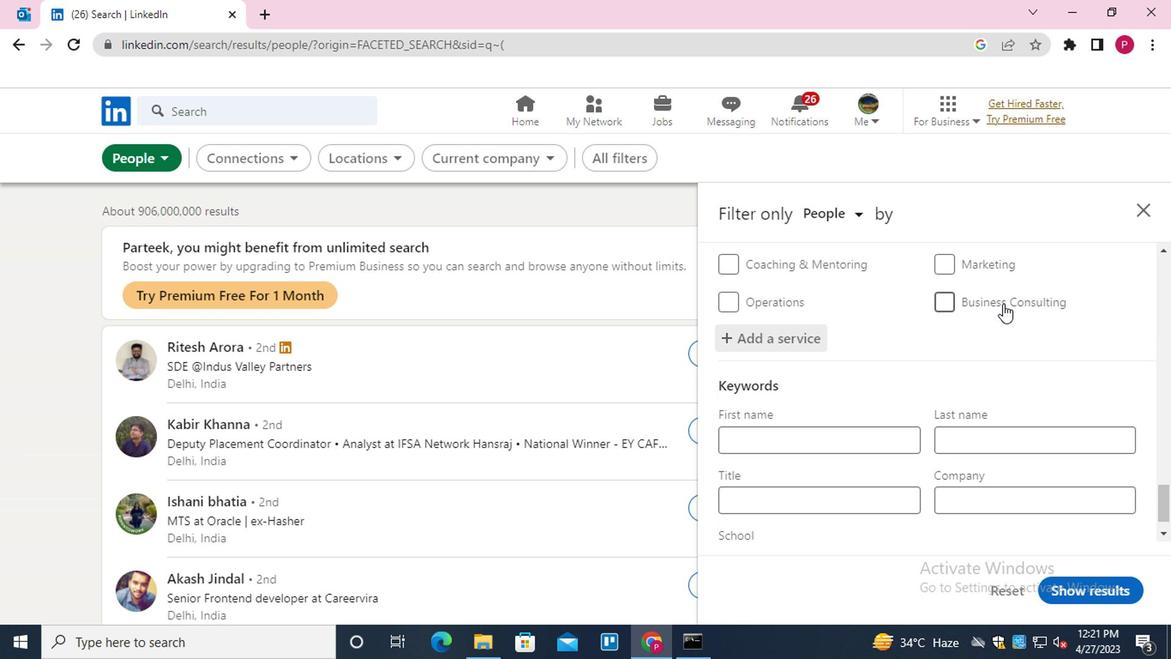 
Action: Mouse moved to (962, 321)
Screenshot: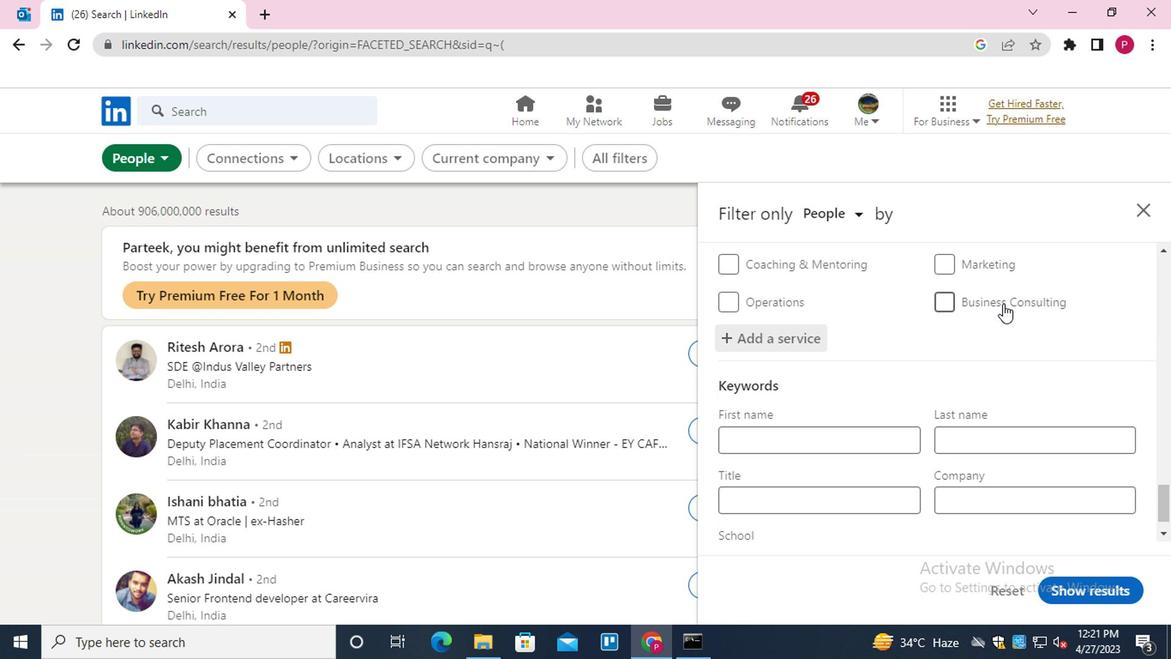 
Action: Mouse scrolled (962, 320) with delta (0, 0)
Screenshot: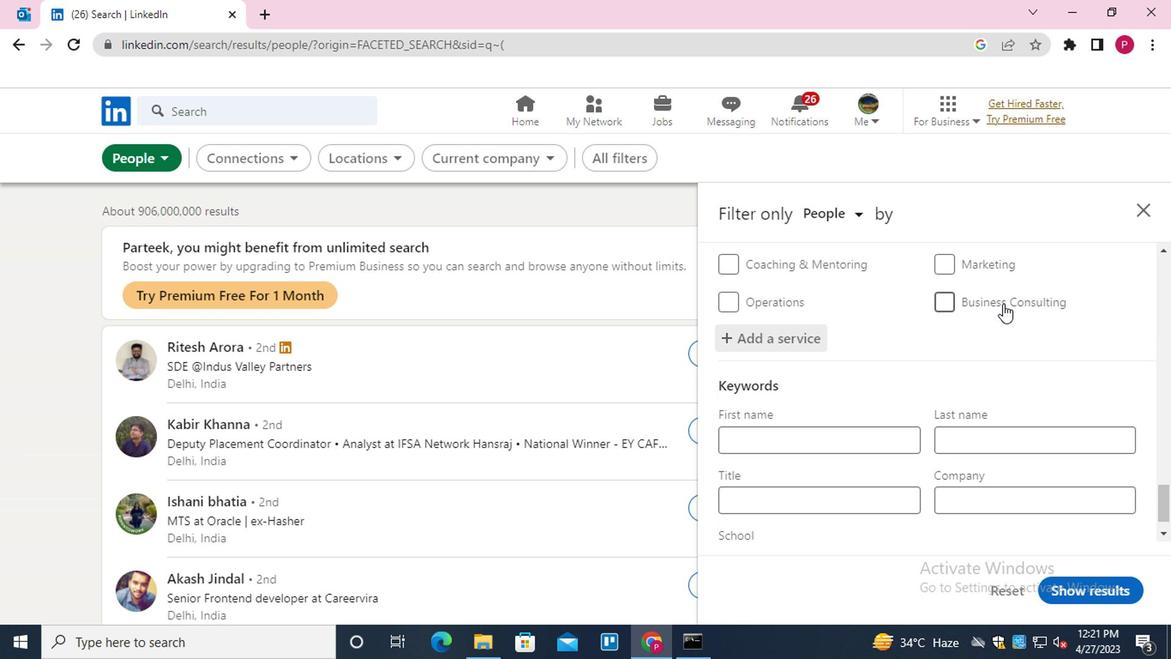 
Action: Mouse moved to (958, 333)
Screenshot: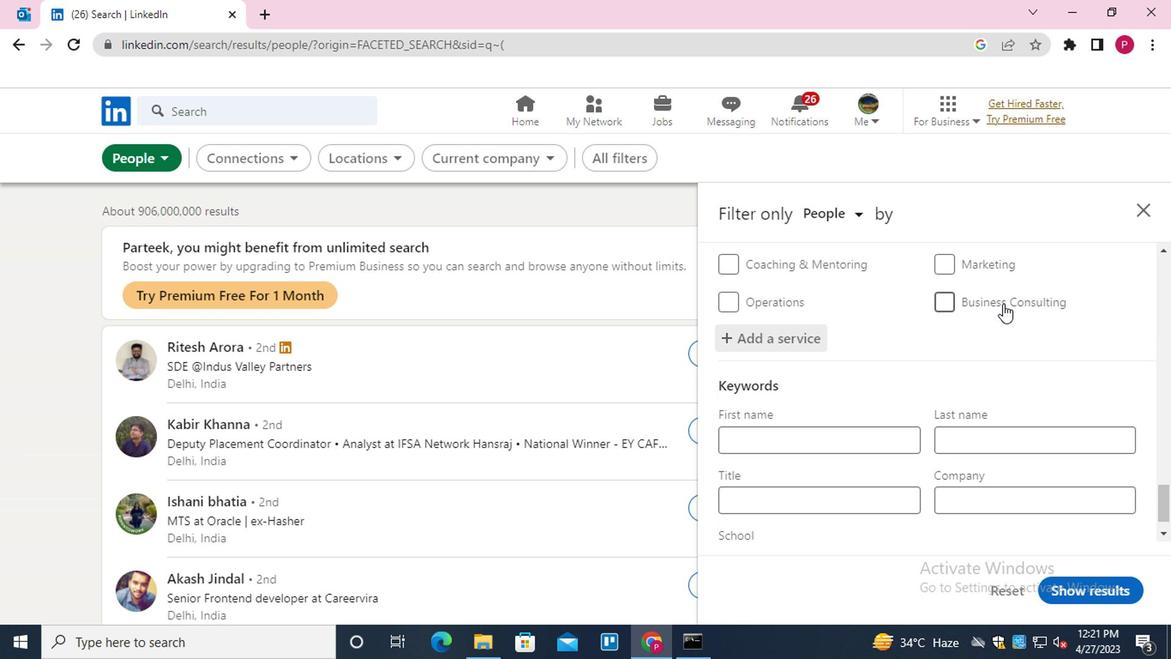 
Action: Mouse scrolled (958, 332) with delta (0, -1)
Screenshot: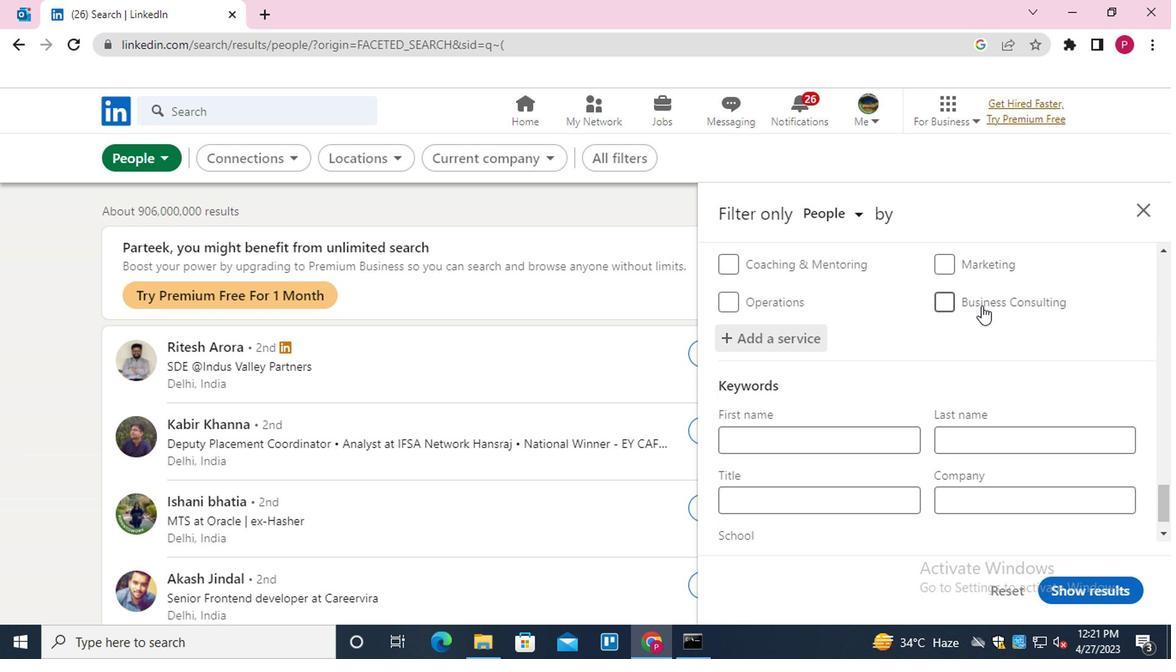 
Action: Mouse moved to (942, 385)
Screenshot: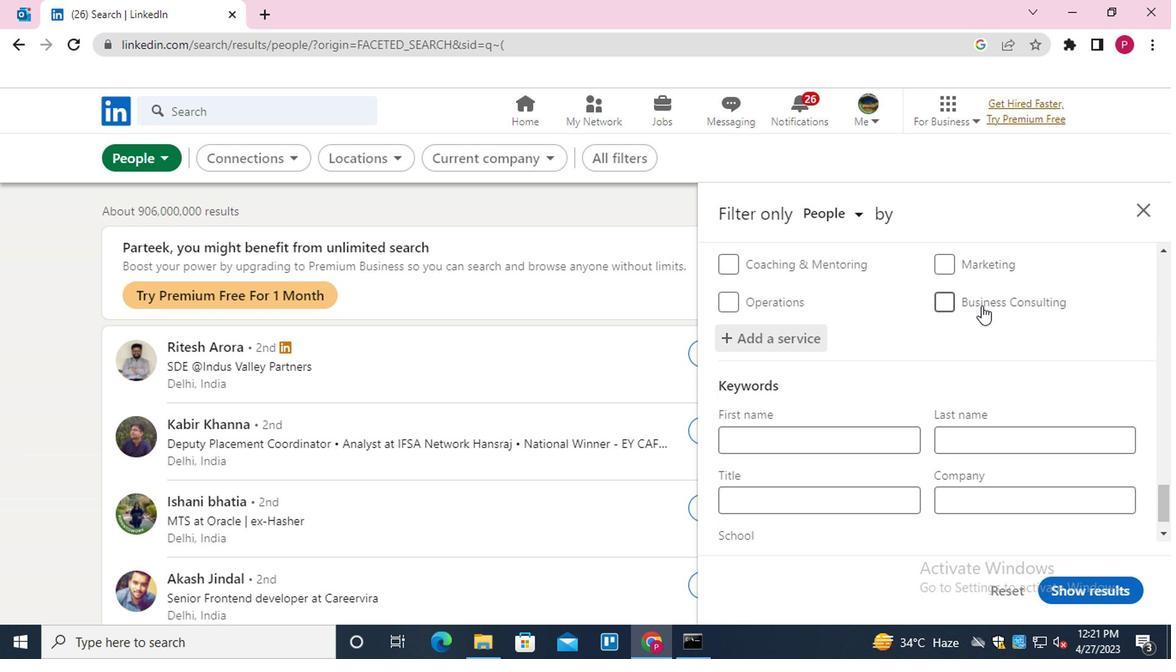 
Action: Mouse scrolled (942, 384) with delta (0, 0)
Screenshot: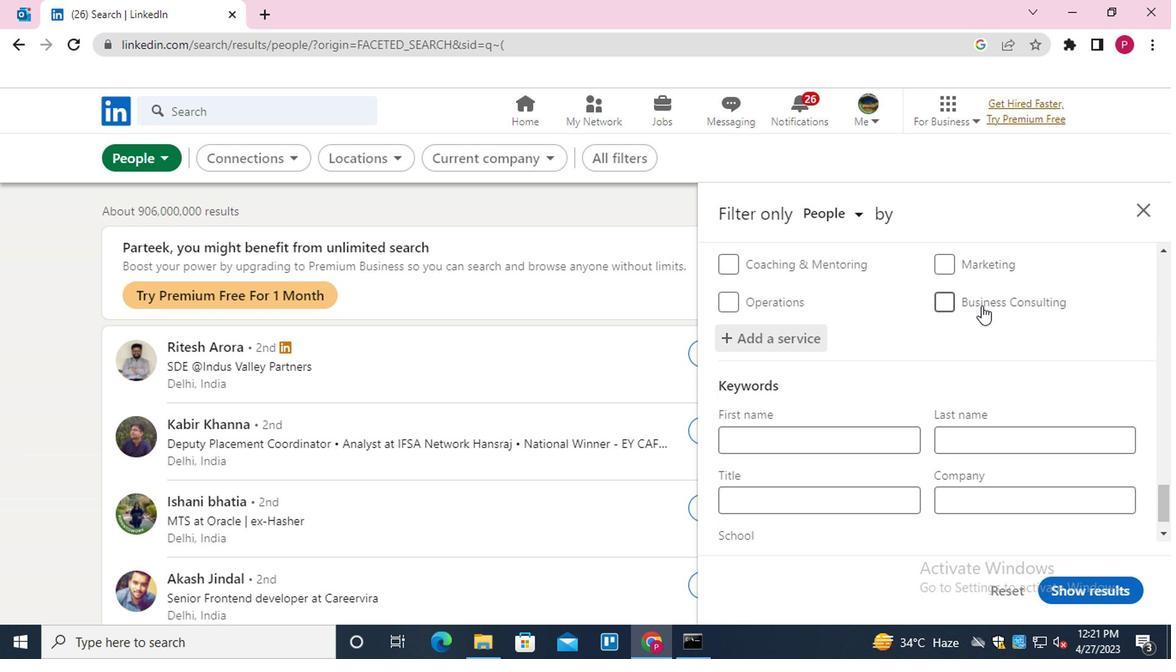 
Action: Mouse moved to (860, 447)
Screenshot: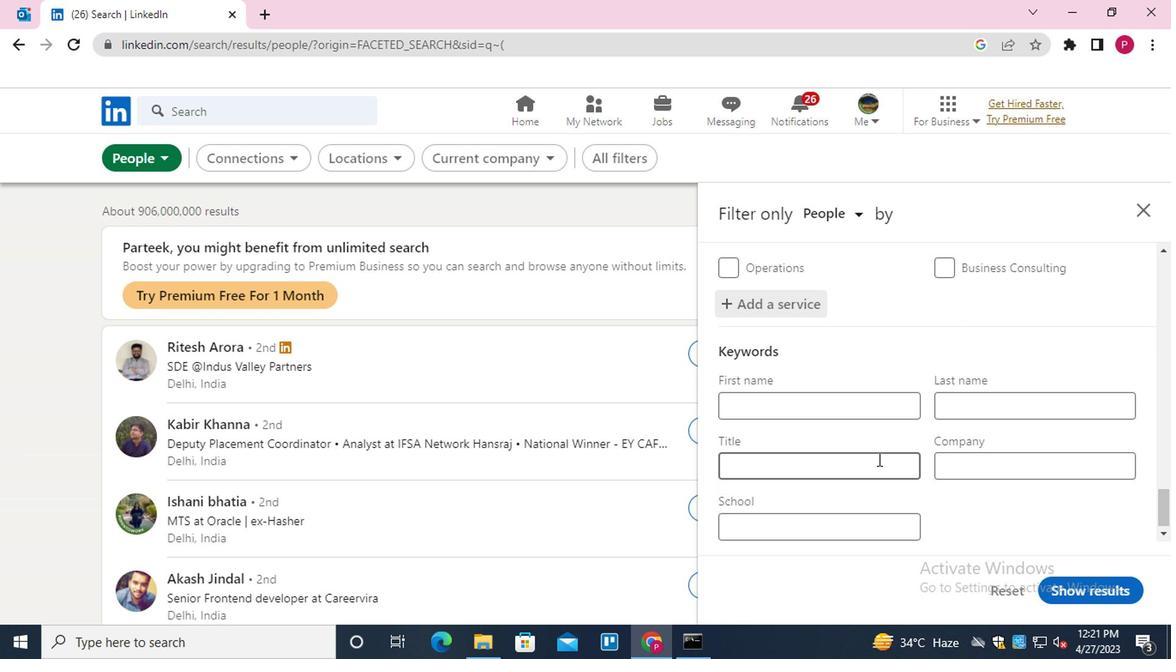 
Action: Mouse pressed left at (860, 447)
Screenshot: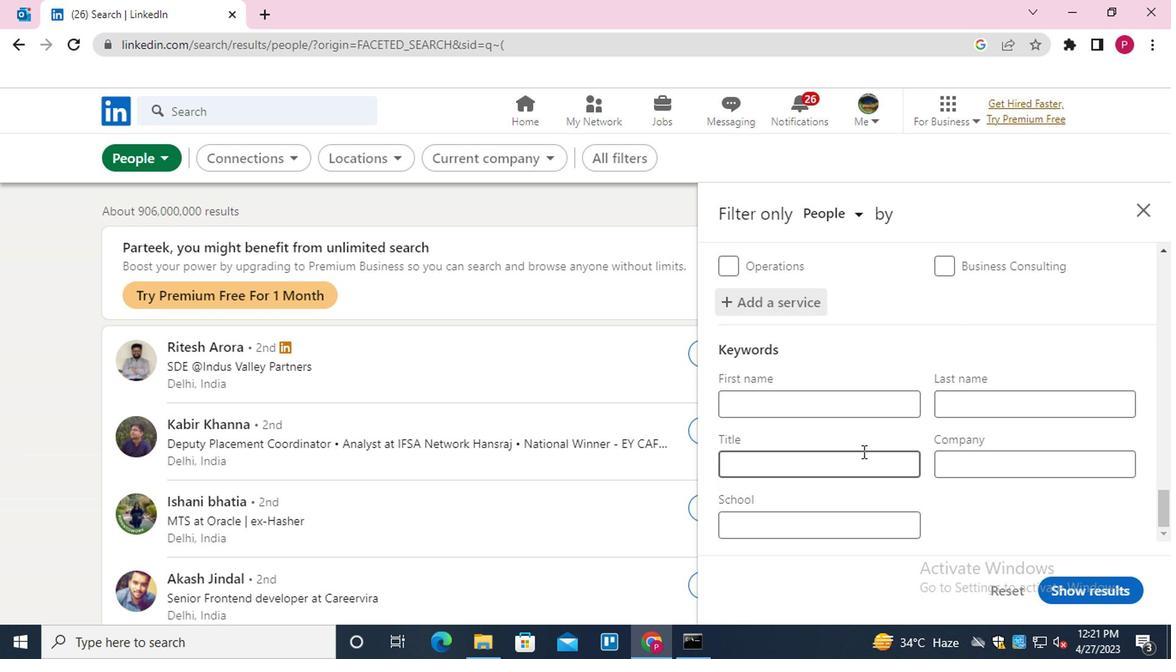 
Action: Key pressed <Key.shift>RED<Key.space><Key.shift>CROSS<Key.space><Key.shift>VOLUNTEER
Screenshot: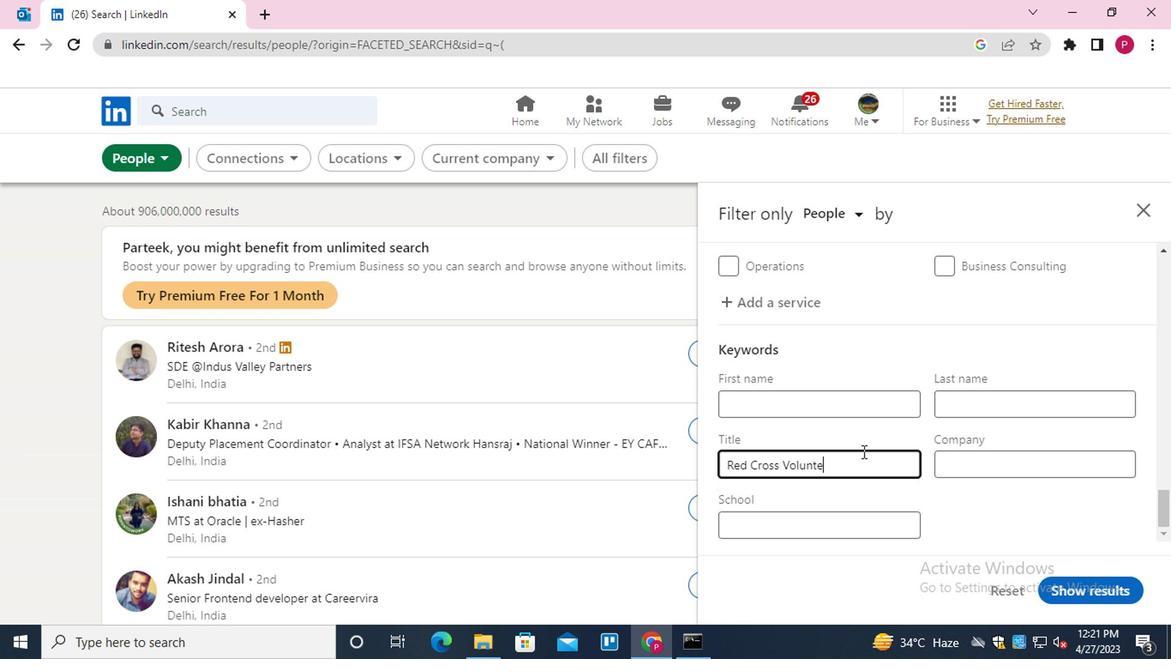 
Action: Mouse moved to (1047, 577)
Screenshot: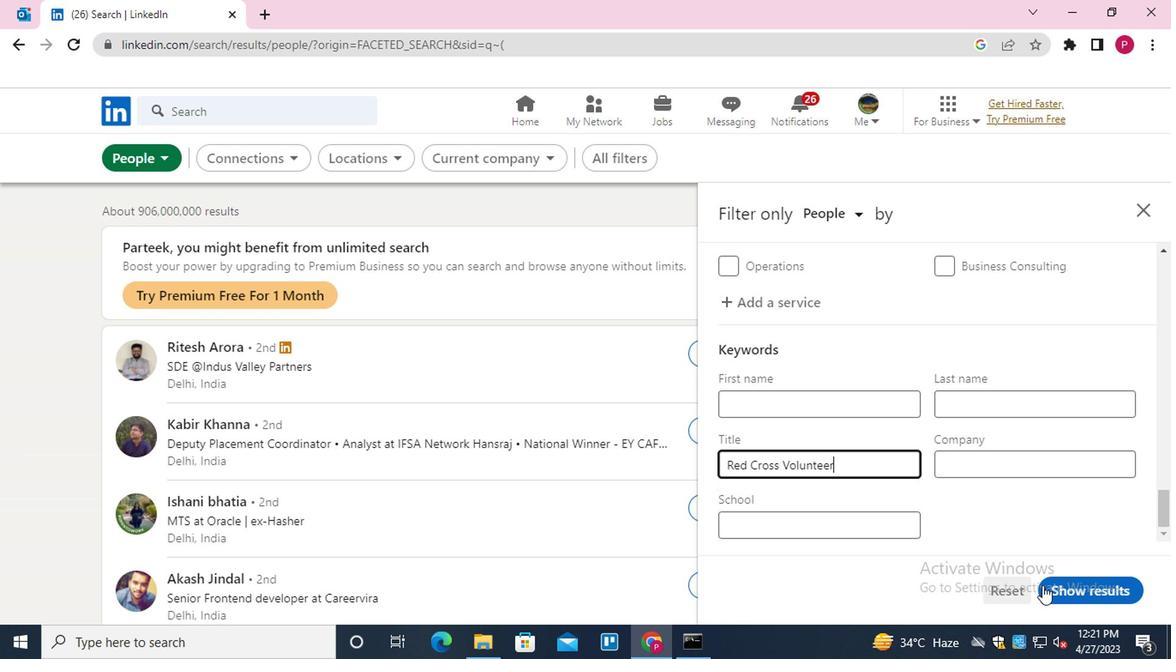 
Action: Mouse pressed left at (1047, 577)
Screenshot: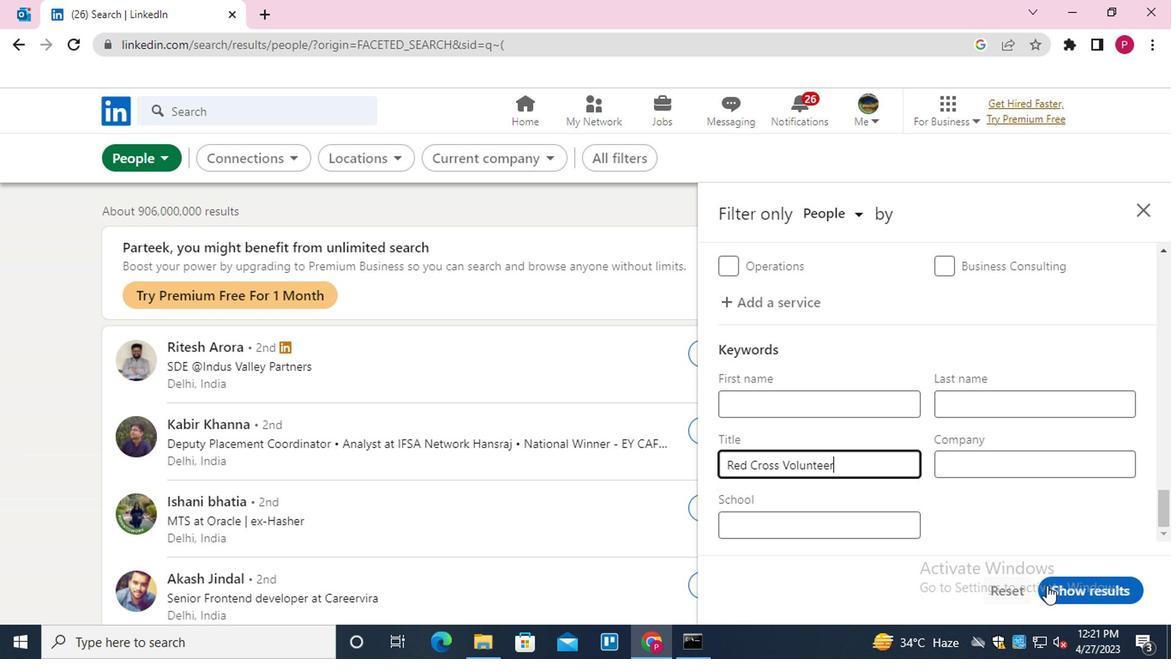 
Action: Mouse moved to (632, 393)
Screenshot: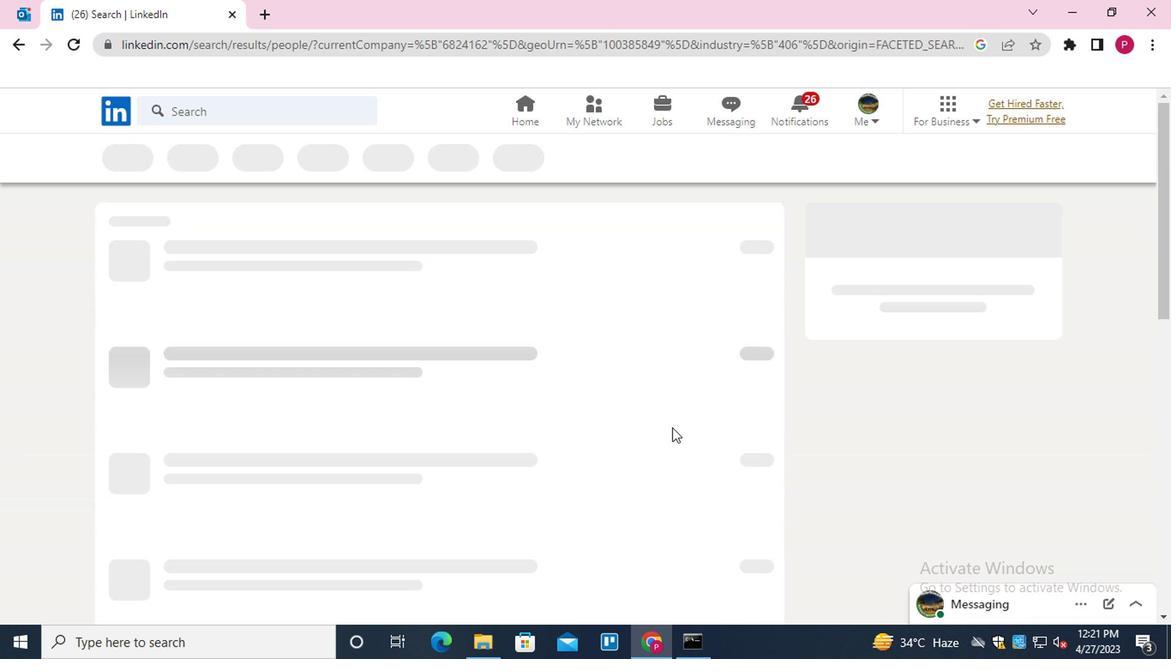 
